 Task: Look for Airbnb properties in Lisakovsk, Kazakhstan from 5th December, 2023 to 16th December, 2023 for 2 adults.1  bedroom having 1 bed and 1 bathroom. Property type can be hotel. Booking option can be shelf check-in. Look for 5 properties as per requirement.
Action: Mouse moved to (572, 168)
Screenshot: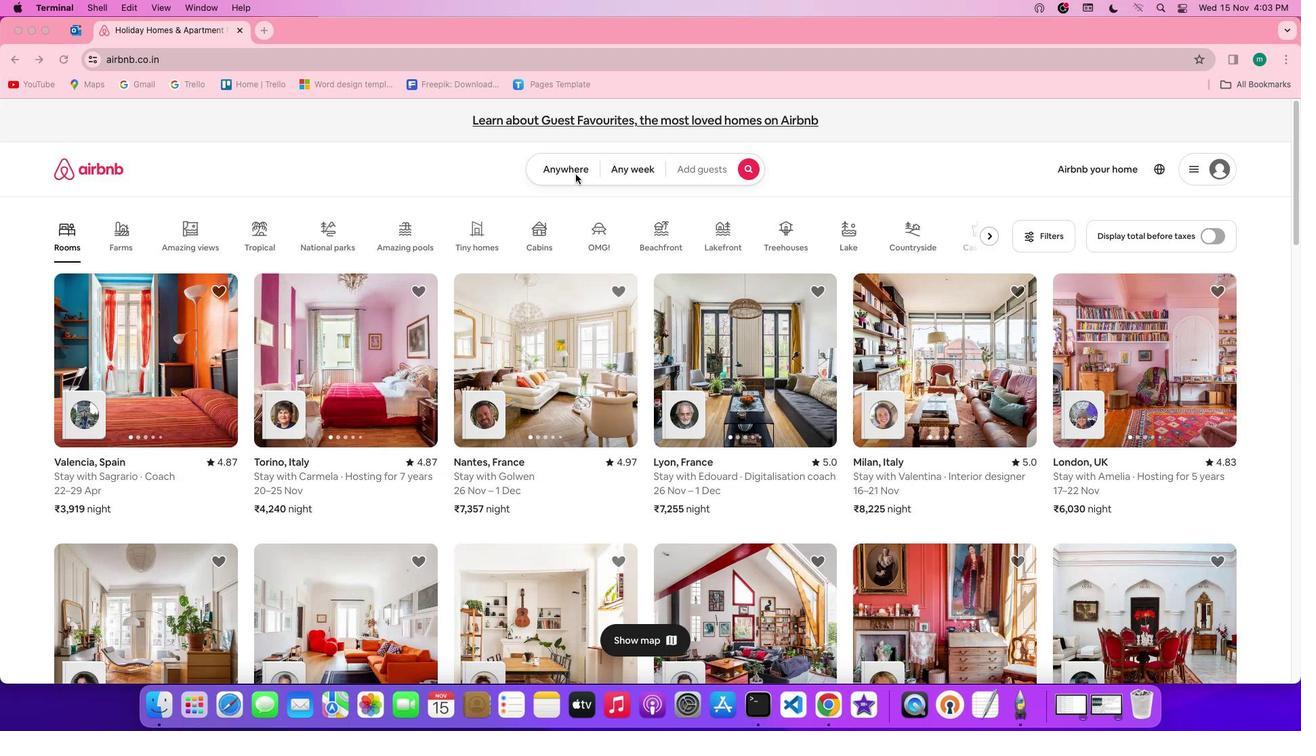 
Action: Mouse pressed left at (572, 168)
Screenshot: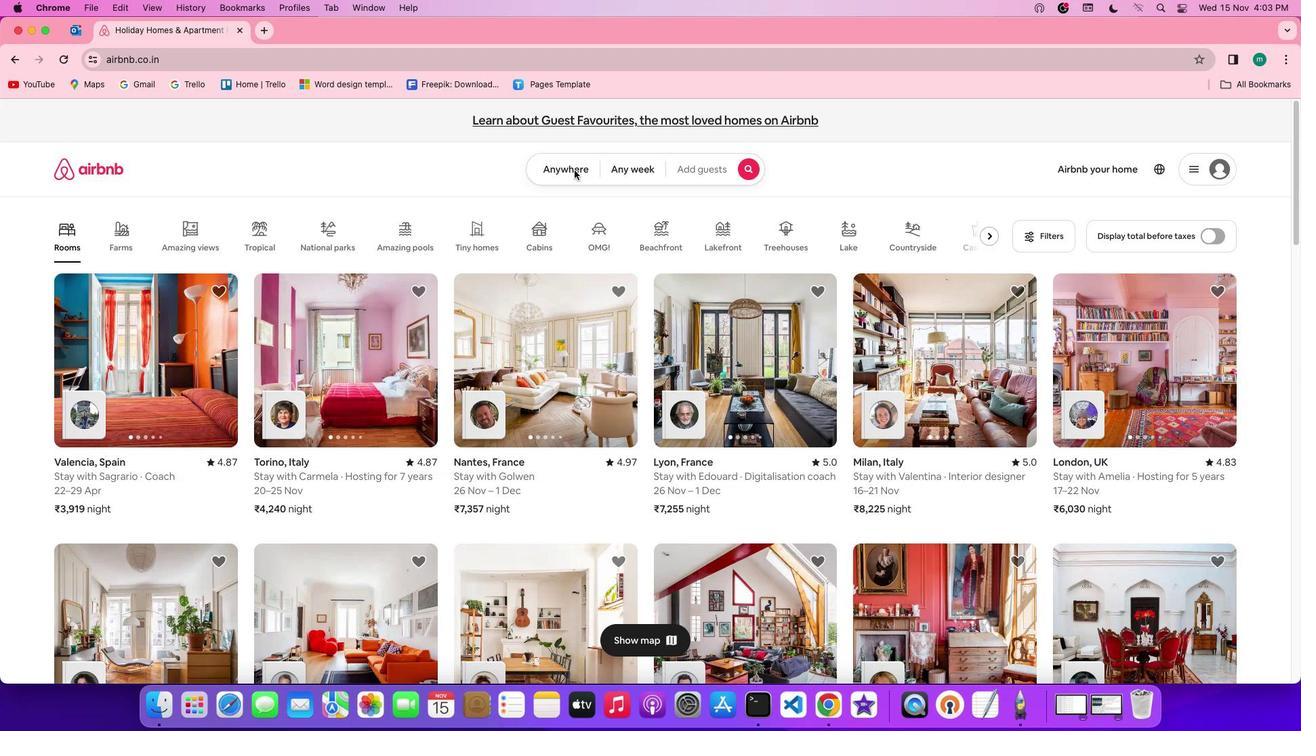 
Action: Mouse moved to (572, 168)
Screenshot: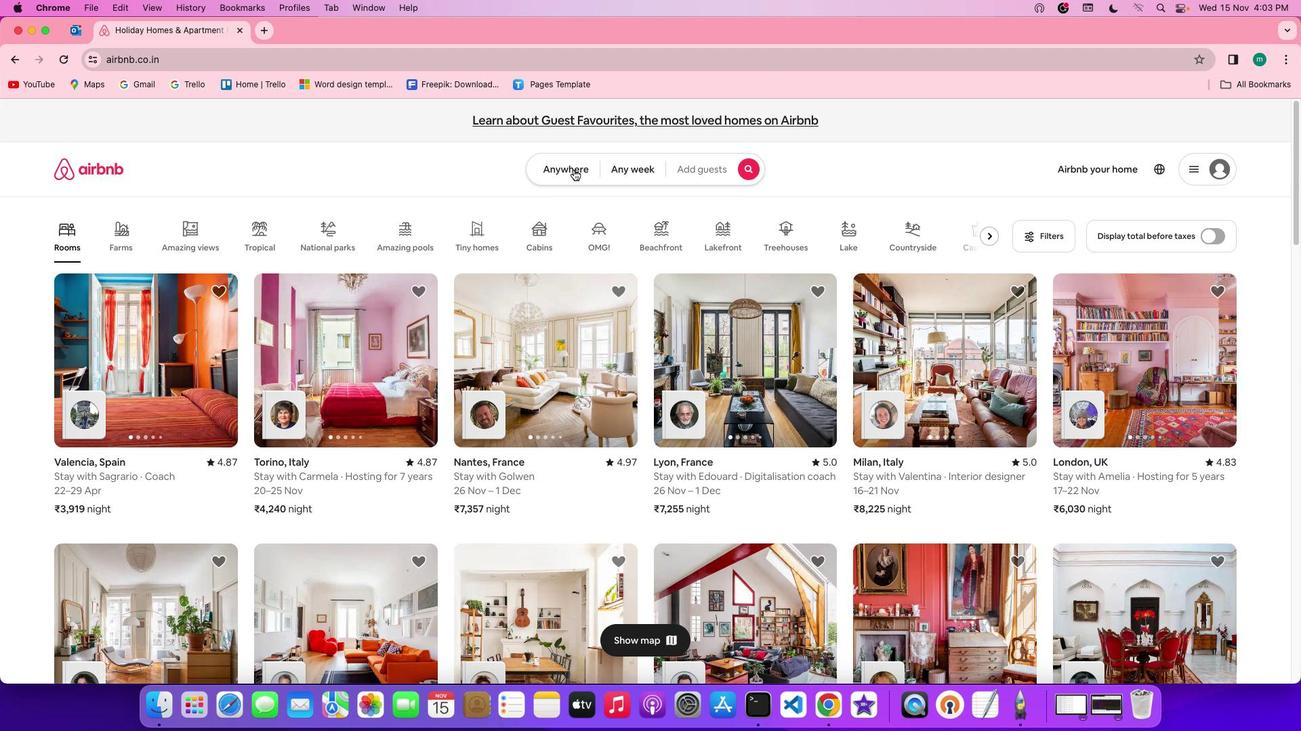 
Action: Mouse pressed left at (572, 168)
Screenshot: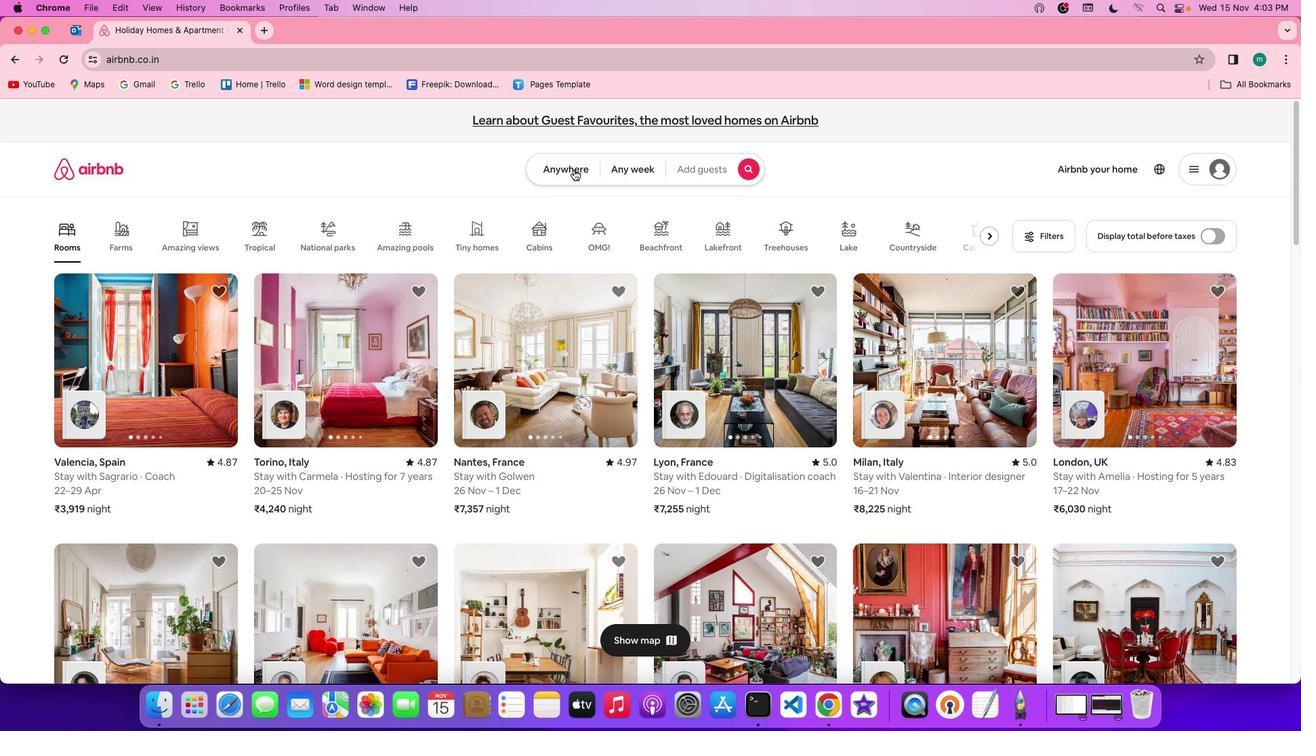 
Action: Mouse moved to (485, 220)
Screenshot: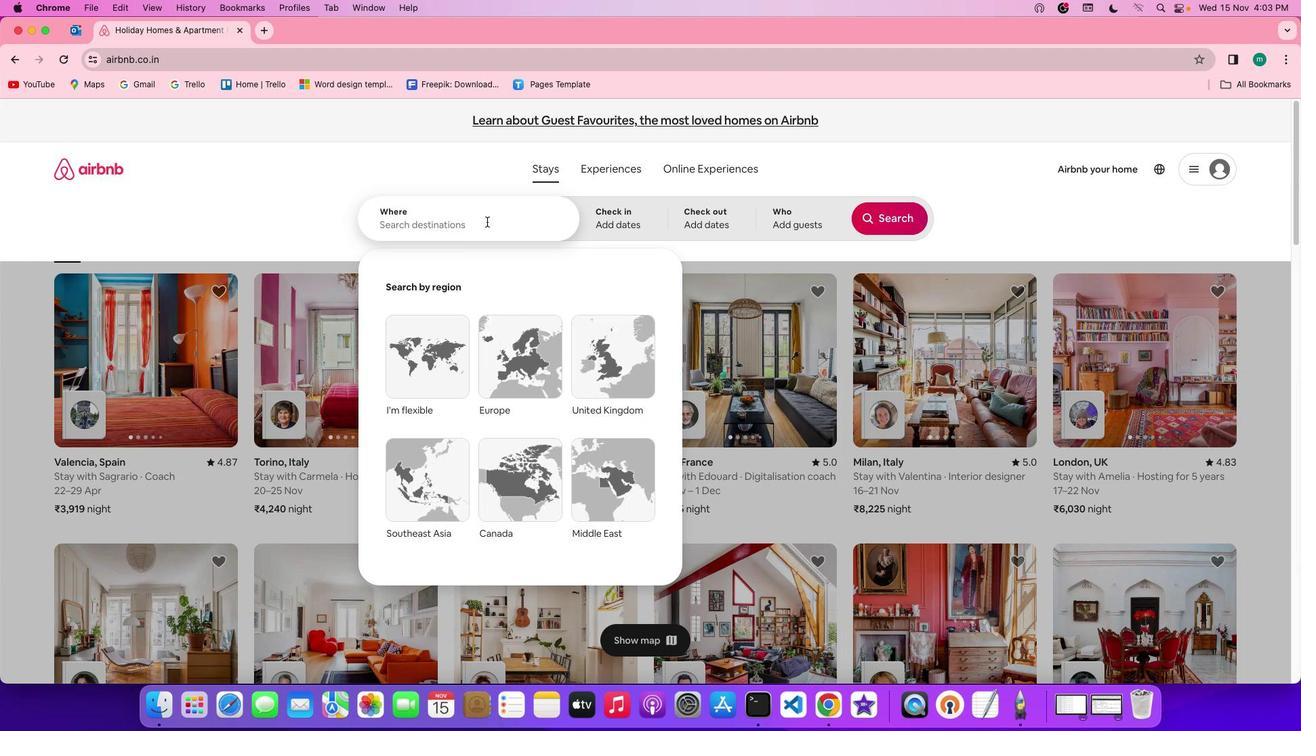 
Action: Mouse pressed left at (485, 220)
Screenshot: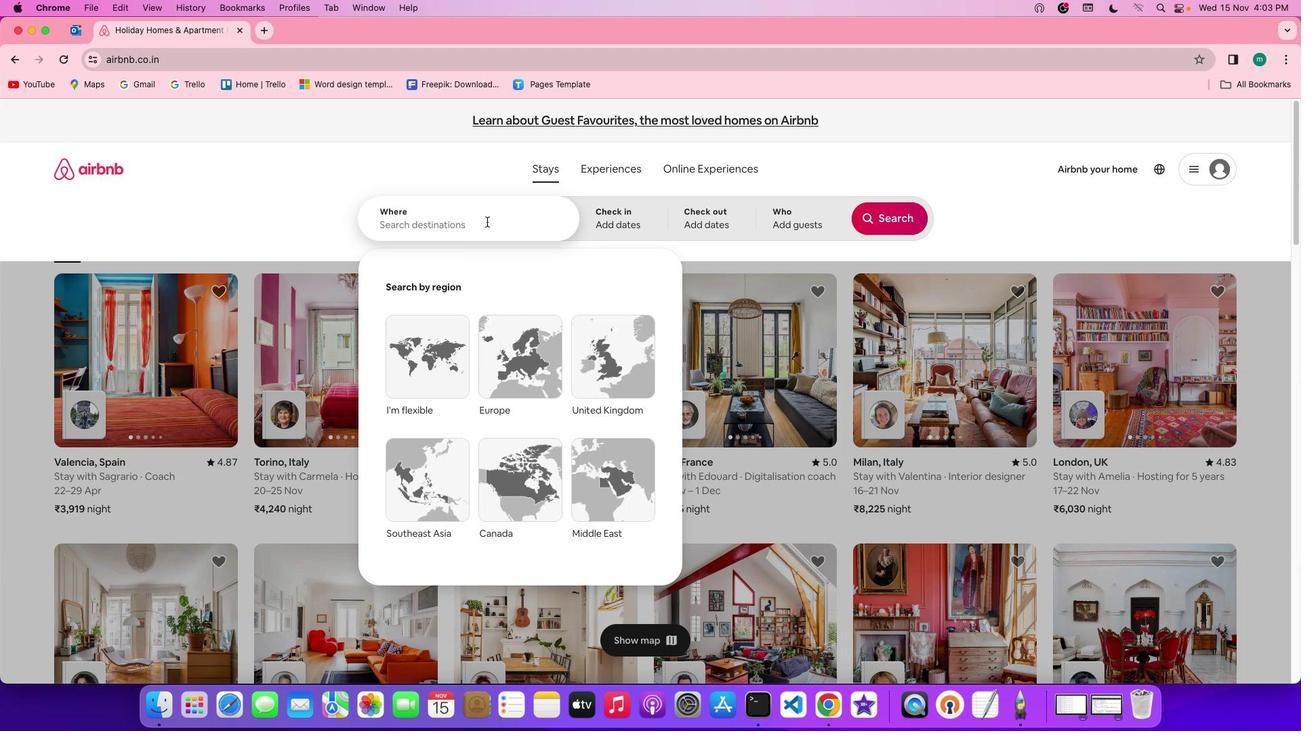 
Action: Key pressed Key.shift'L''i''s''a''k''o''v''s''k'','Key.spaceKey.shift'K''a''z''a''k''h''s''t''a''n'
Screenshot: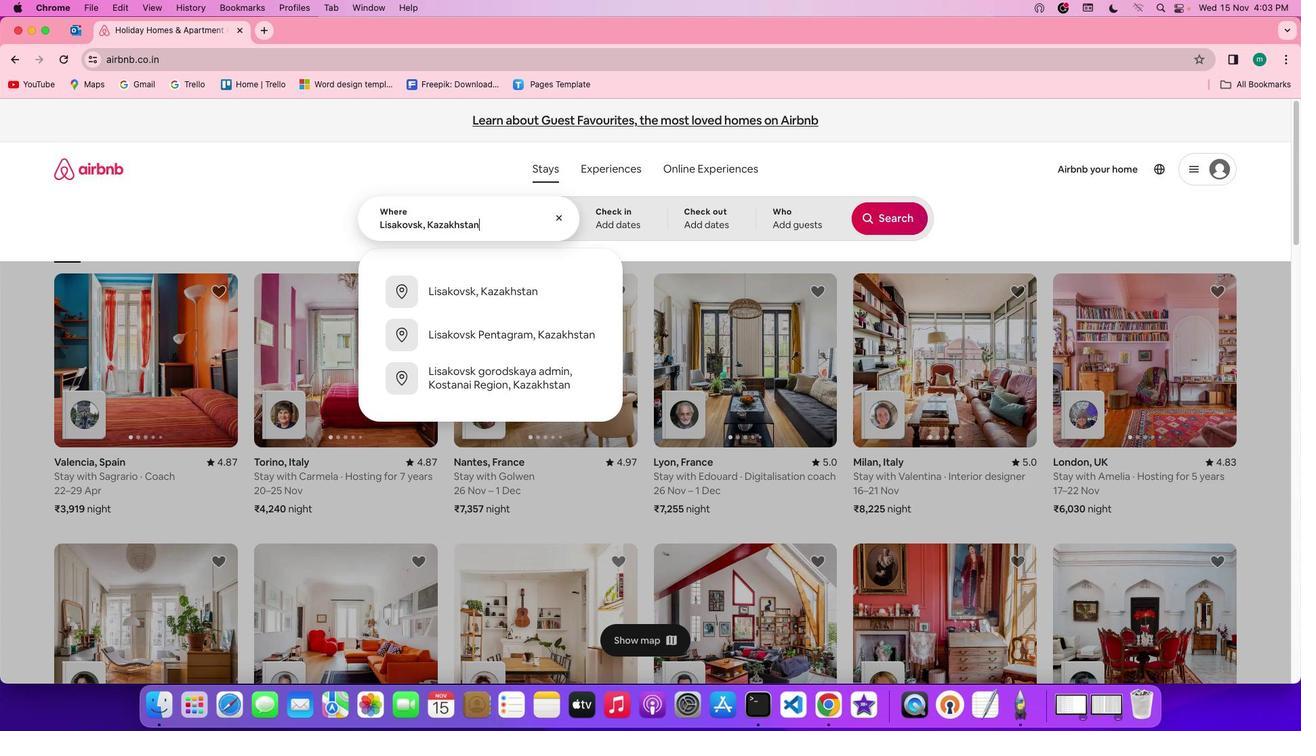 
Action: Mouse moved to (595, 228)
Screenshot: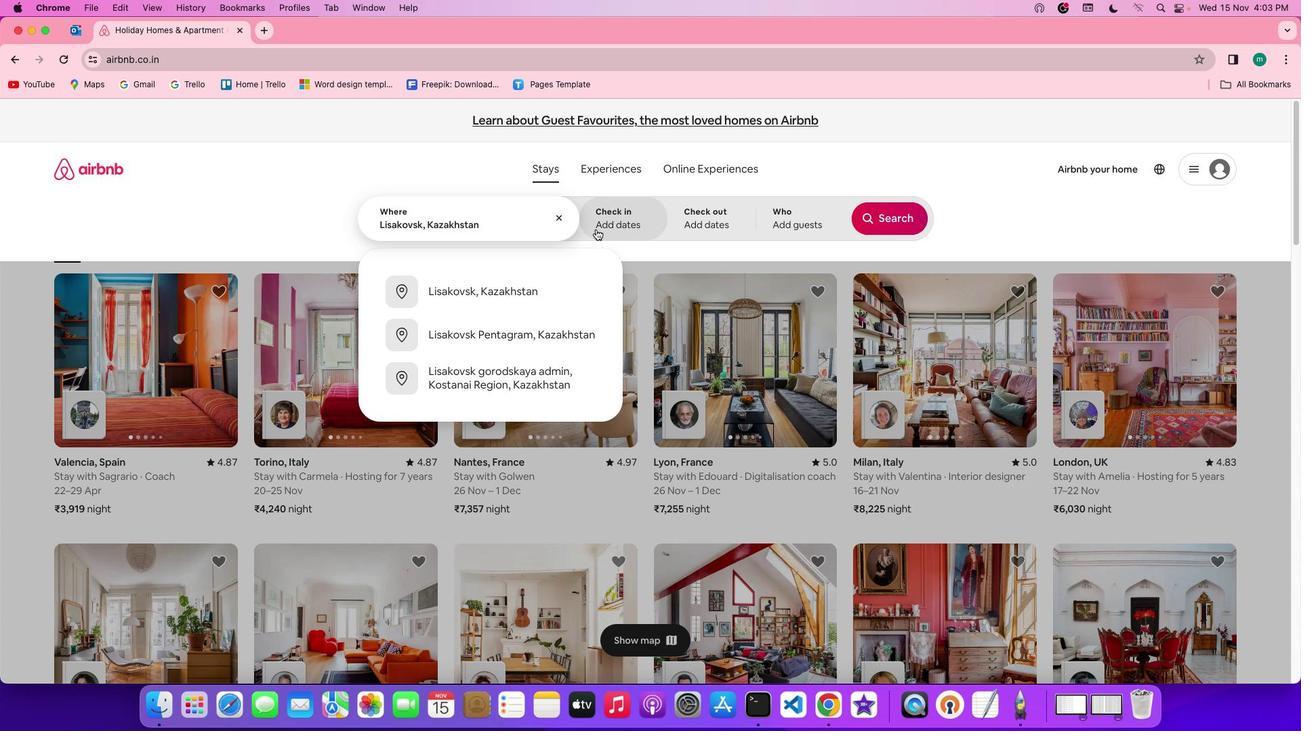 
Action: Mouse pressed left at (595, 228)
Screenshot: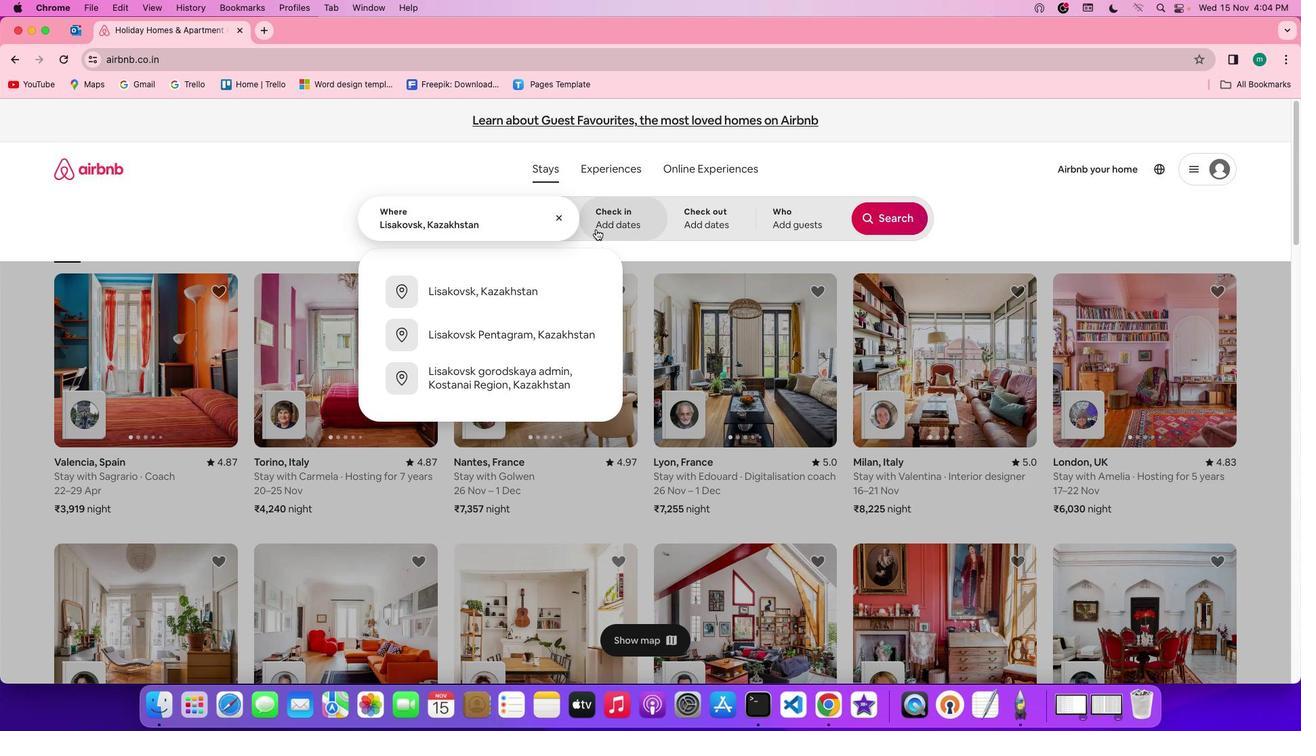 
Action: Mouse moved to (739, 414)
Screenshot: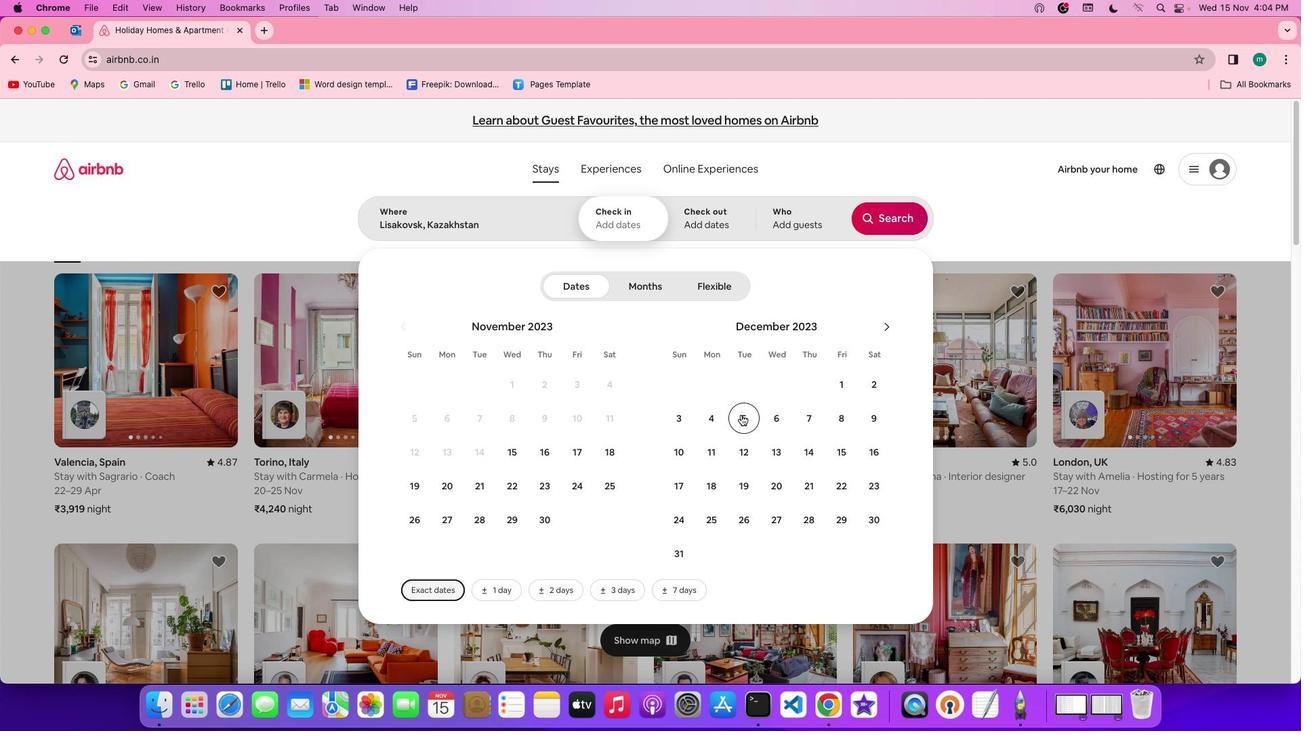 
Action: Mouse pressed left at (739, 414)
Screenshot: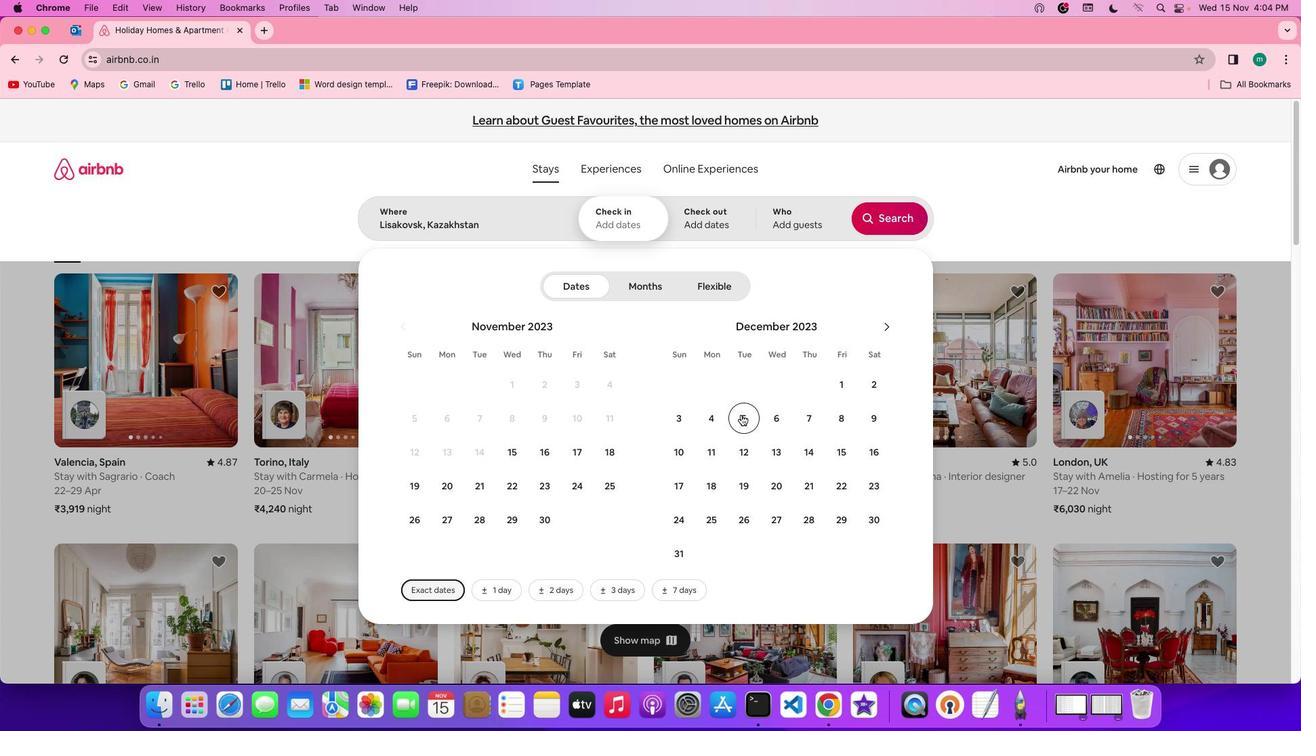 
Action: Mouse moved to (877, 458)
Screenshot: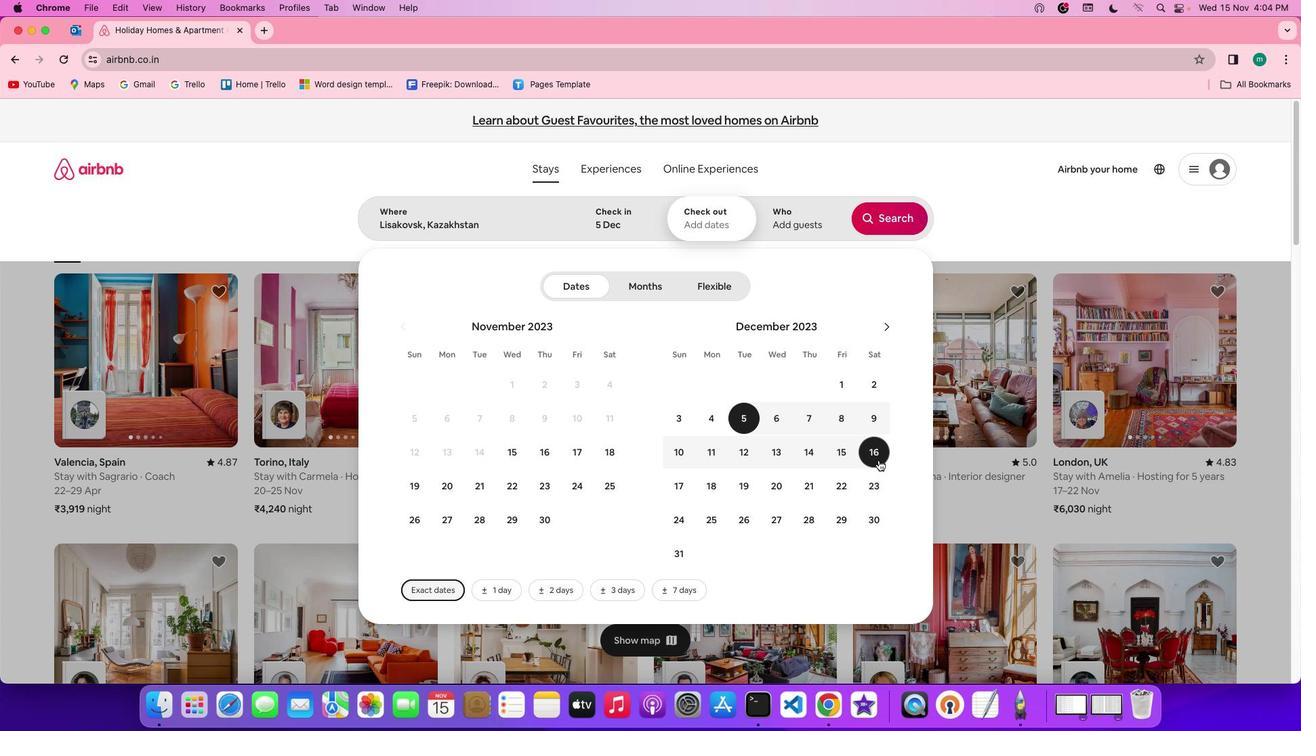
Action: Mouse pressed left at (877, 458)
Screenshot: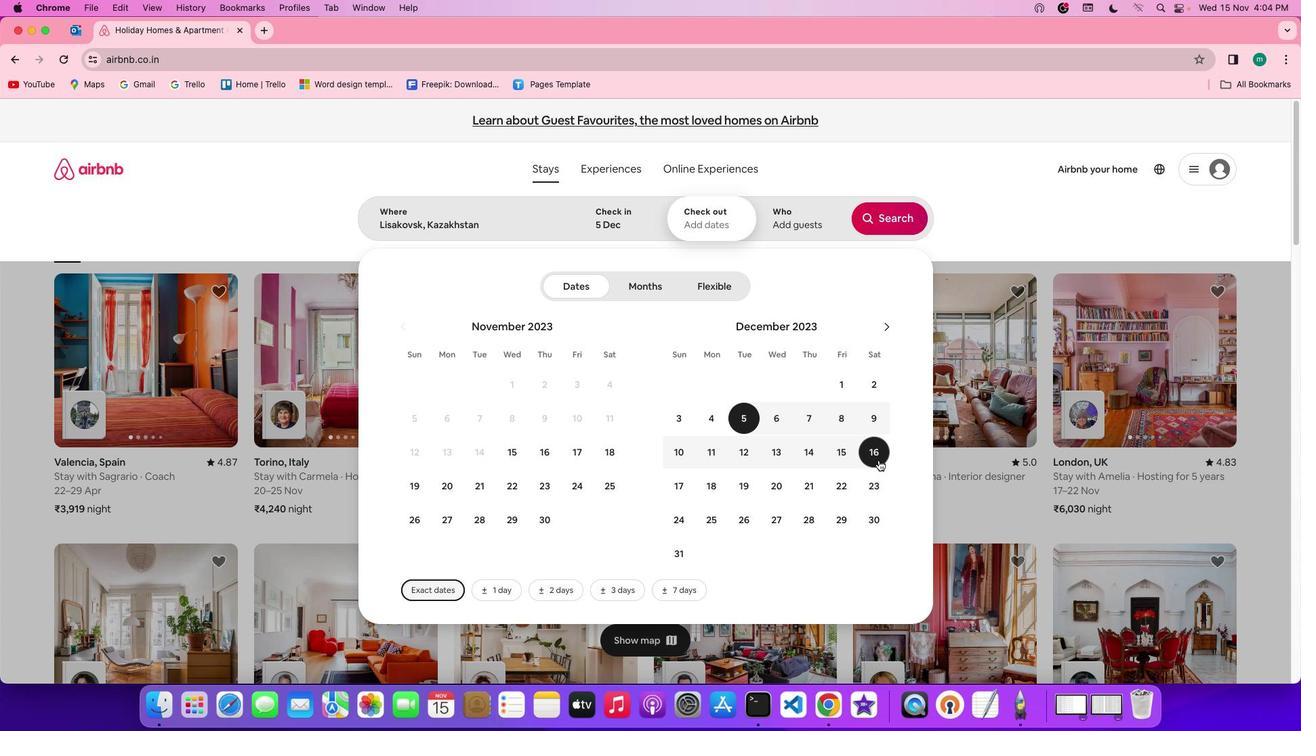 
Action: Mouse moved to (797, 218)
Screenshot: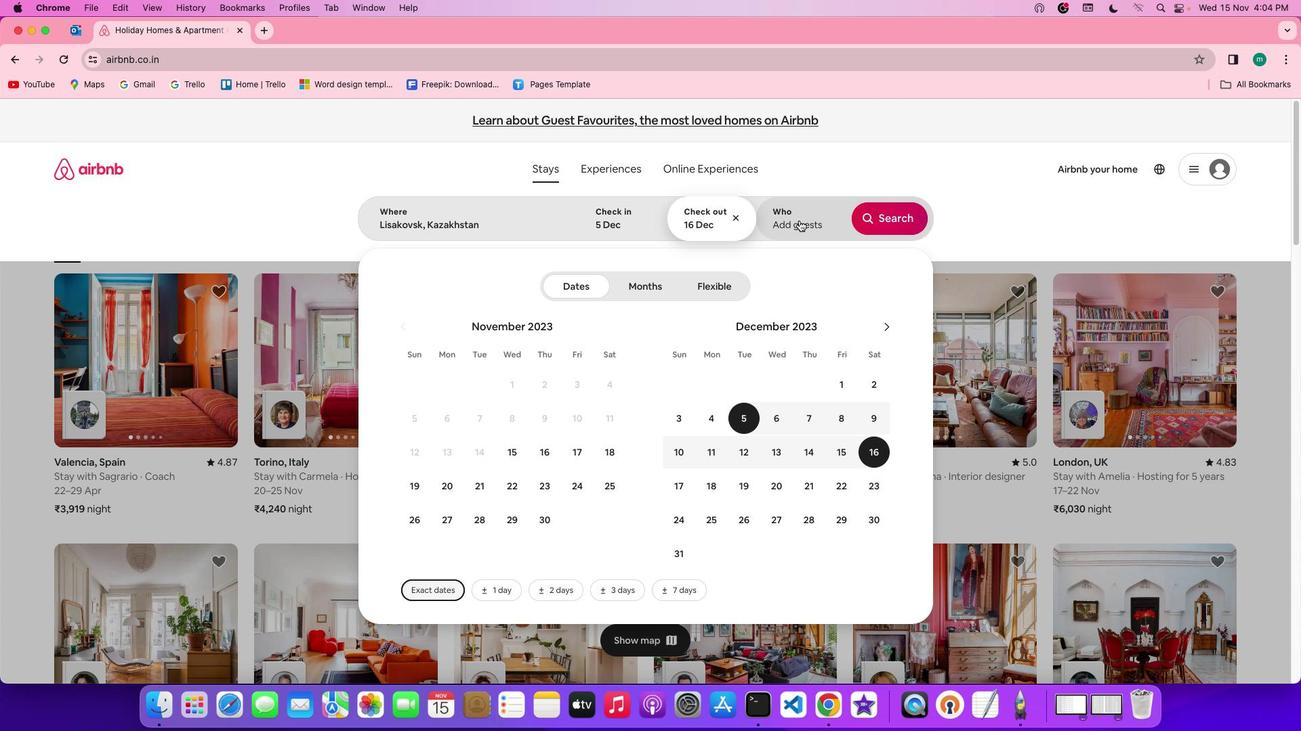 
Action: Mouse pressed left at (797, 218)
Screenshot: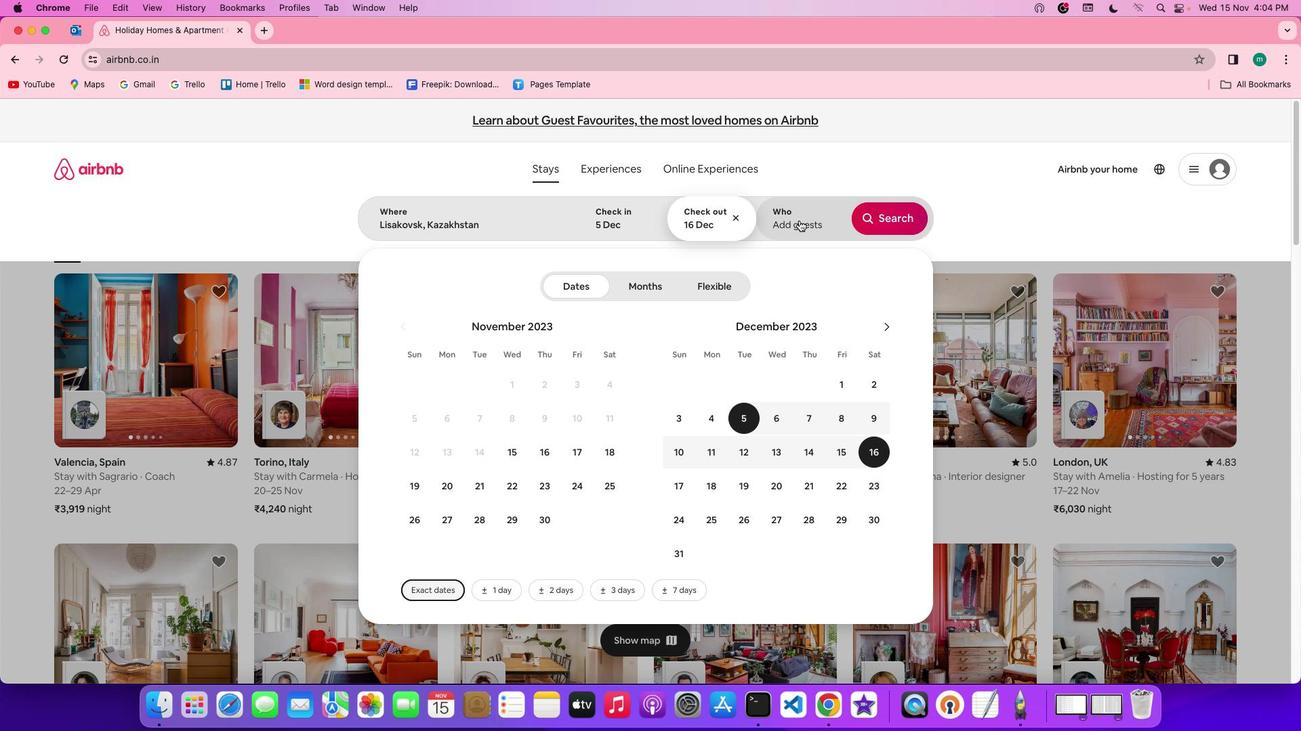 
Action: Mouse moved to (897, 292)
Screenshot: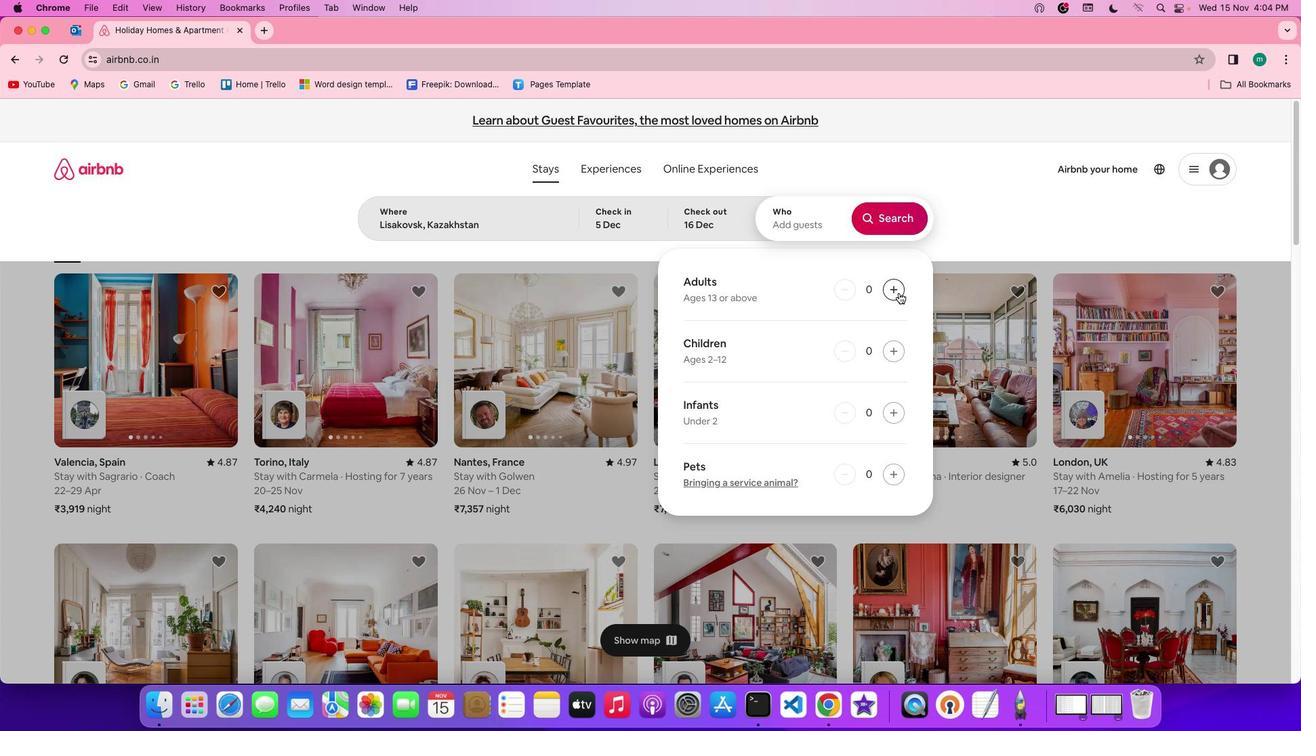 
Action: Mouse pressed left at (897, 292)
Screenshot: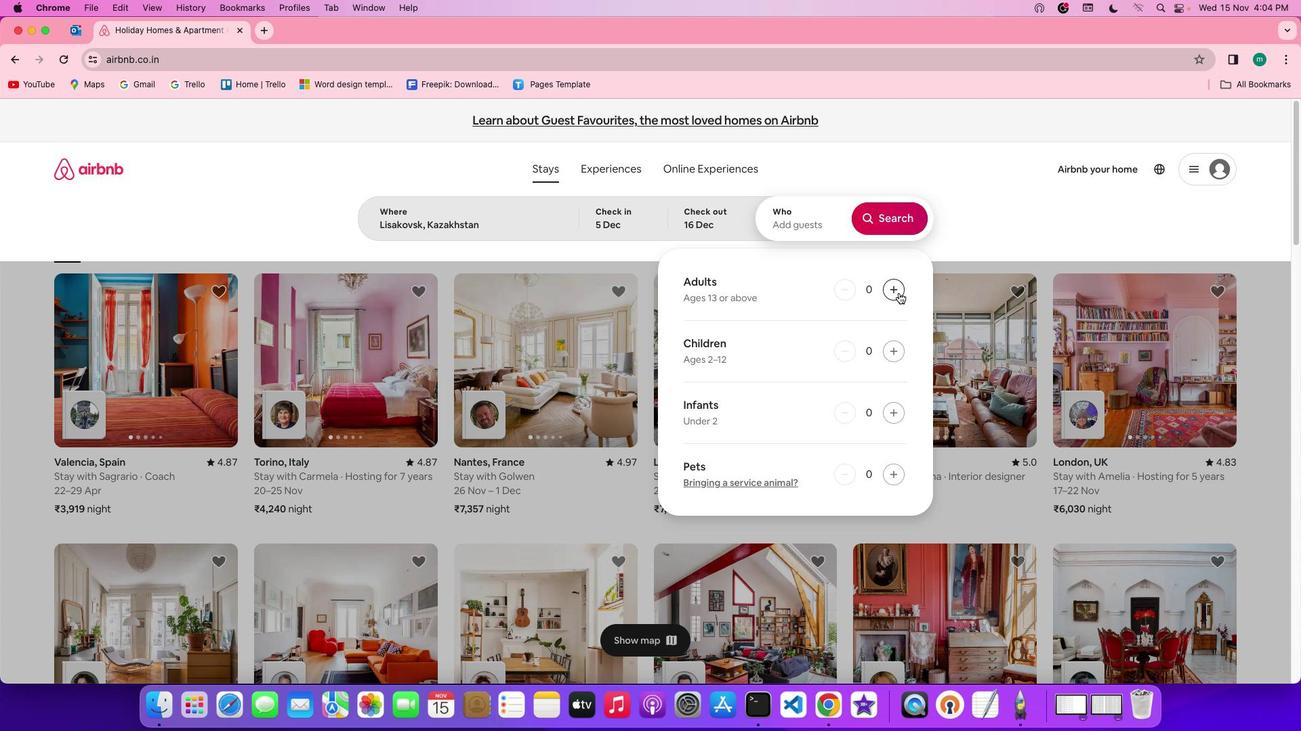 
Action: Mouse pressed left at (897, 292)
Screenshot: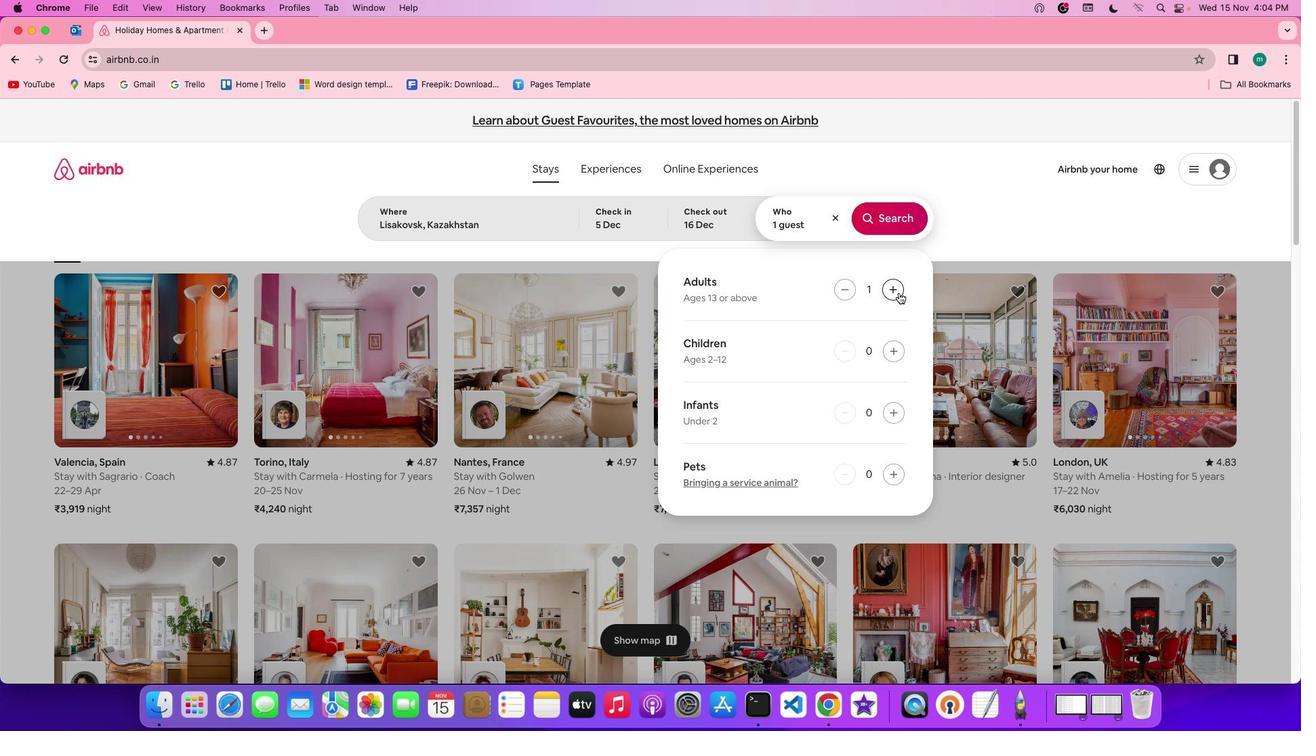 
Action: Mouse moved to (895, 218)
Screenshot: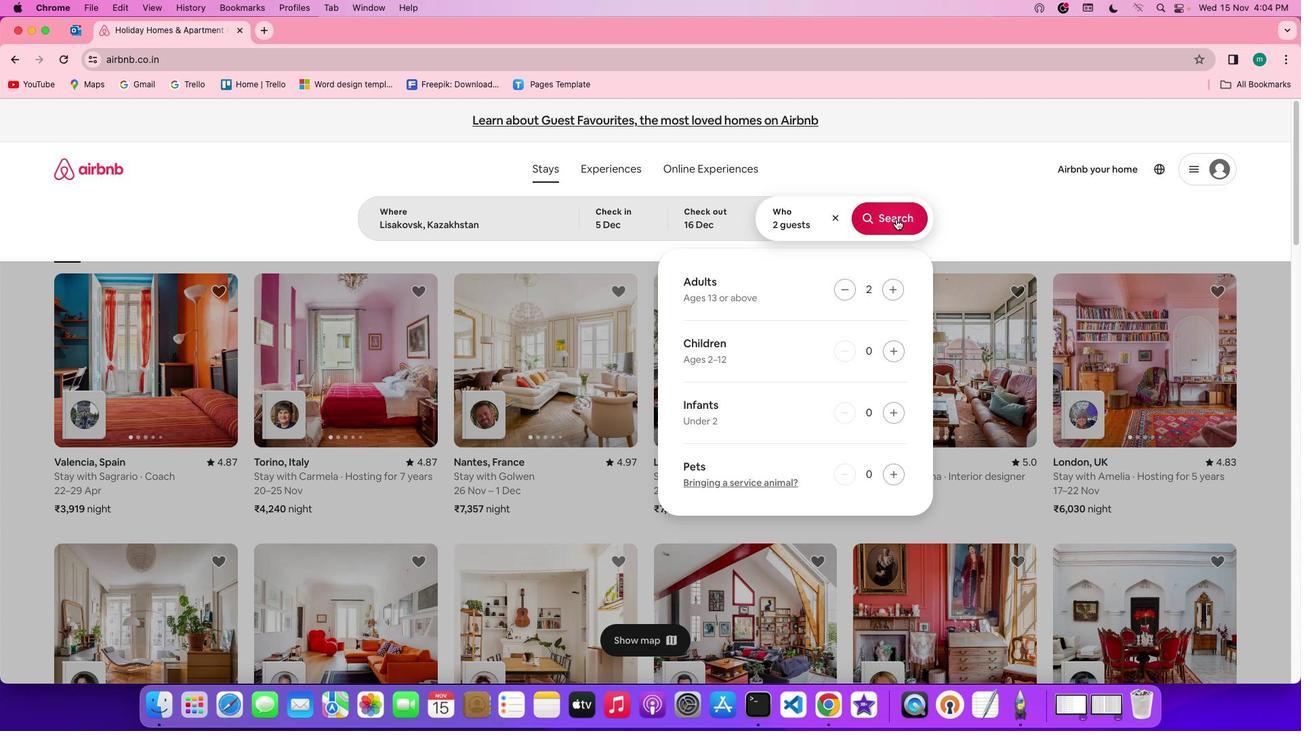 
Action: Mouse pressed left at (895, 218)
Screenshot: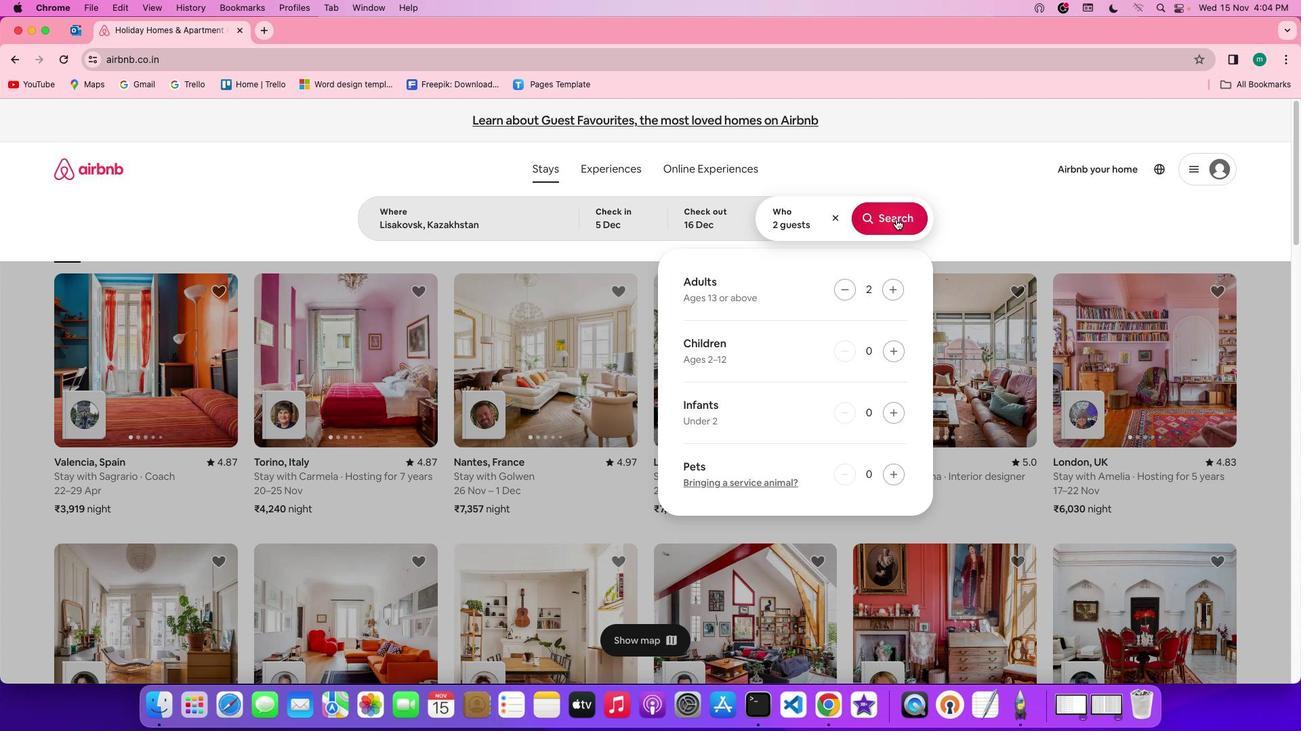 
Action: Mouse moved to (1081, 185)
Screenshot: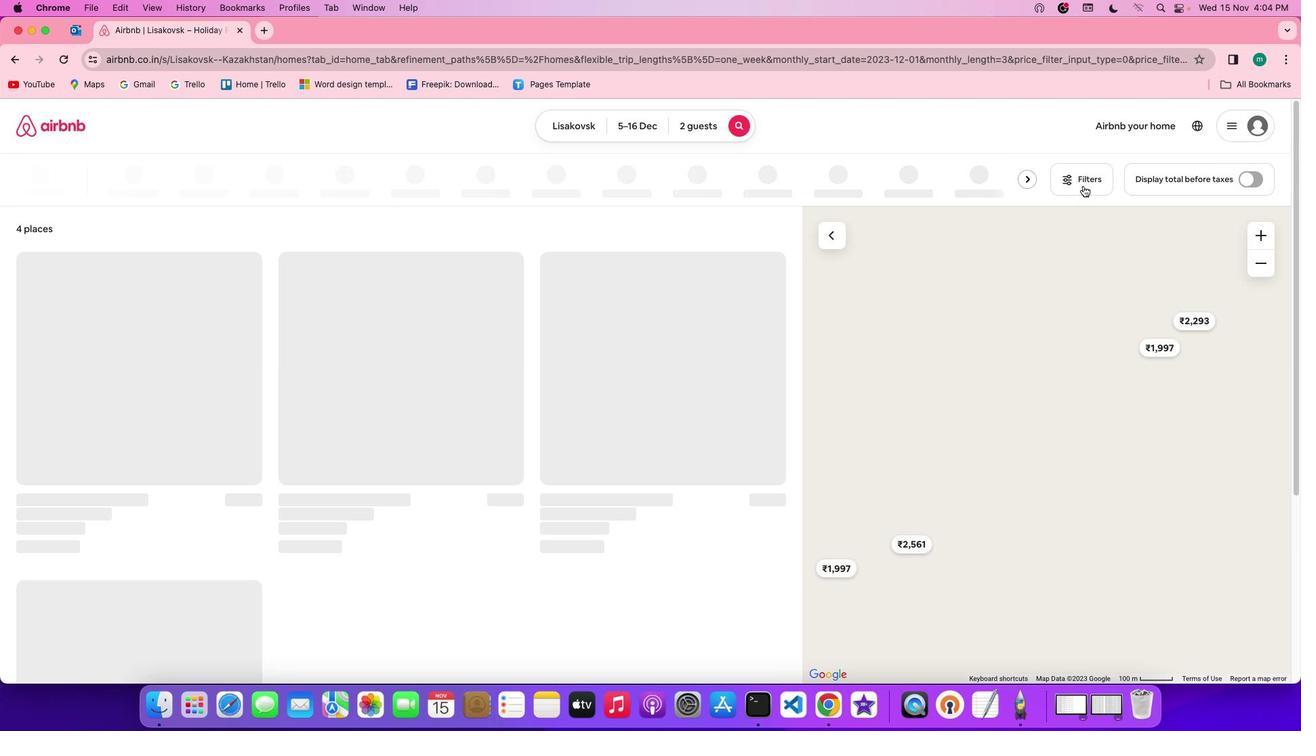 
Action: Mouse pressed left at (1081, 185)
Screenshot: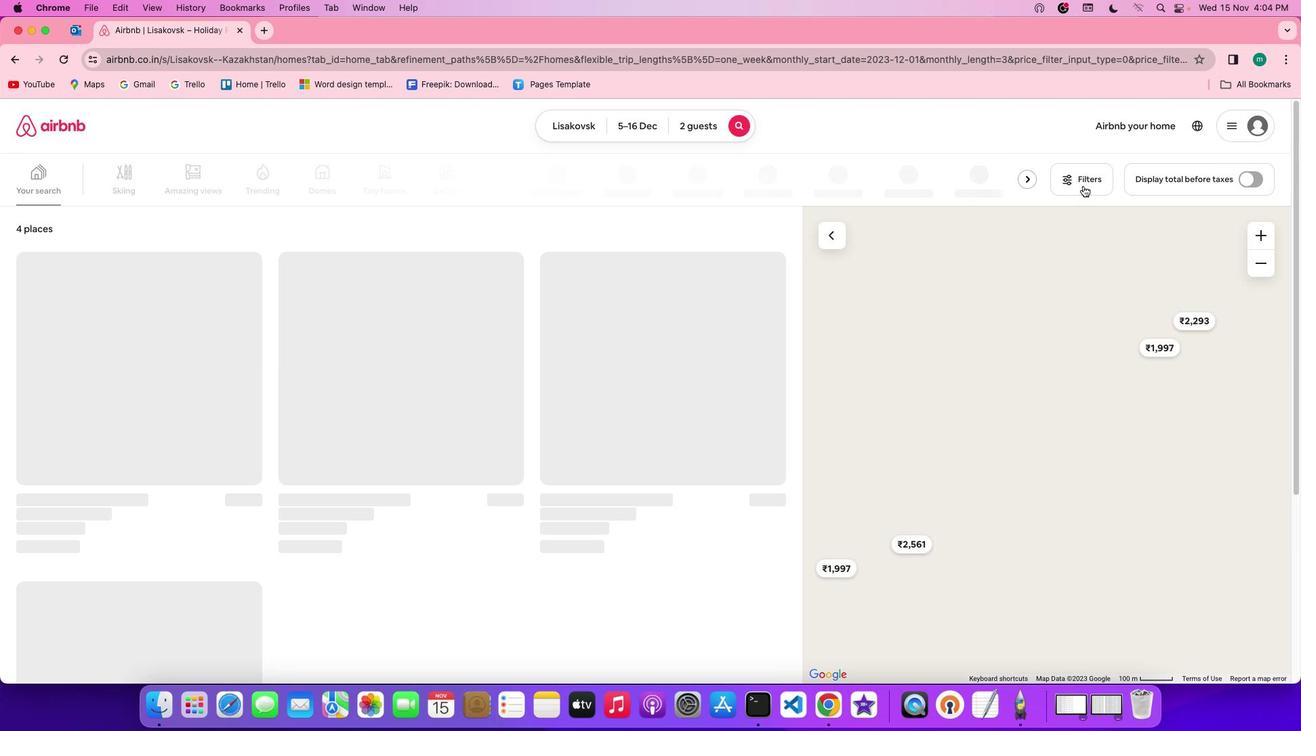 
Action: Mouse moved to (735, 332)
Screenshot: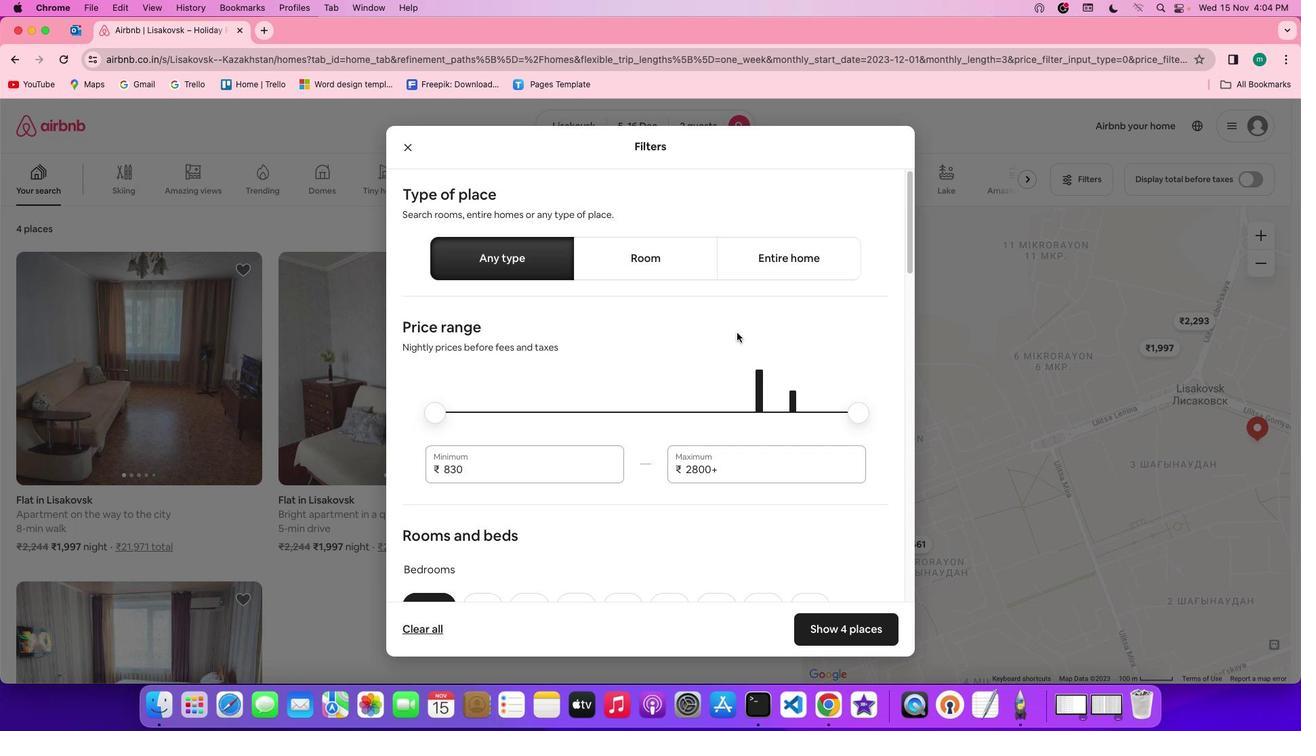 
Action: Mouse scrolled (735, 332) with delta (0, -1)
Screenshot: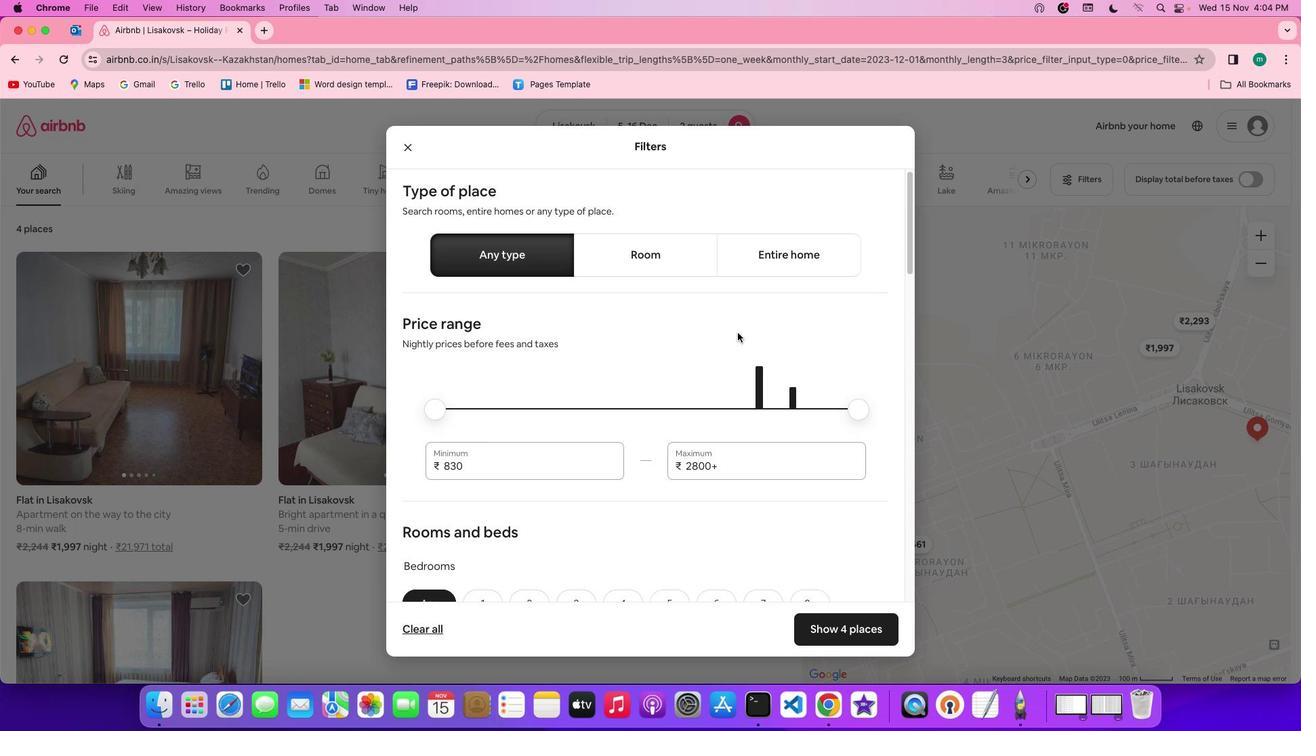 
Action: Mouse scrolled (735, 332) with delta (0, -1)
Screenshot: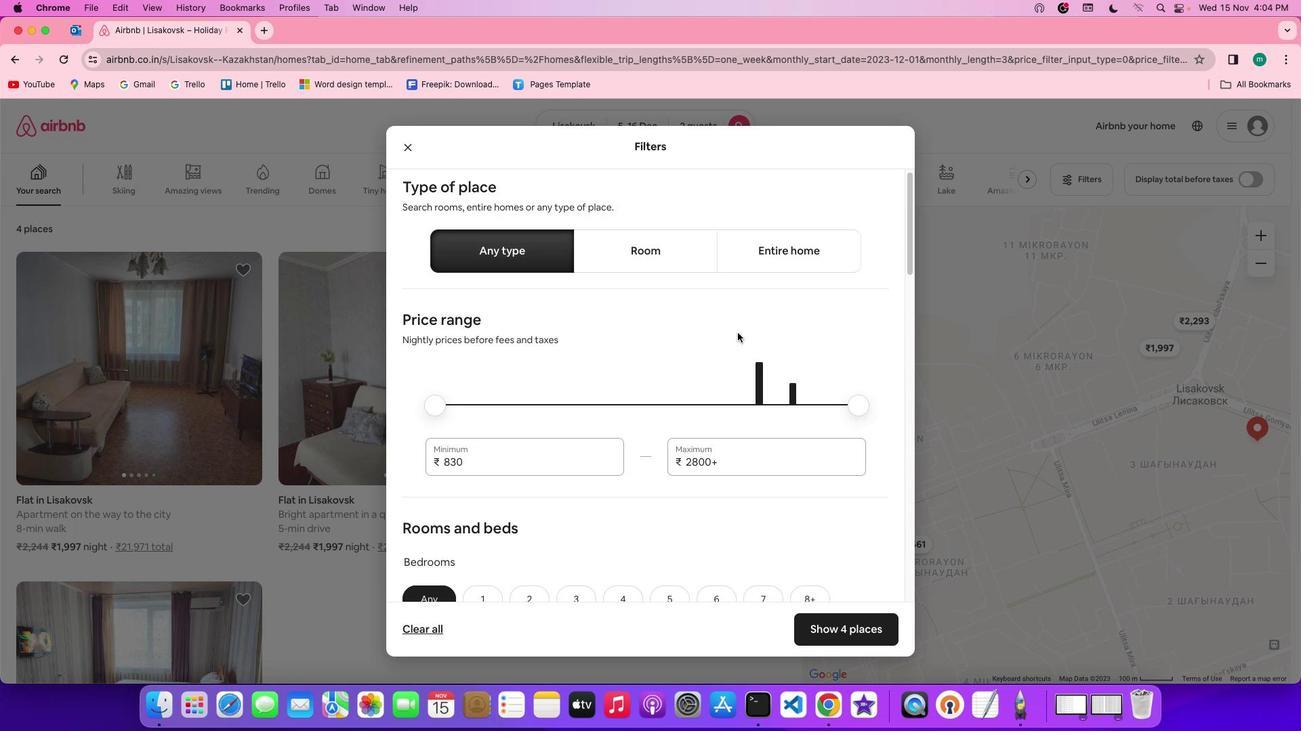
Action: Mouse moved to (735, 332)
Screenshot: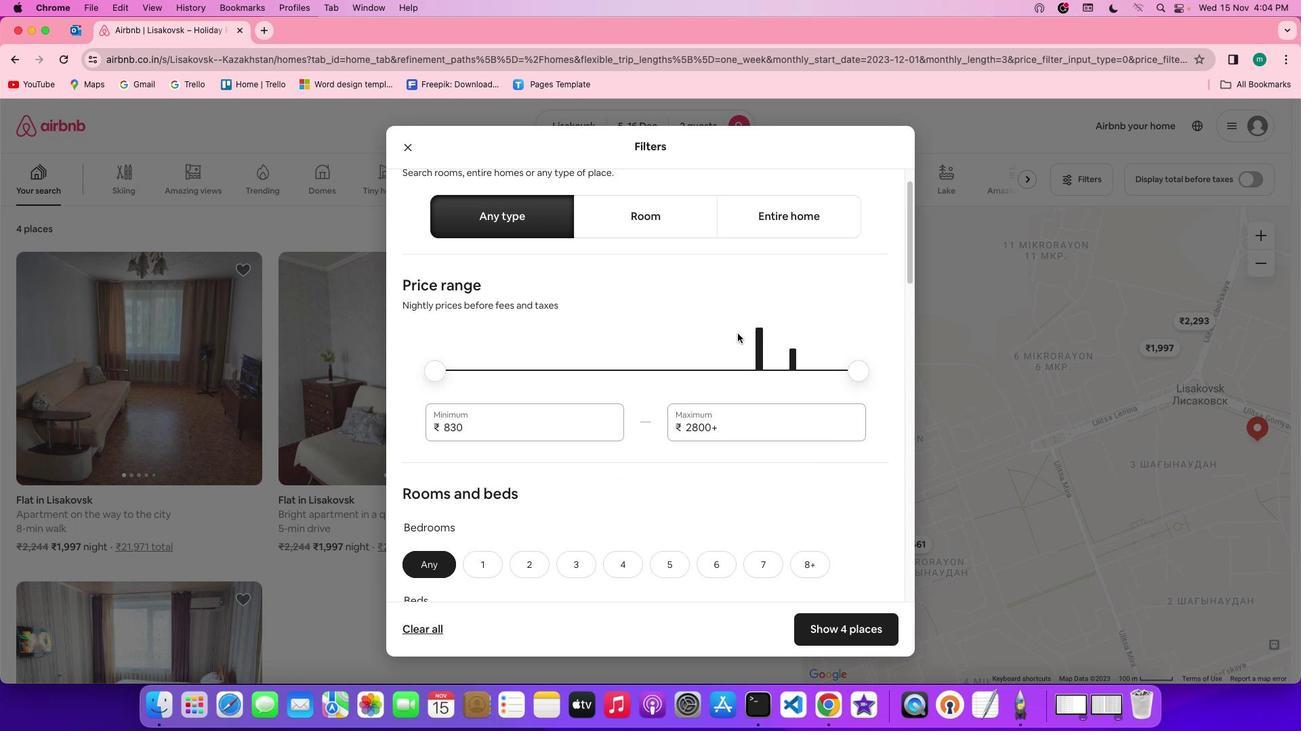 
Action: Mouse scrolled (735, 332) with delta (0, -2)
Screenshot: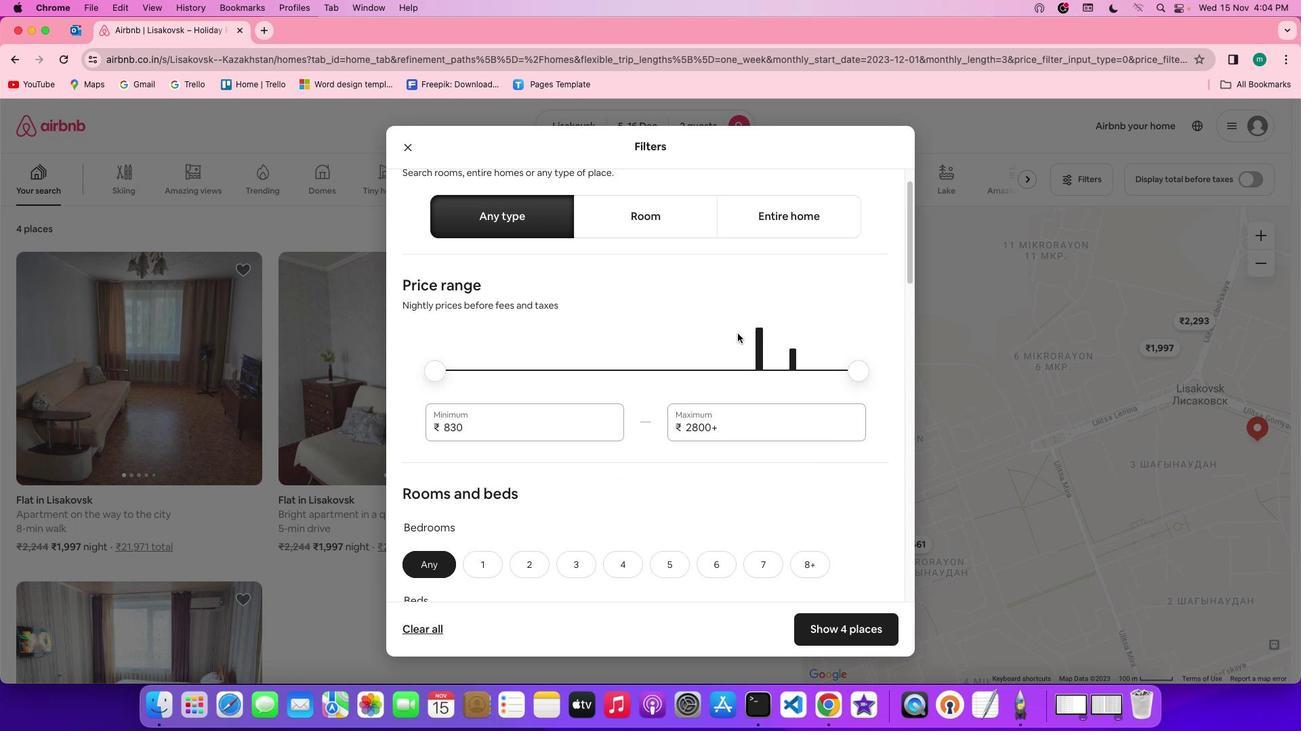 
Action: Mouse moved to (736, 332)
Screenshot: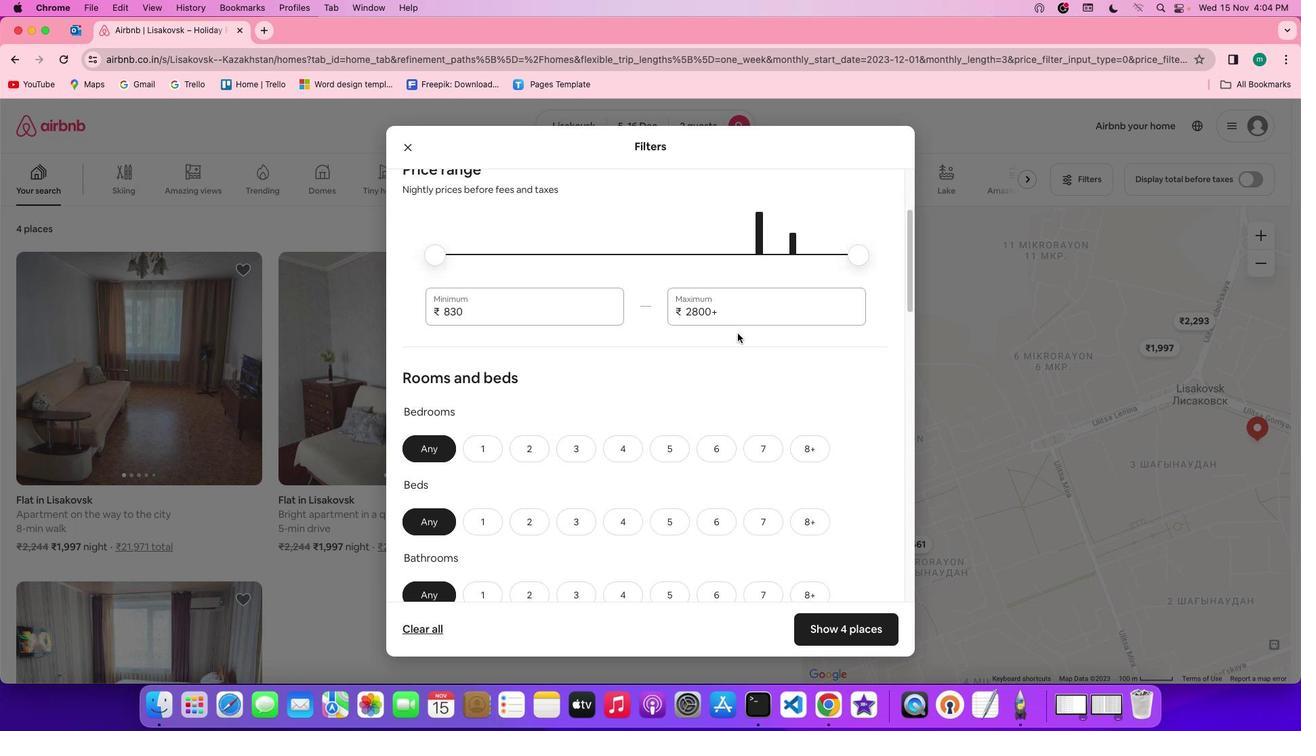 
Action: Mouse scrolled (736, 332) with delta (0, -3)
Screenshot: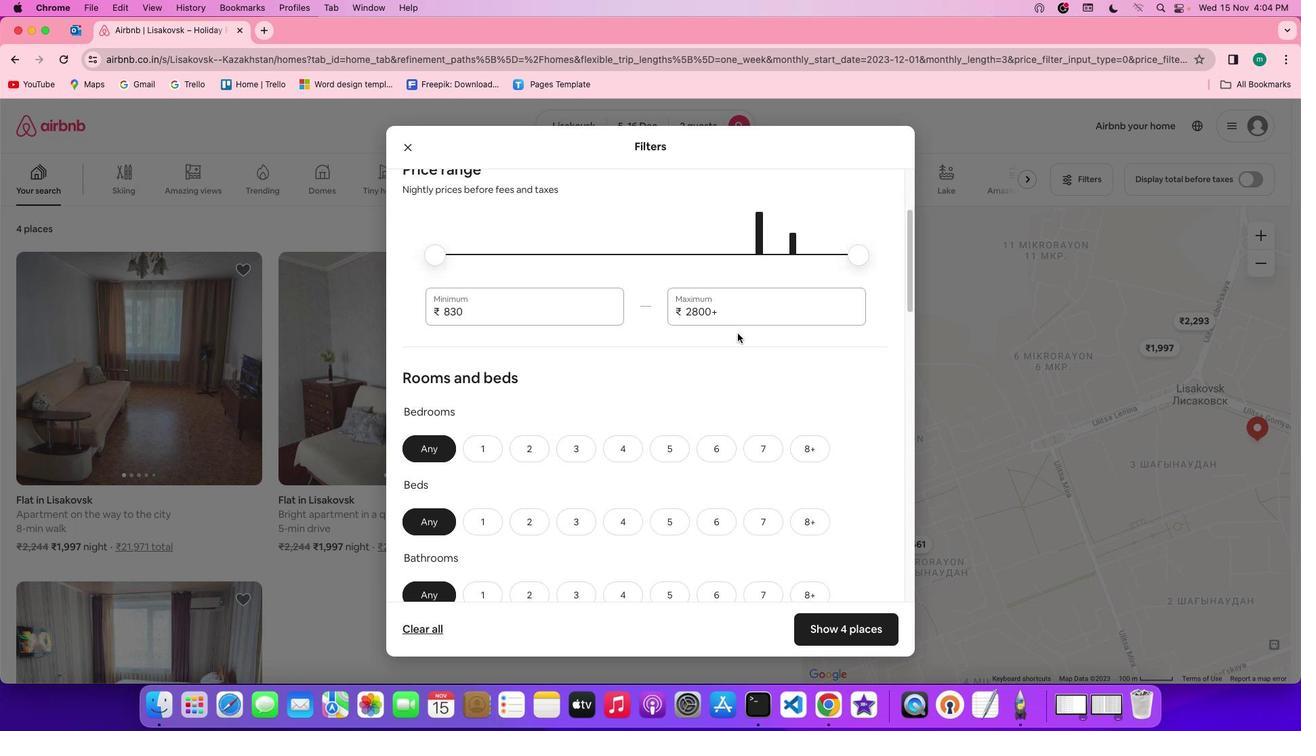 
Action: Mouse moved to (736, 332)
Screenshot: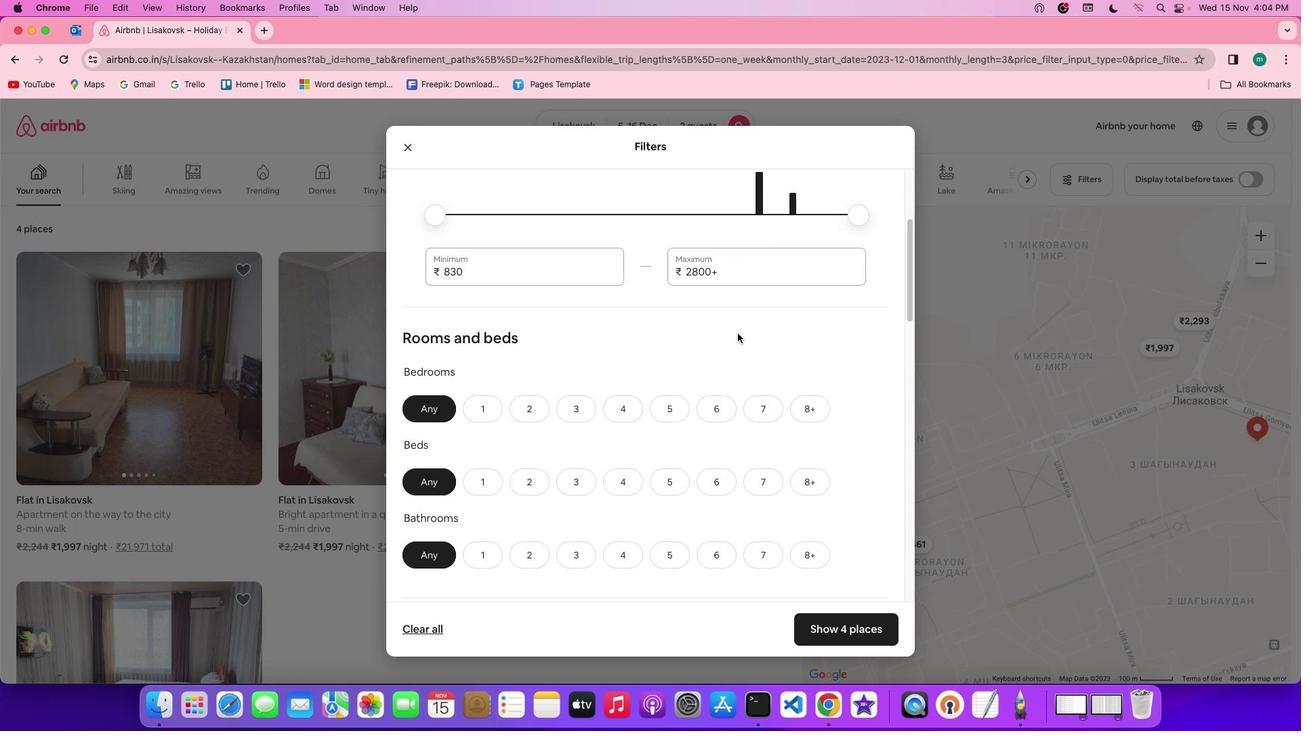 
Action: Mouse scrolled (736, 332) with delta (0, -2)
Screenshot: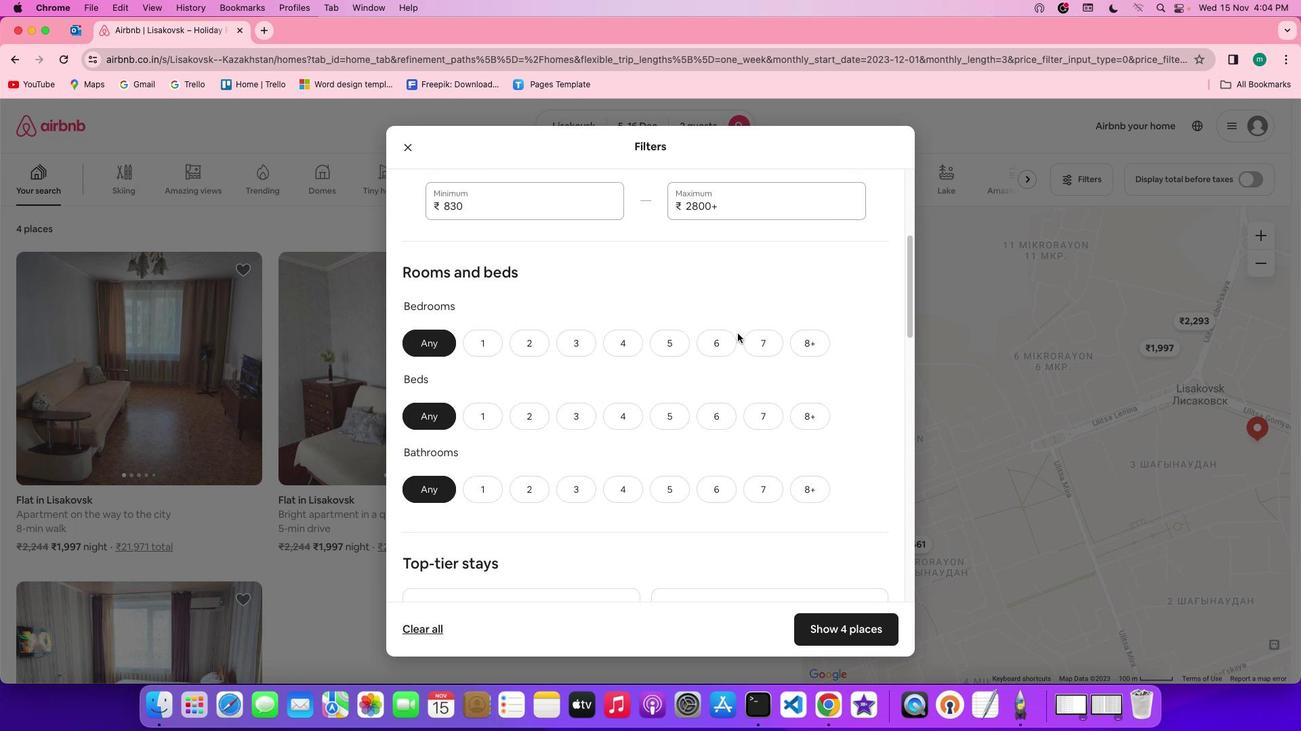 
Action: Mouse moved to (475, 303)
Screenshot: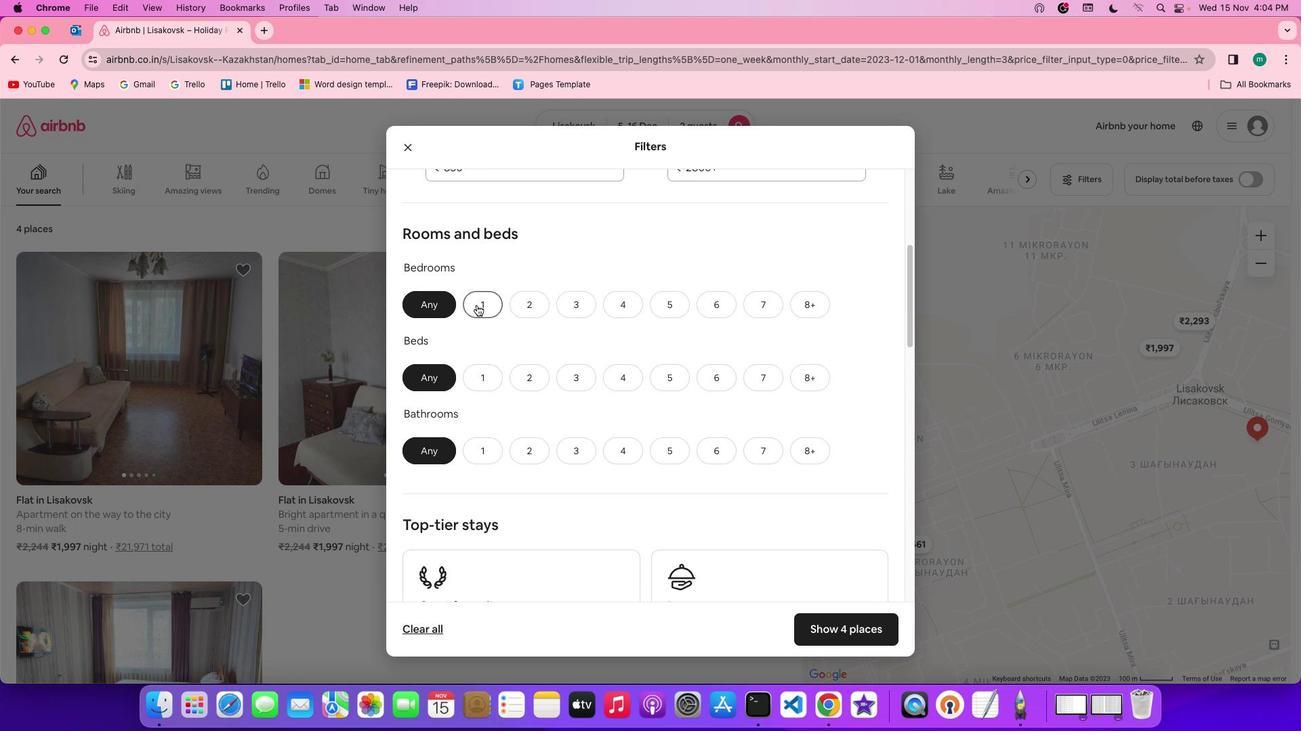 
Action: Mouse pressed left at (475, 303)
Screenshot: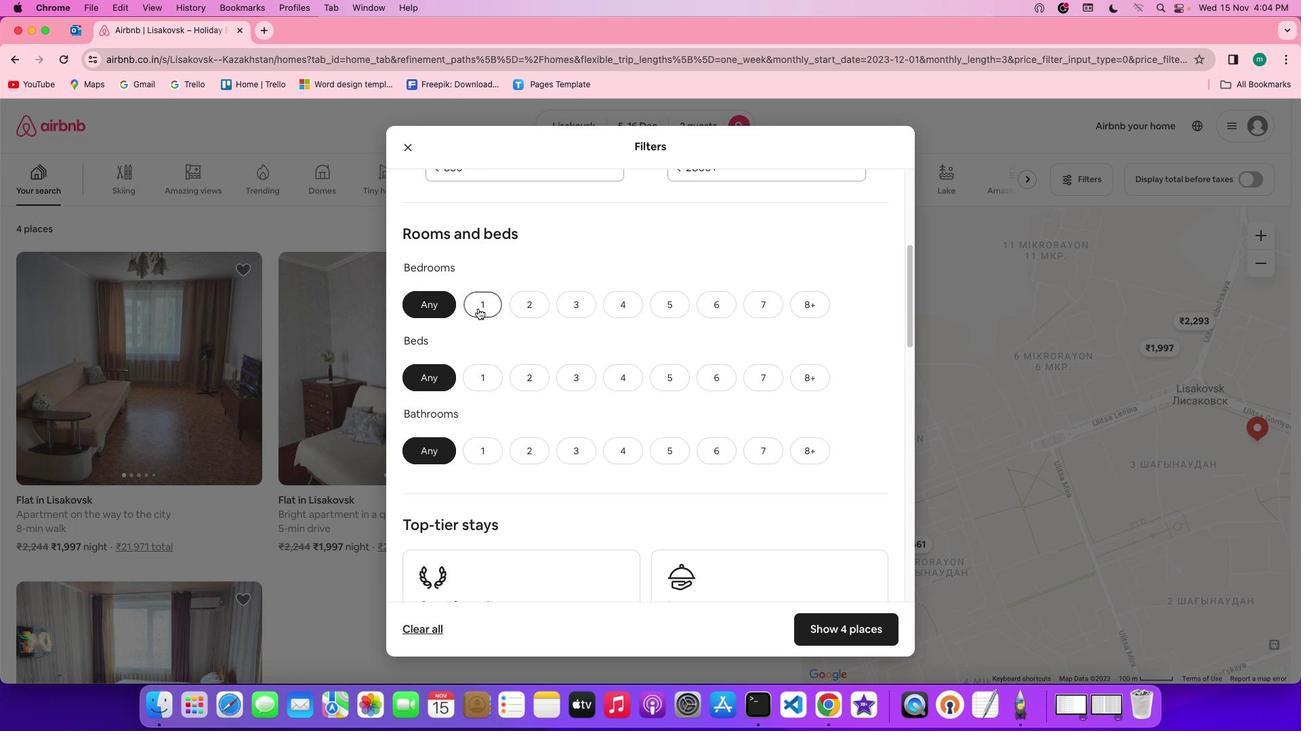 
Action: Mouse moved to (474, 375)
Screenshot: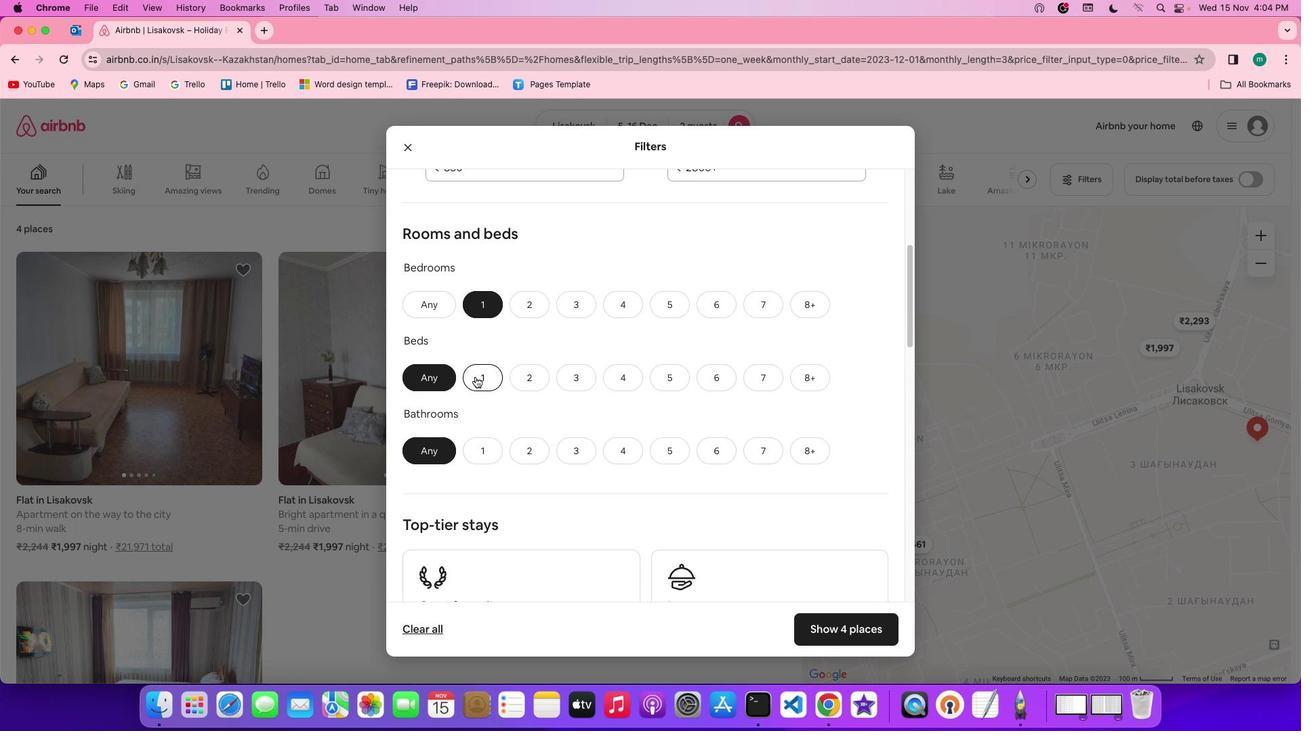 
Action: Mouse pressed left at (474, 375)
Screenshot: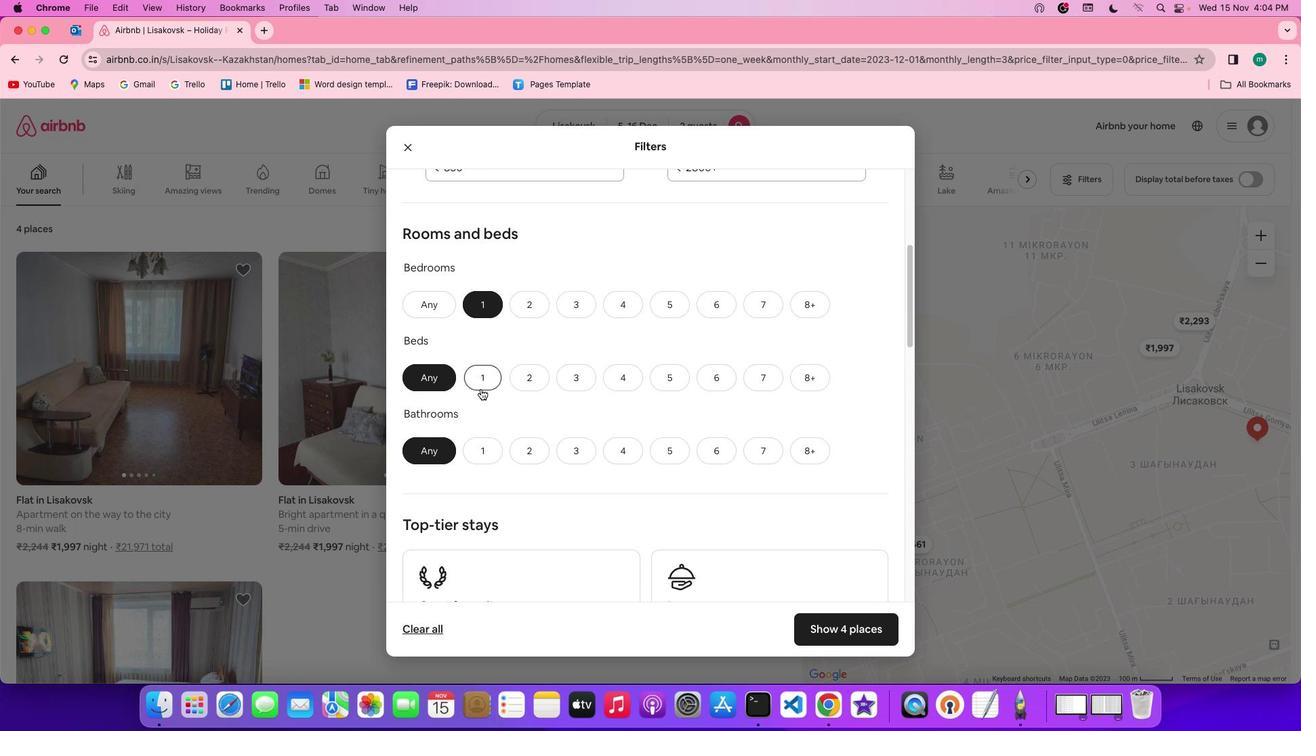 
Action: Mouse moved to (480, 448)
Screenshot: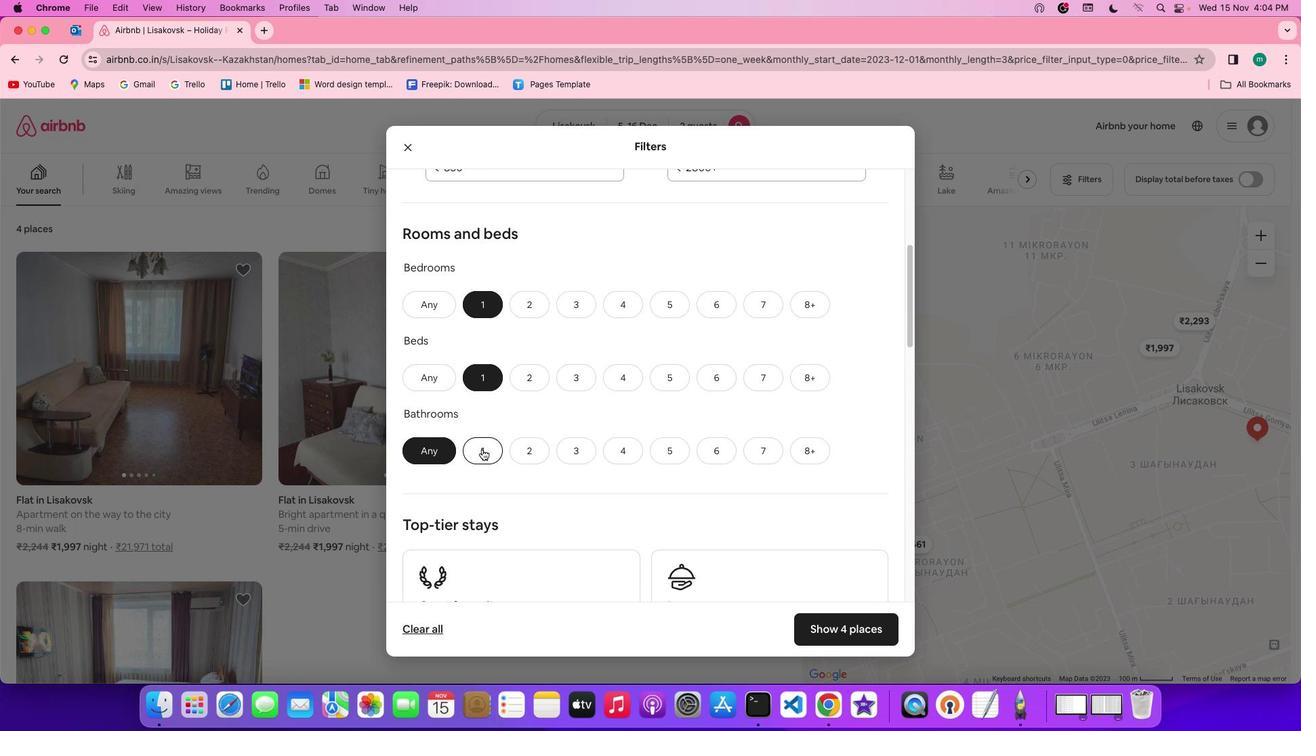 
Action: Mouse pressed left at (480, 448)
Screenshot: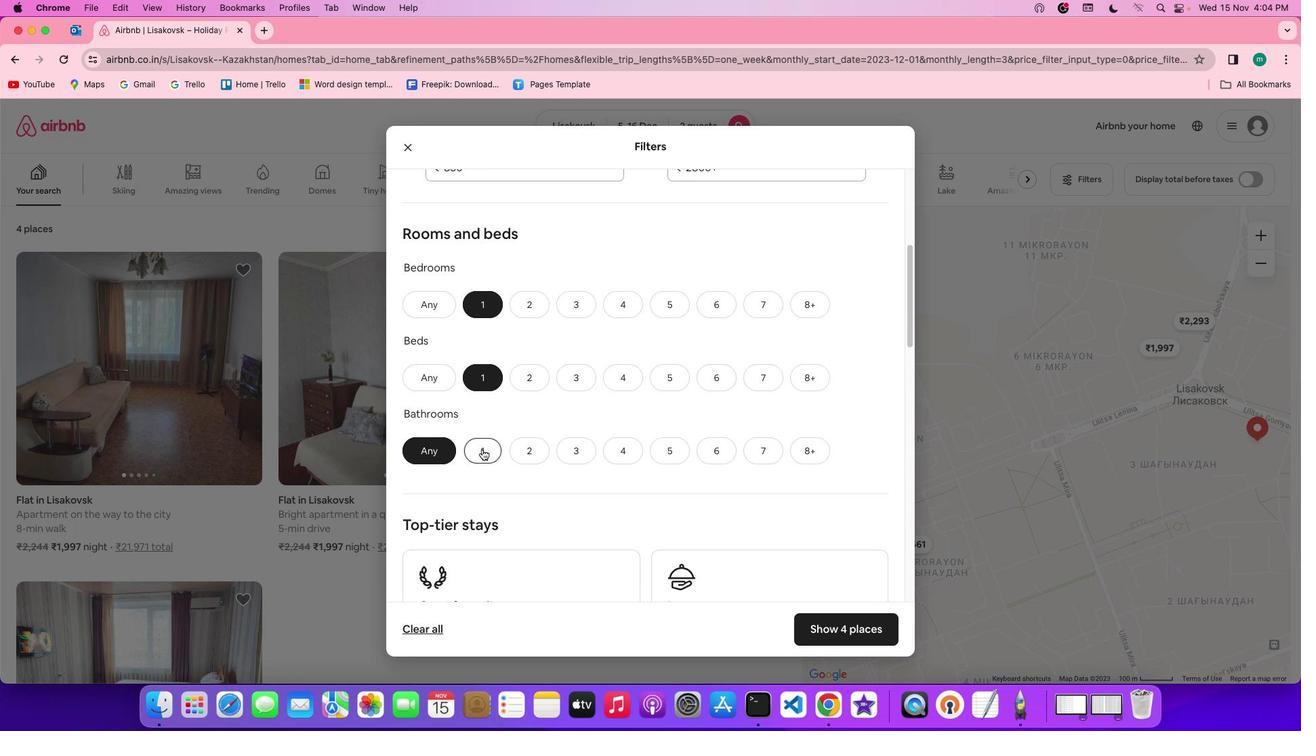 
Action: Mouse moved to (665, 420)
Screenshot: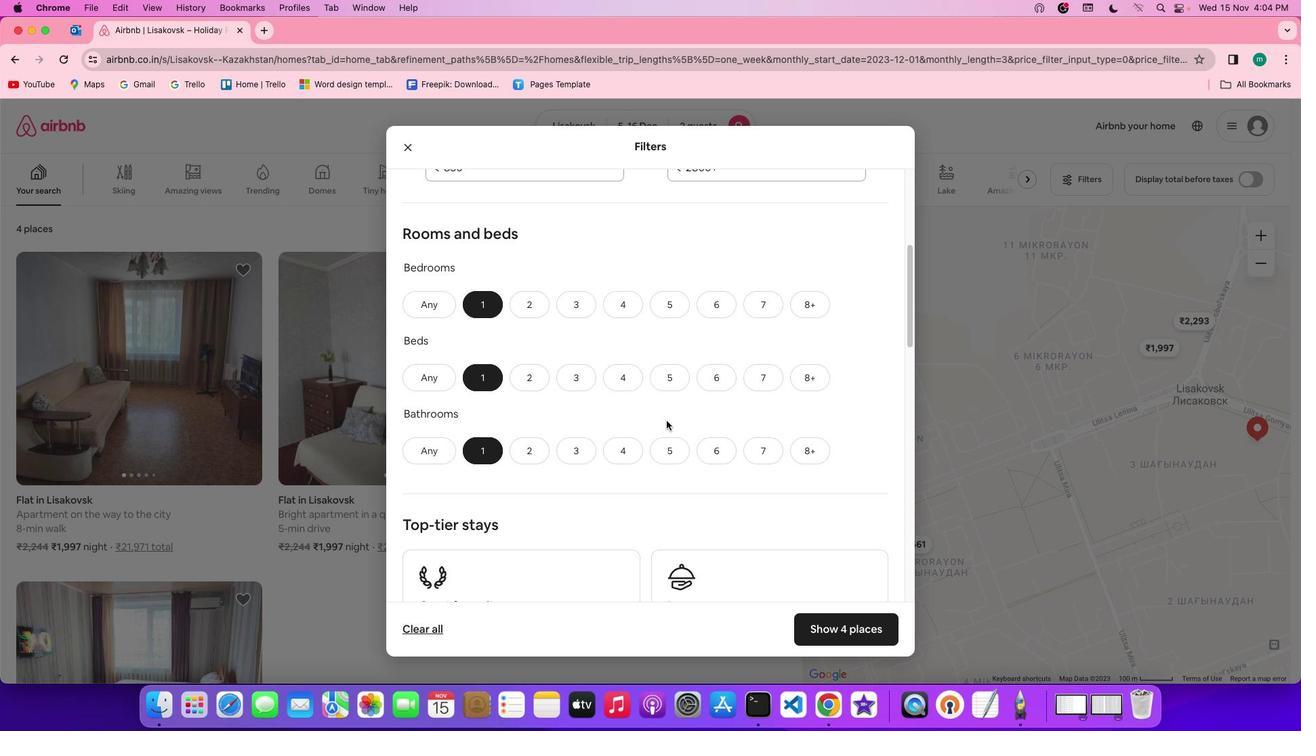 
Action: Mouse scrolled (665, 420) with delta (0, -1)
Screenshot: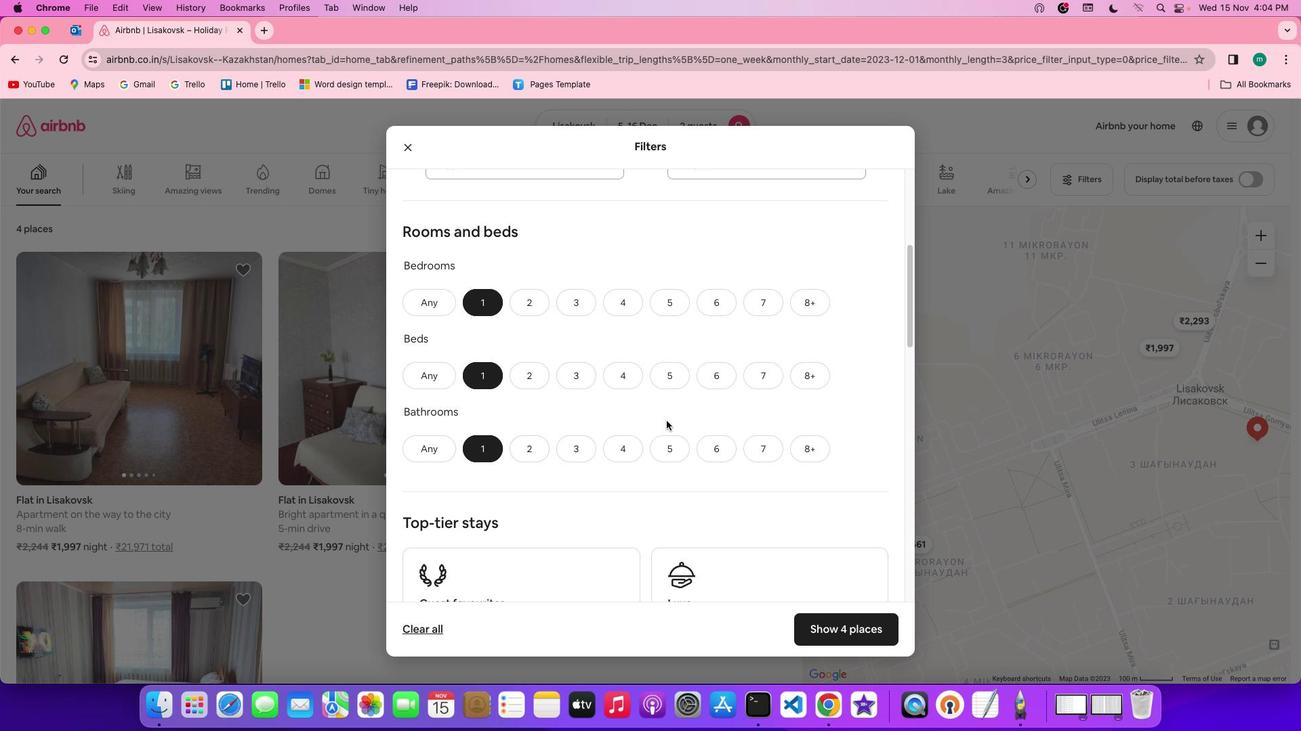 
Action: Mouse scrolled (665, 420) with delta (0, -1)
Screenshot: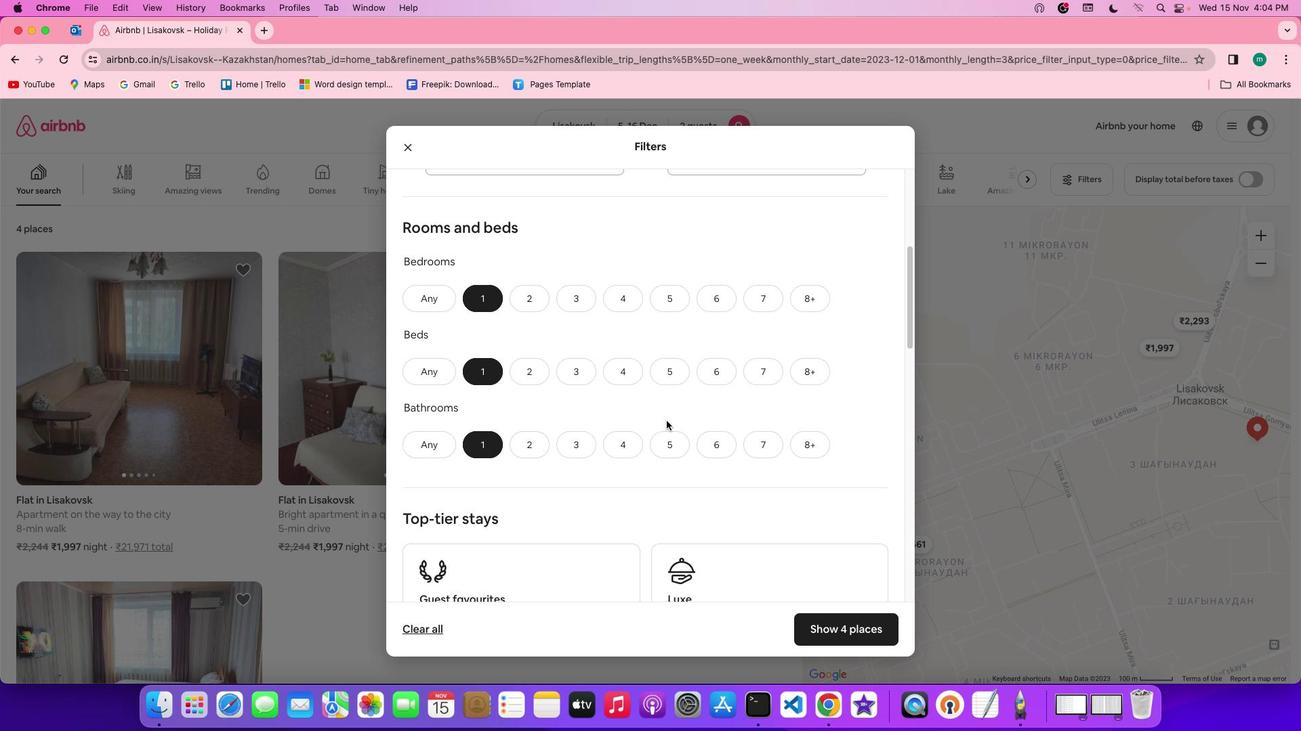 
Action: Mouse scrolled (665, 420) with delta (0, -1)
Screenshot: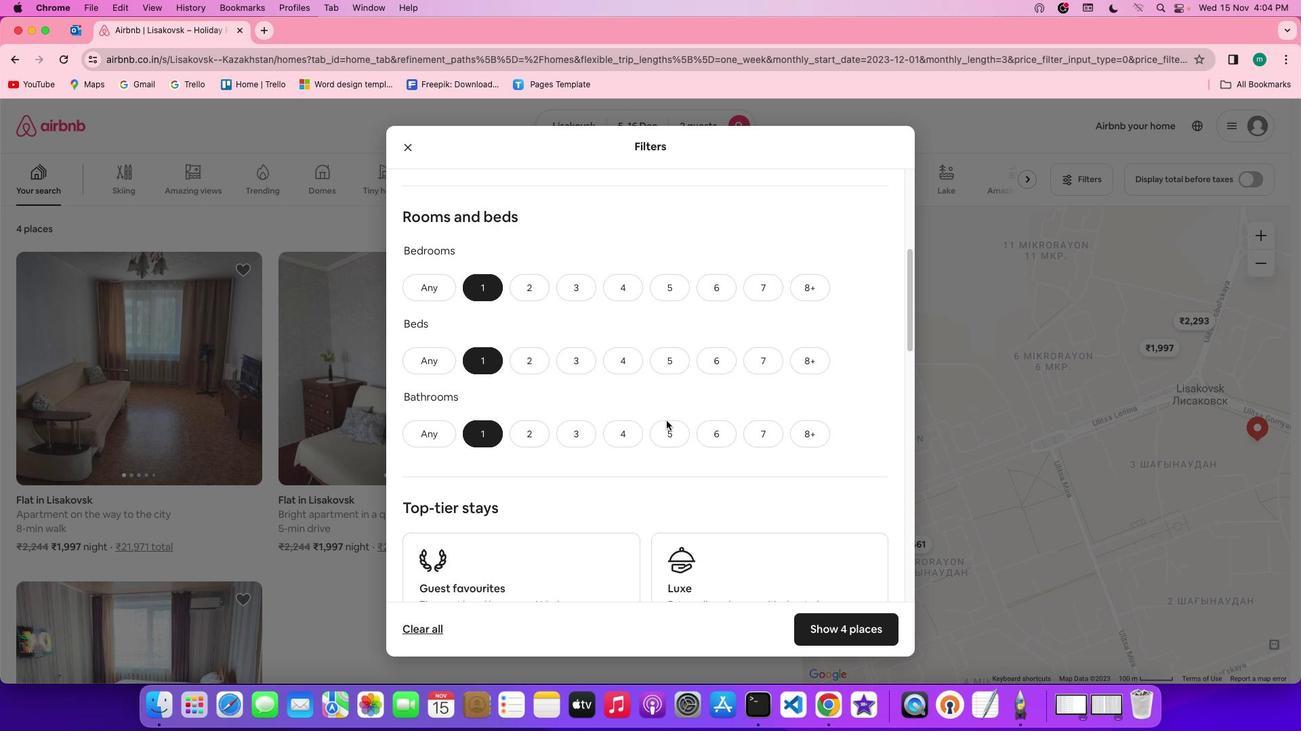 
Action: Mouse scrolled (665, 420) with delta (0, -1)
Screenshot: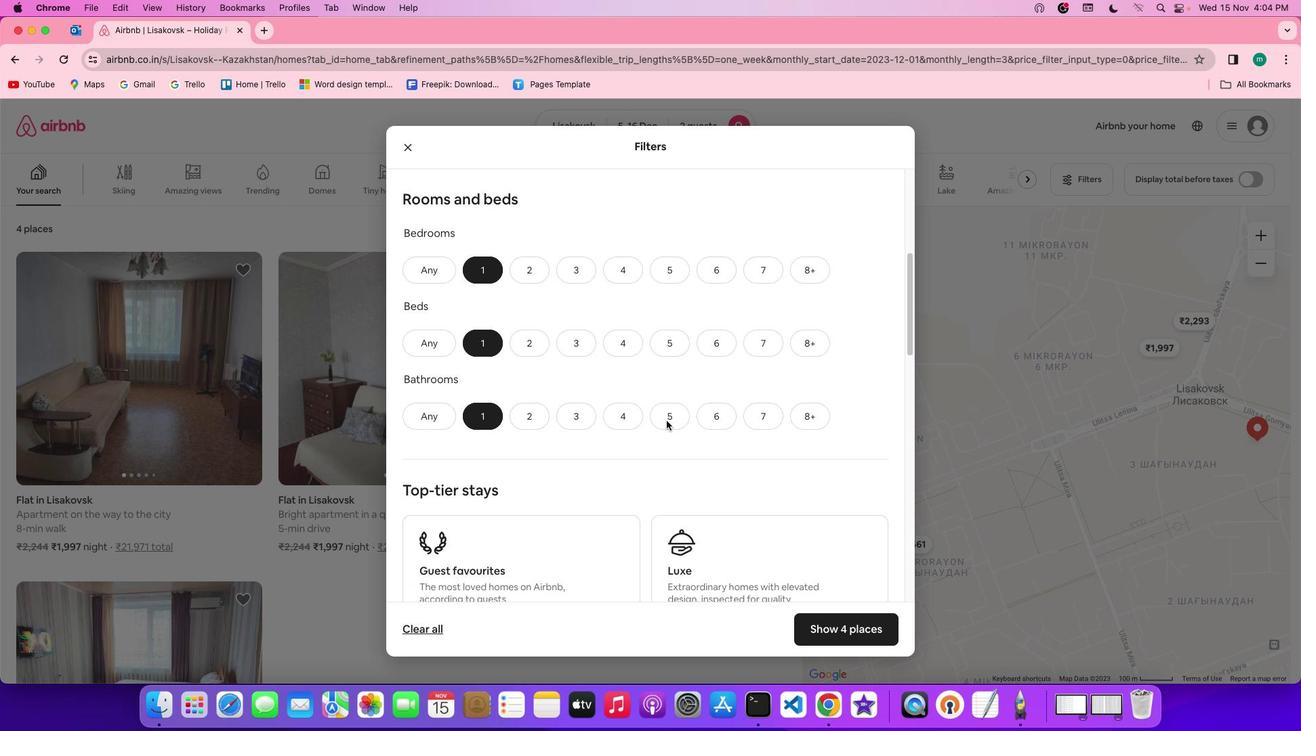 
Action: Mouse scrolled (665, 420) with delta (0, -1)
Screenshot: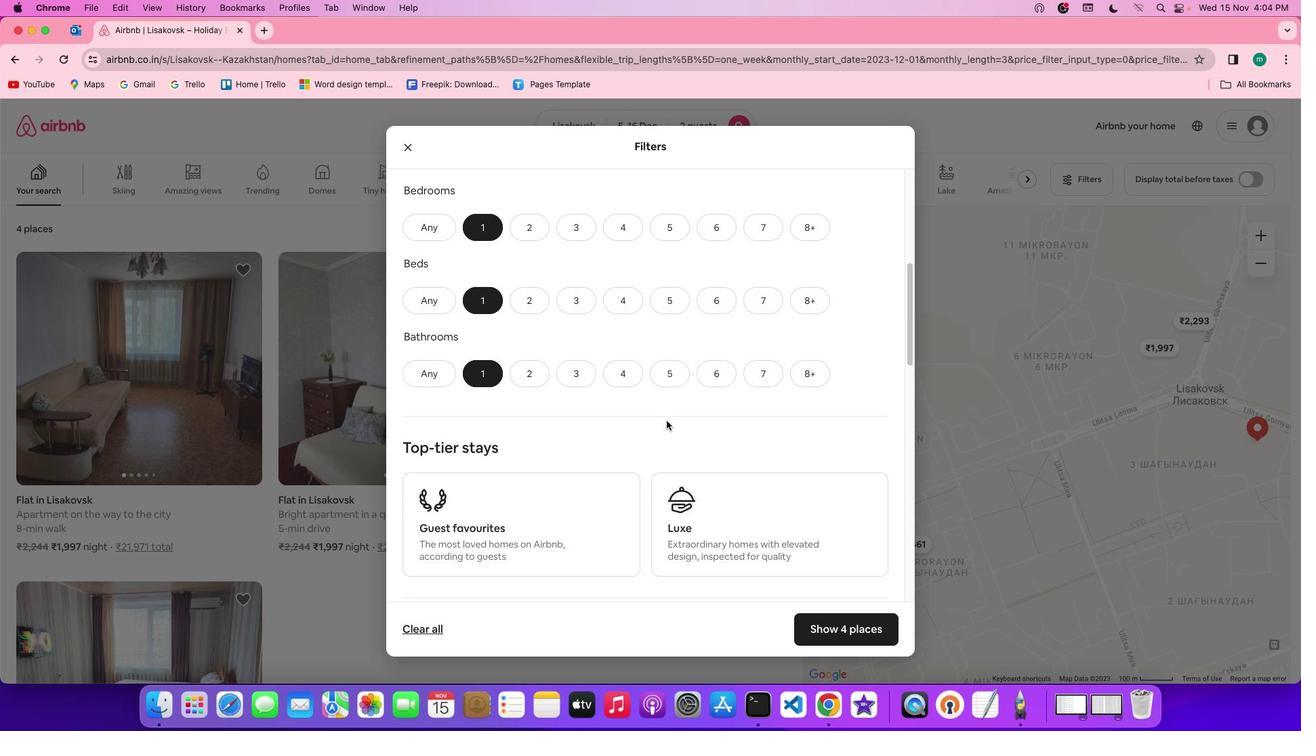 
Action: Mouse scrolled (665, 420) with delta (0, -1)
Screenshot: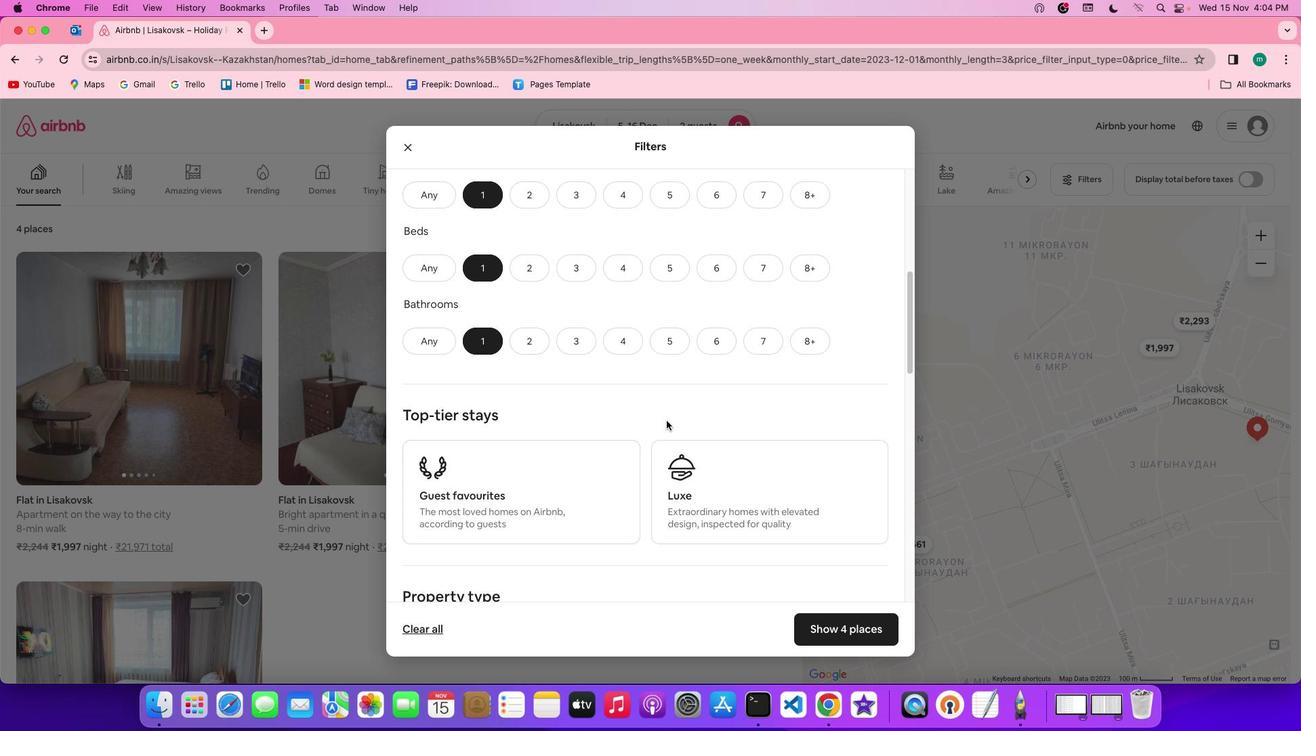 
Action: Mouse scrolled (665, 420) with delta (0, -1)
Screenshot: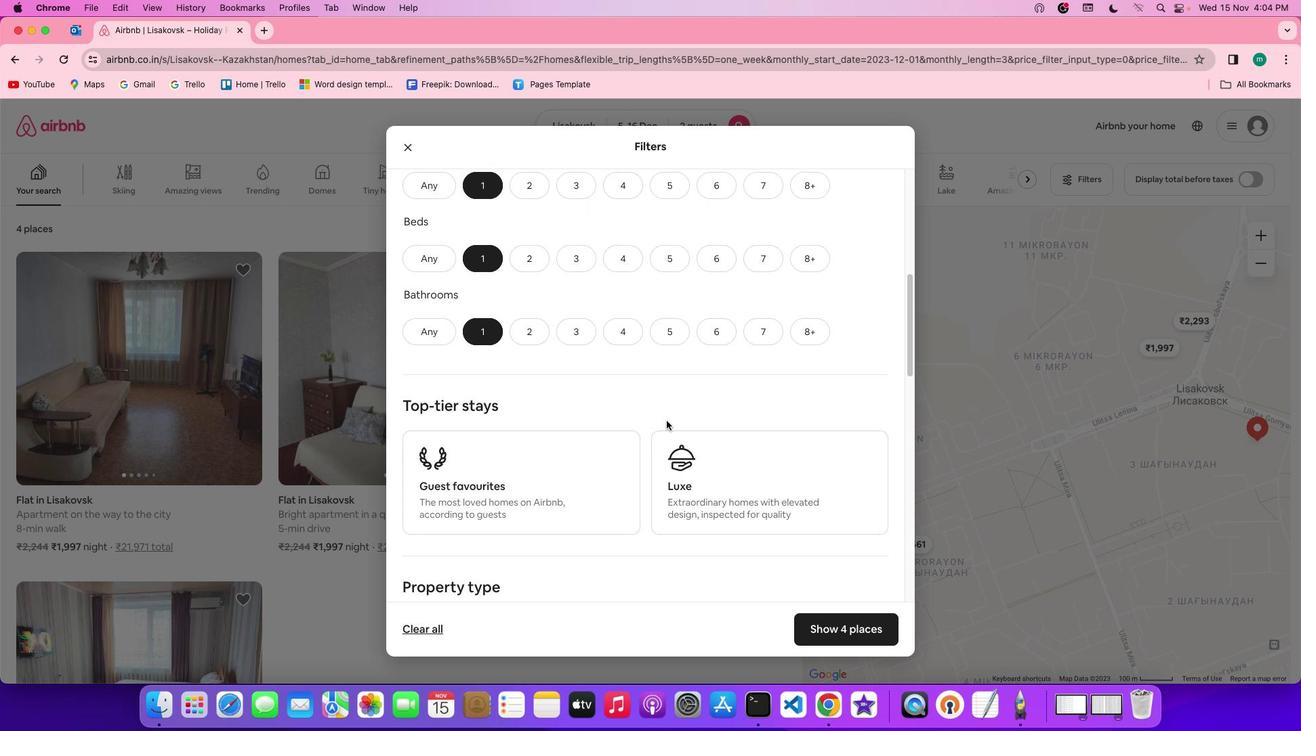 
Action: Mouse scrolled (665, 420) with delta (0, -1)
Screenshot: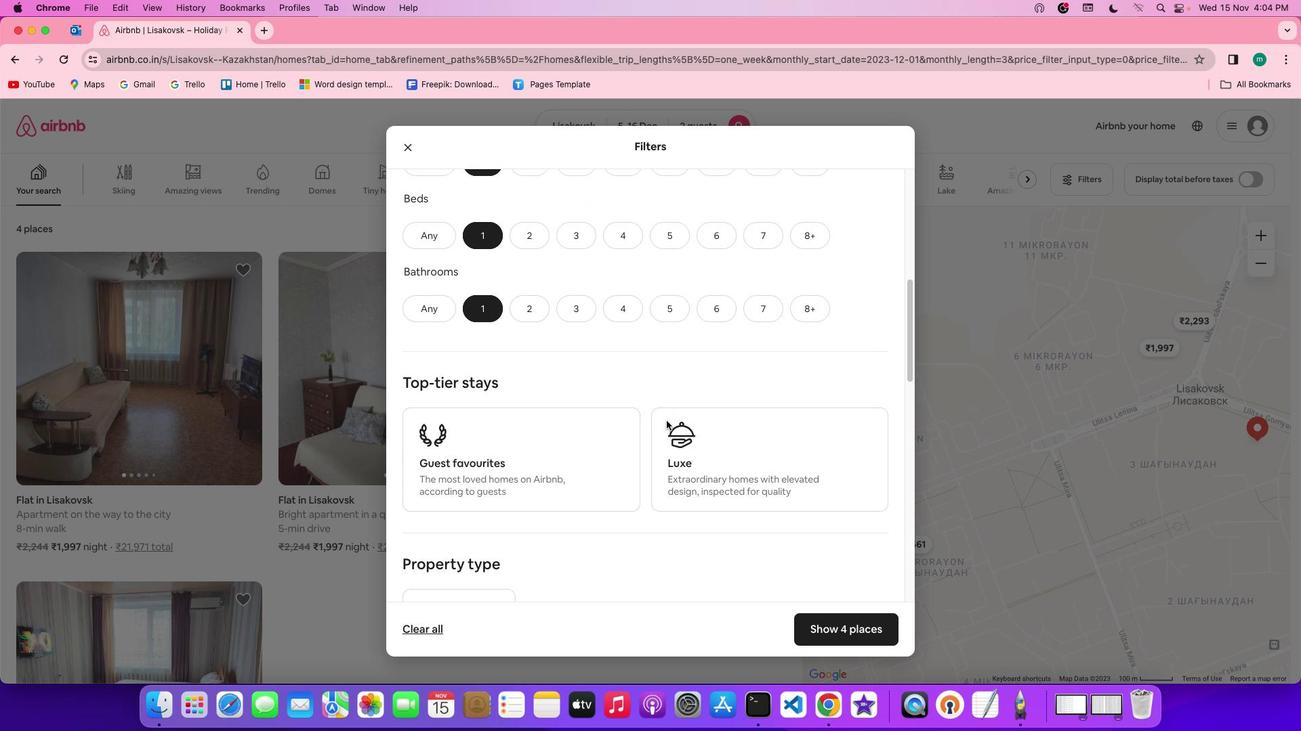 
Action: Mouse scrolled (665, 420) with delta (0, -1)
Screenshot: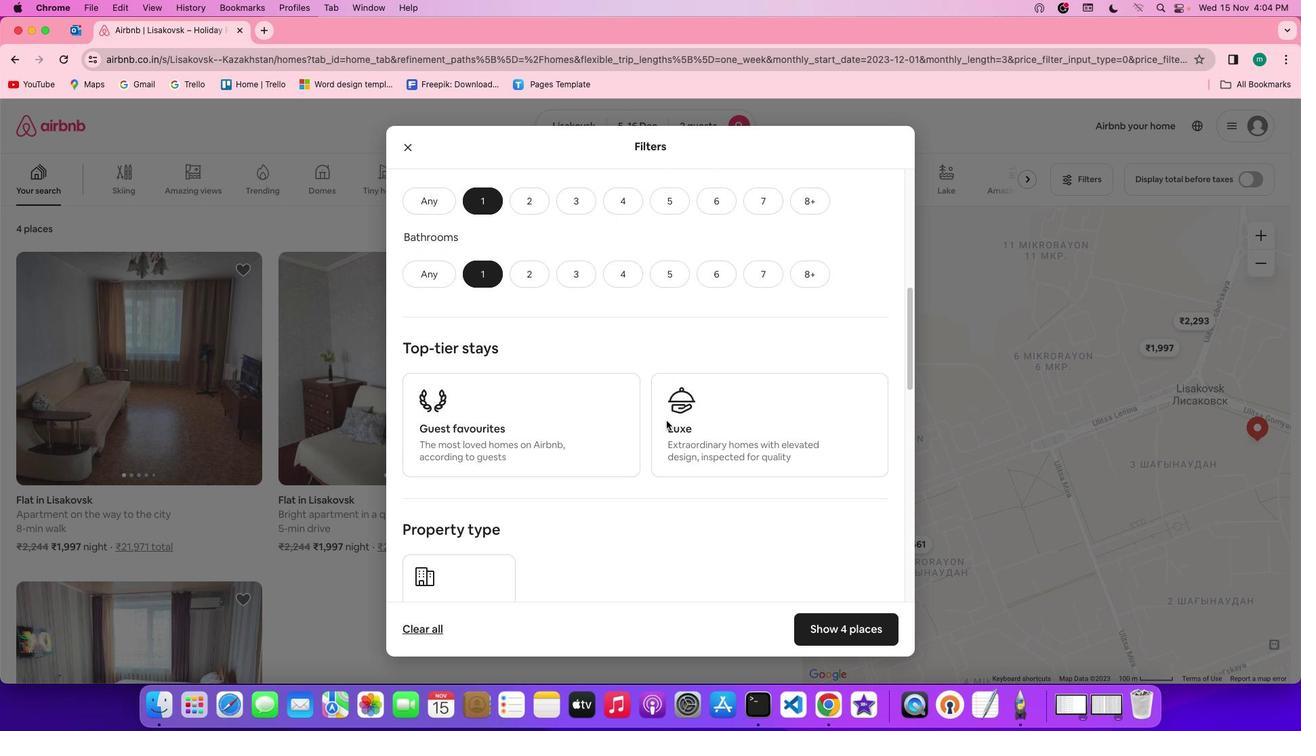 
Action: Mouse scrolled (665, 420) with delta (0, -1)
Screenshot: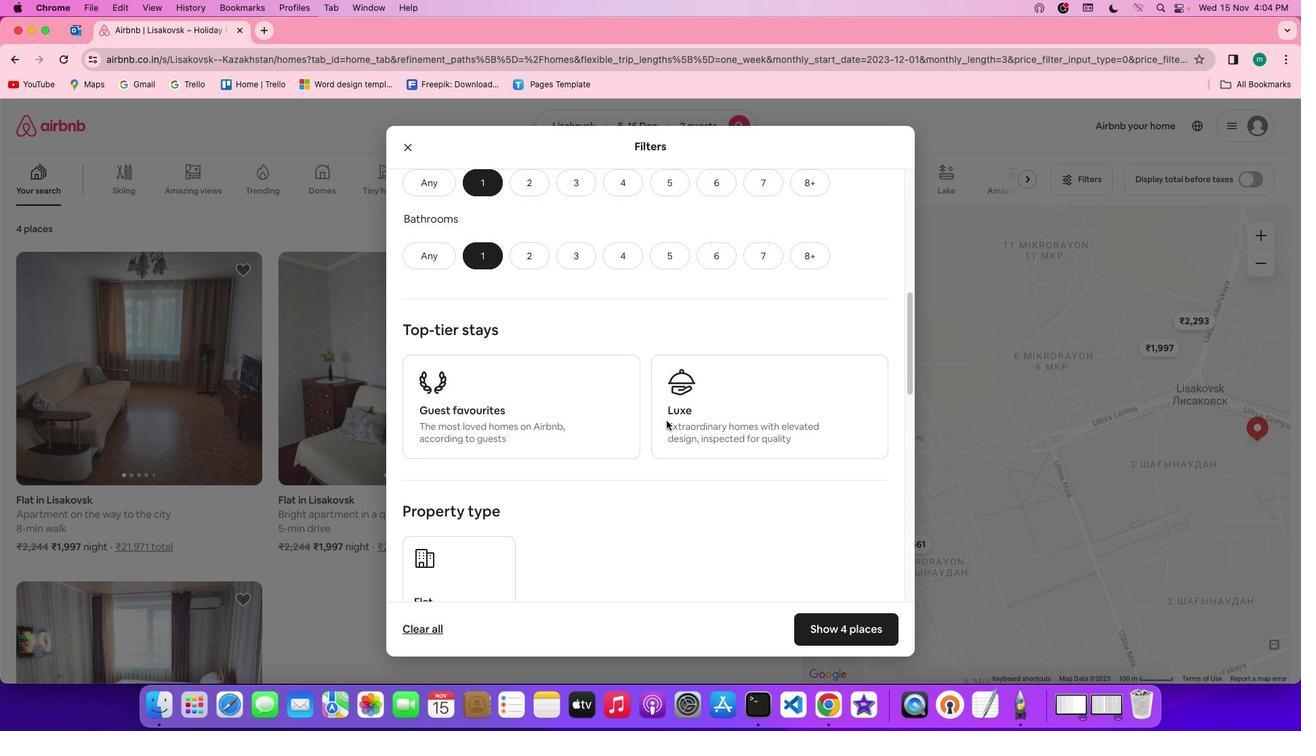 
Action: Mouse scrolled (665, 420) with delta (0, -1)
Screenshot: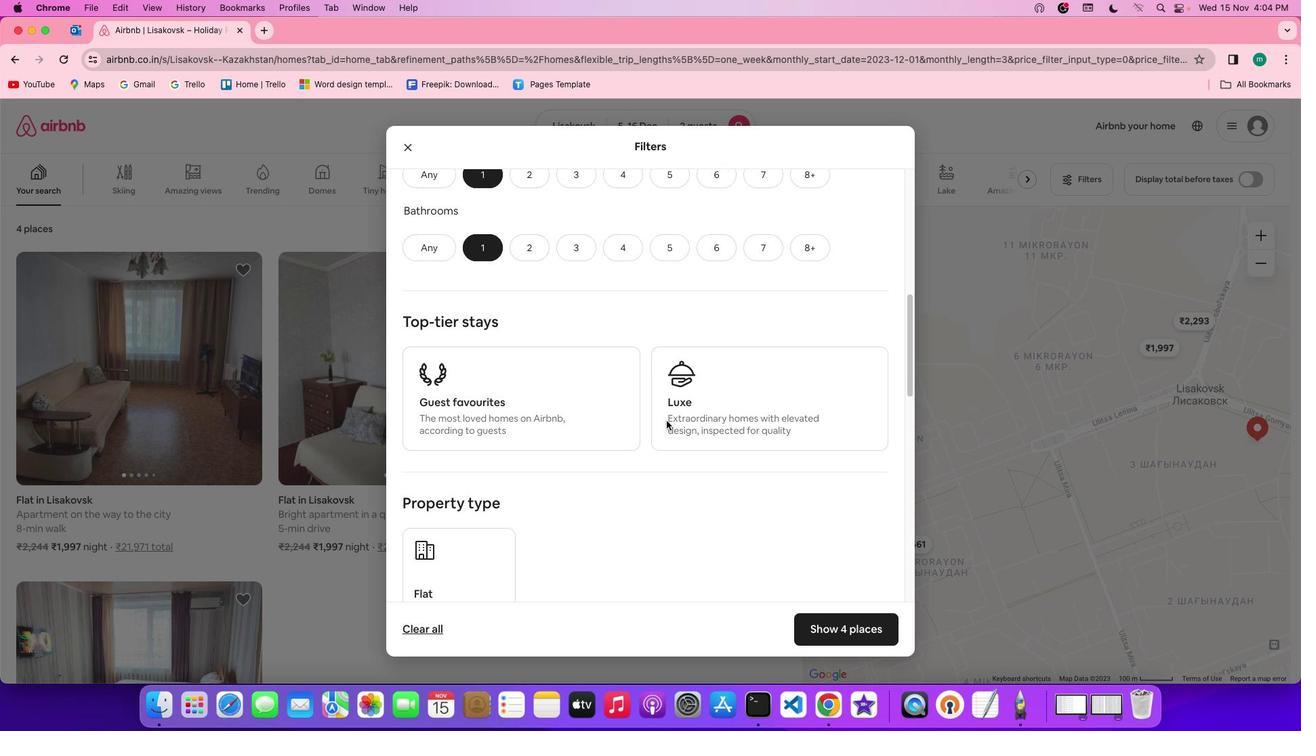 
Action: Mouse scrolled (665, 420) with delta (0, -1)
Screenshot: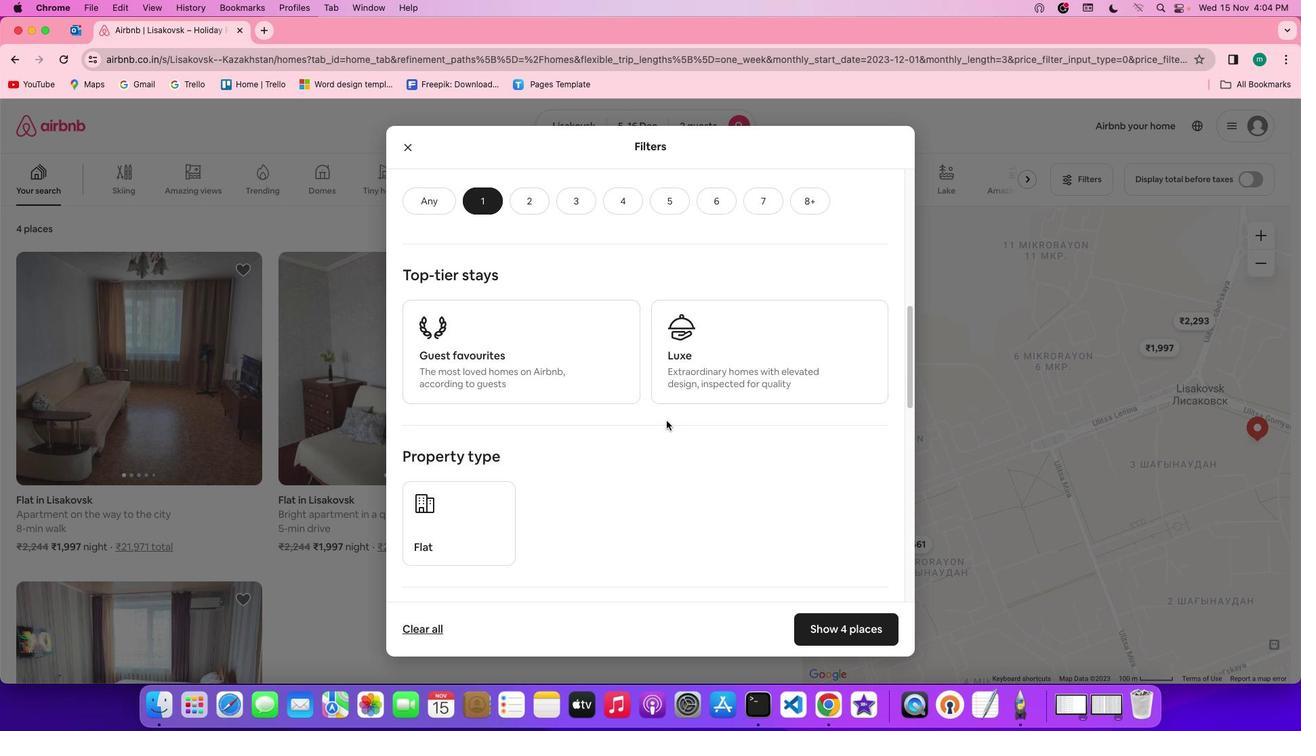 
Action: Mouse scrolled (665, 420) with delta (0, -2)
Screenshot: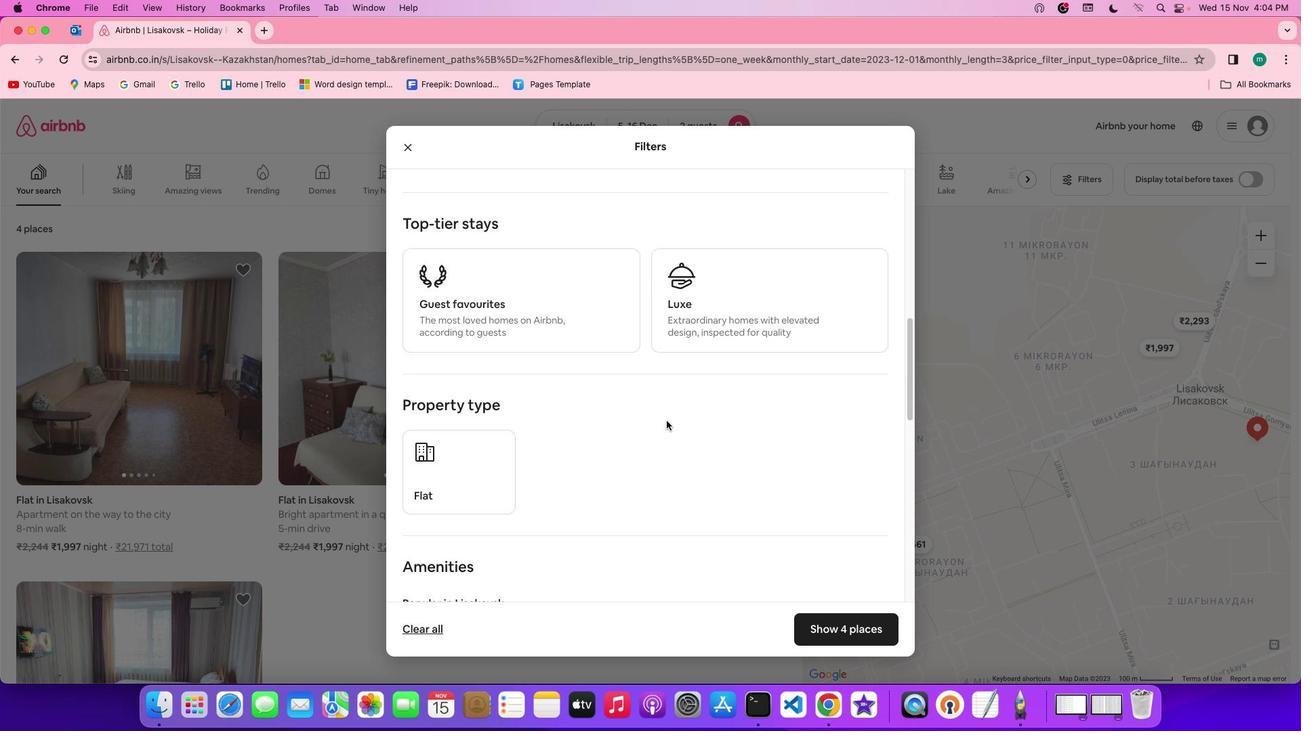 
Action: Mouse scrolled (665, 420) with delta (0, -1)
Screenshot: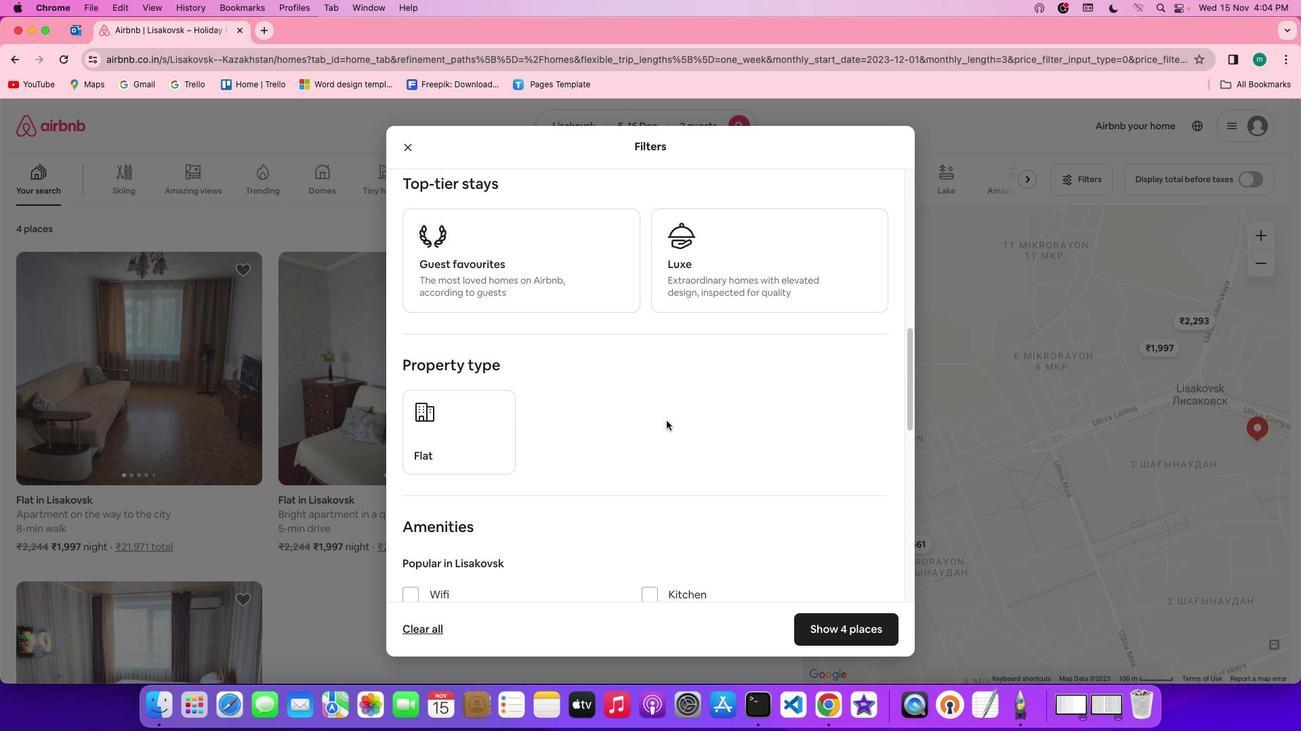 
Action: Mouse scrolled (665, 420) with delta (0, -1)
Screenshot: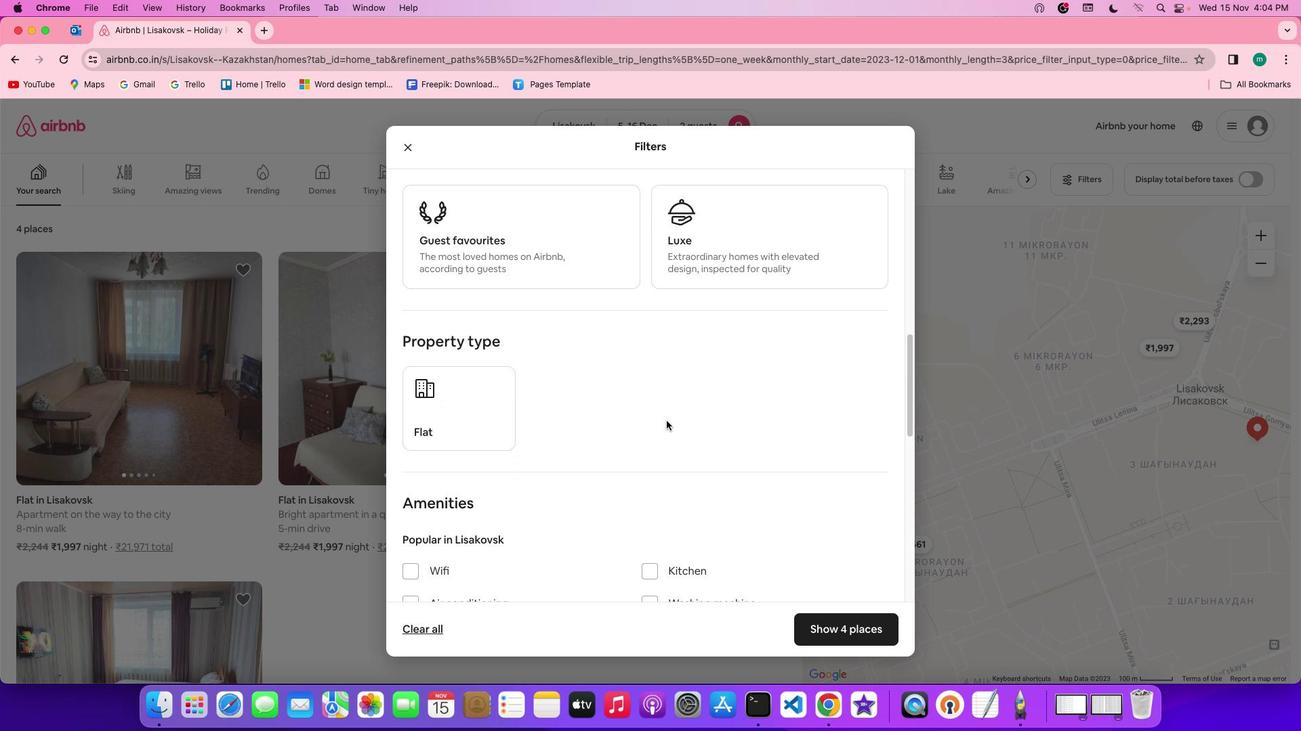 
Action: Mouse scrolled (665, 420) with delta (0, -2)
Screenshot: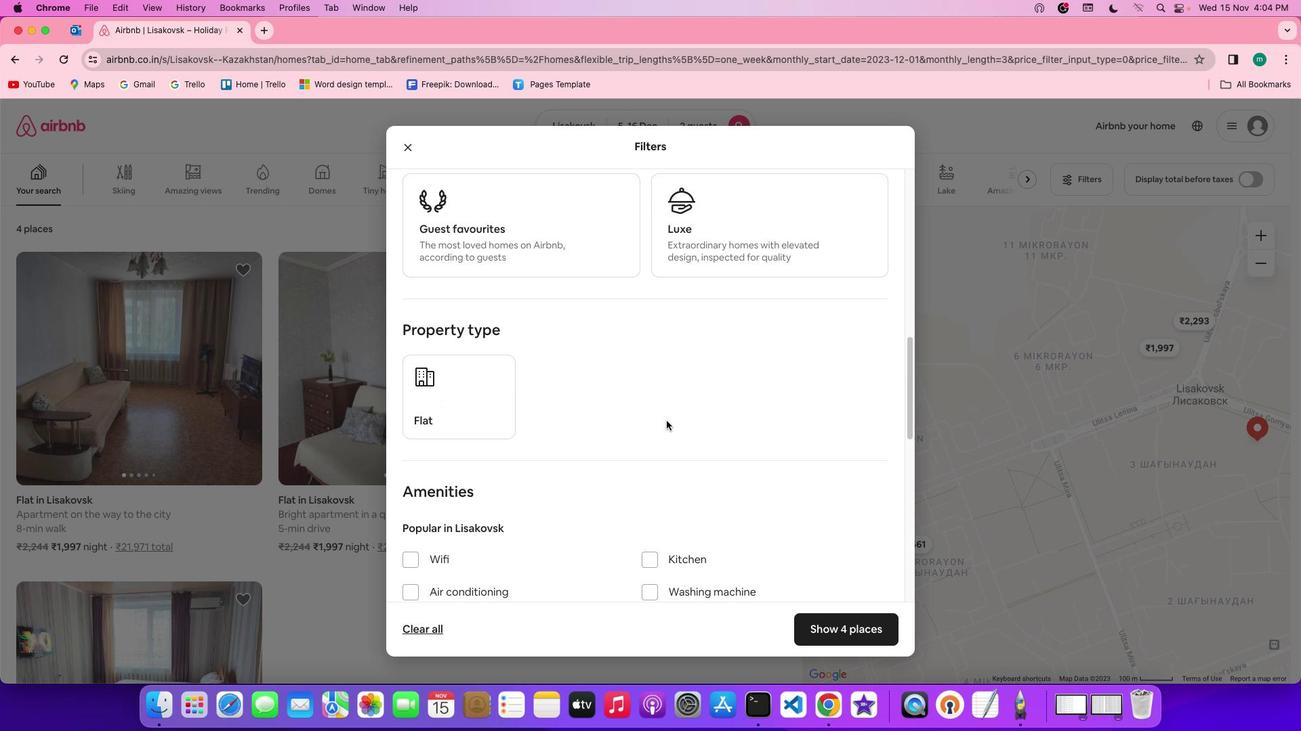
Action: Mouse scrolled (665, 420) with delta (0, -1)
Screenshot: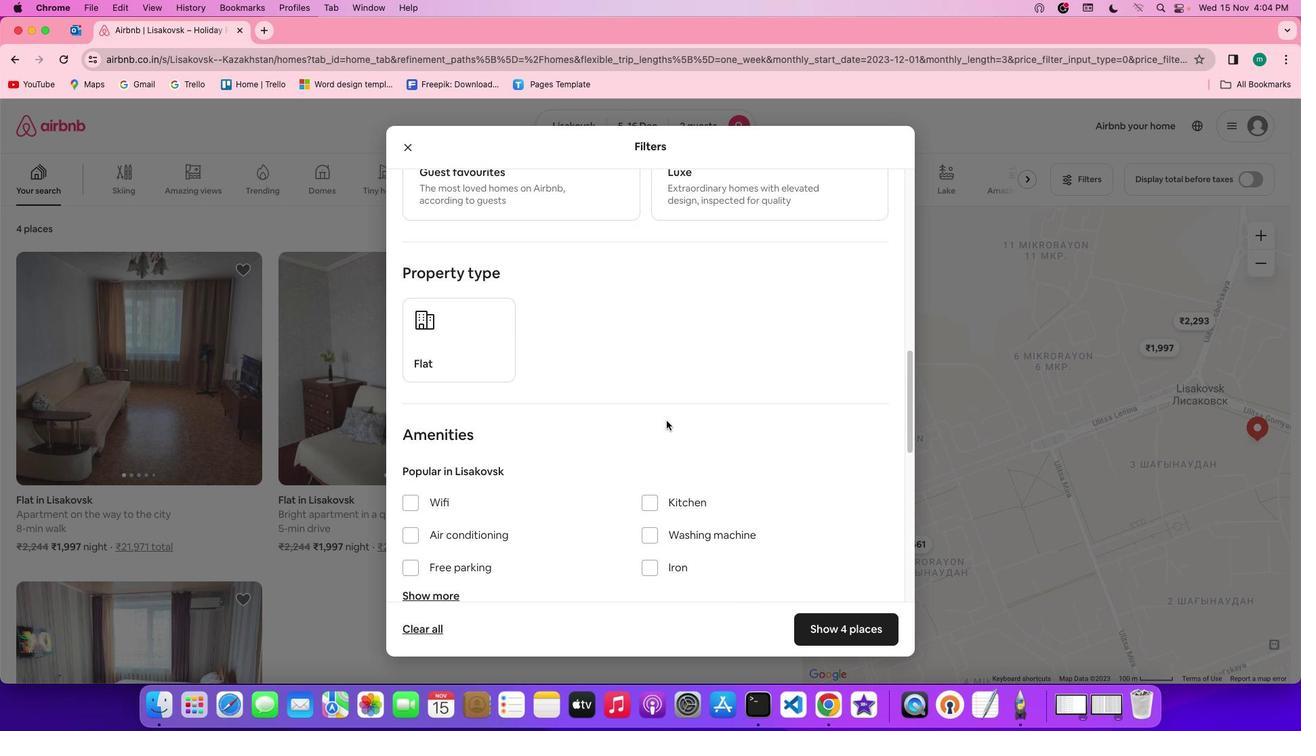 
Action: Mouse scrolled (665, 420) with delta (0, -1)
Screenshot: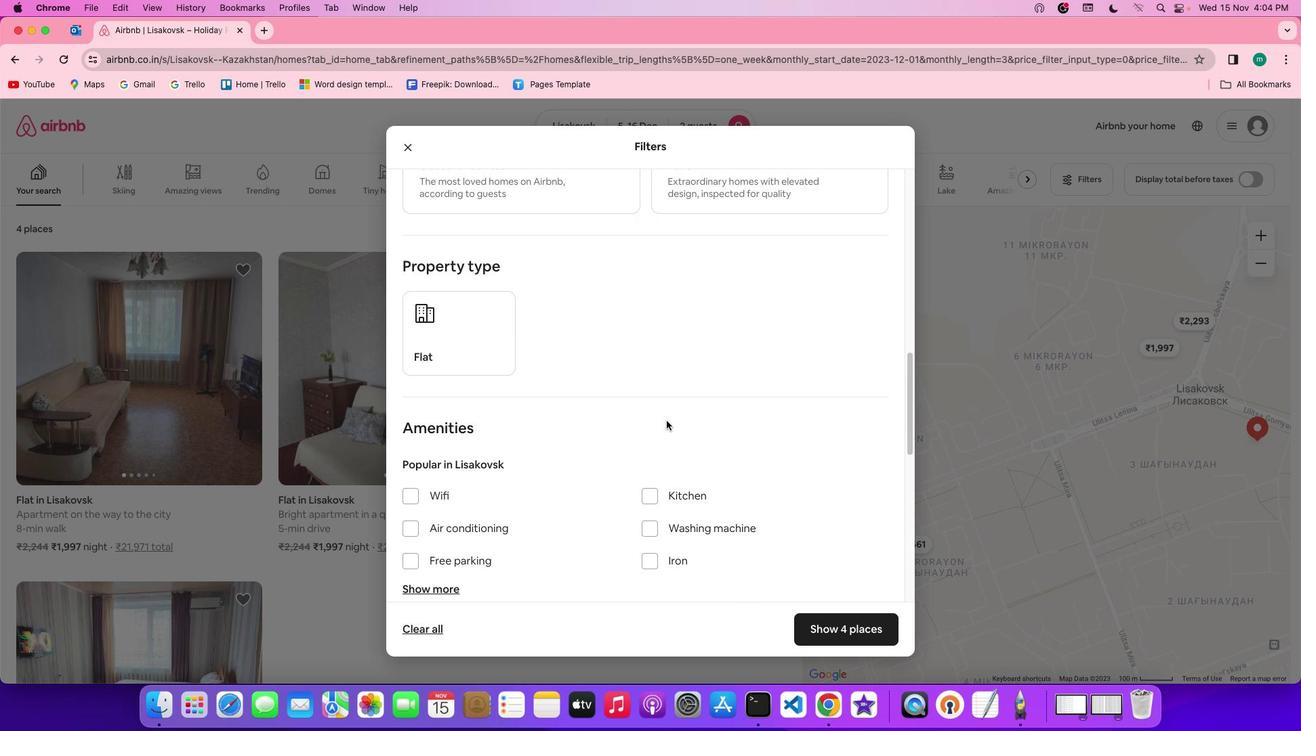 
Action: Mouse scrolled (665, 420) with delta (0, -1)
Screenshot: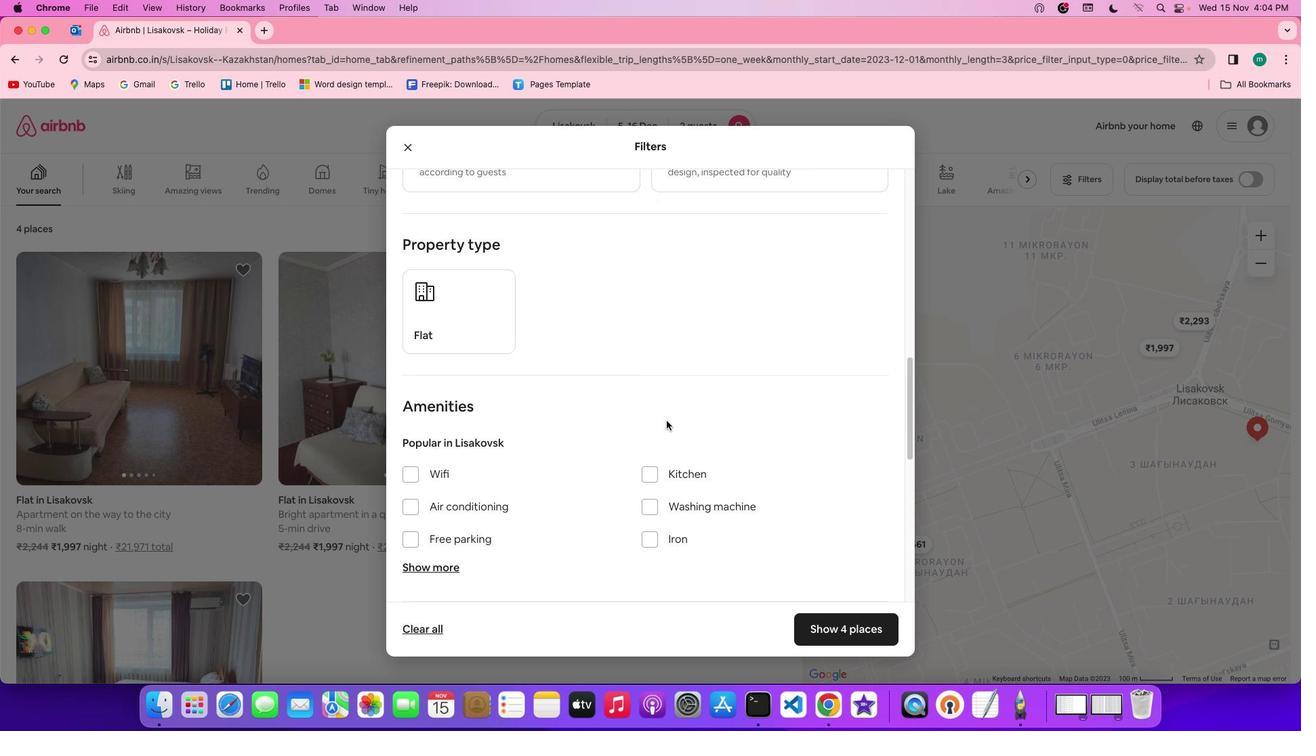 
Action: Mouse scrolled (665, 420) with delta (0, -2)
Screenshot: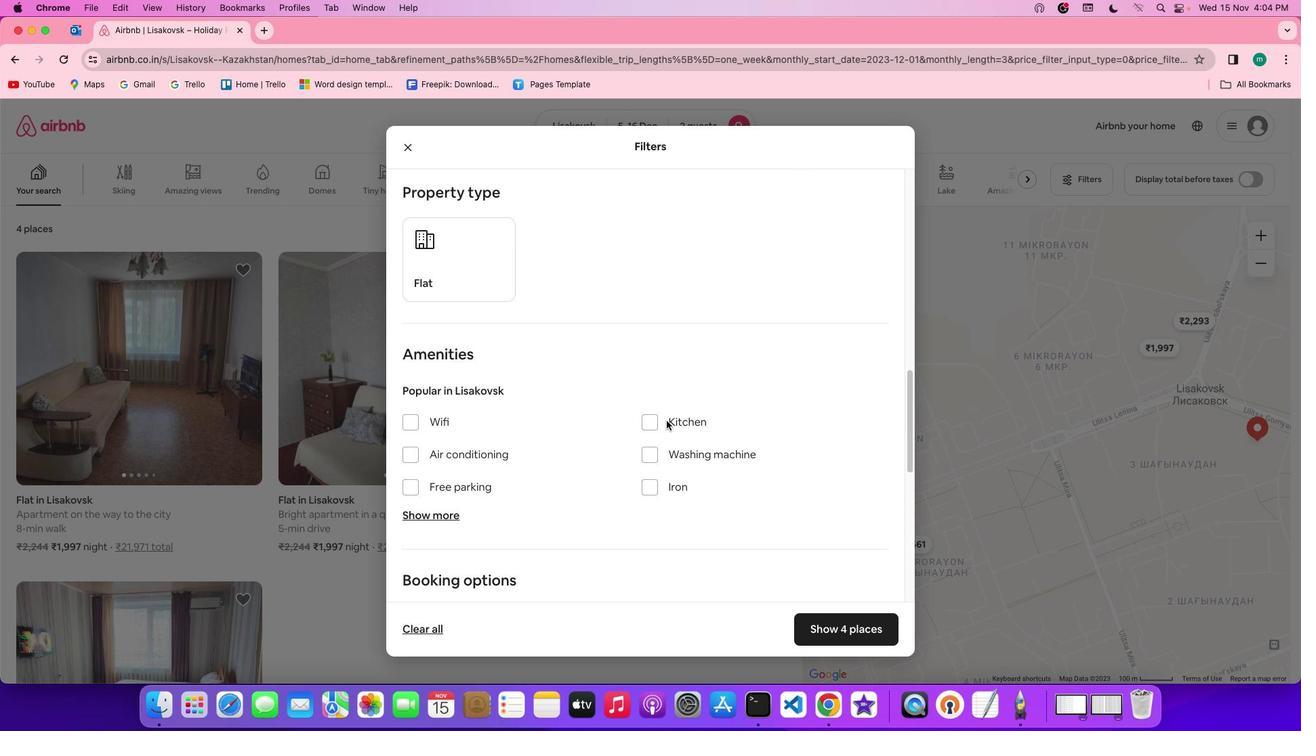 
Action: Mouse scrolled (665, 420) with delta (0, -1)
Screenshot: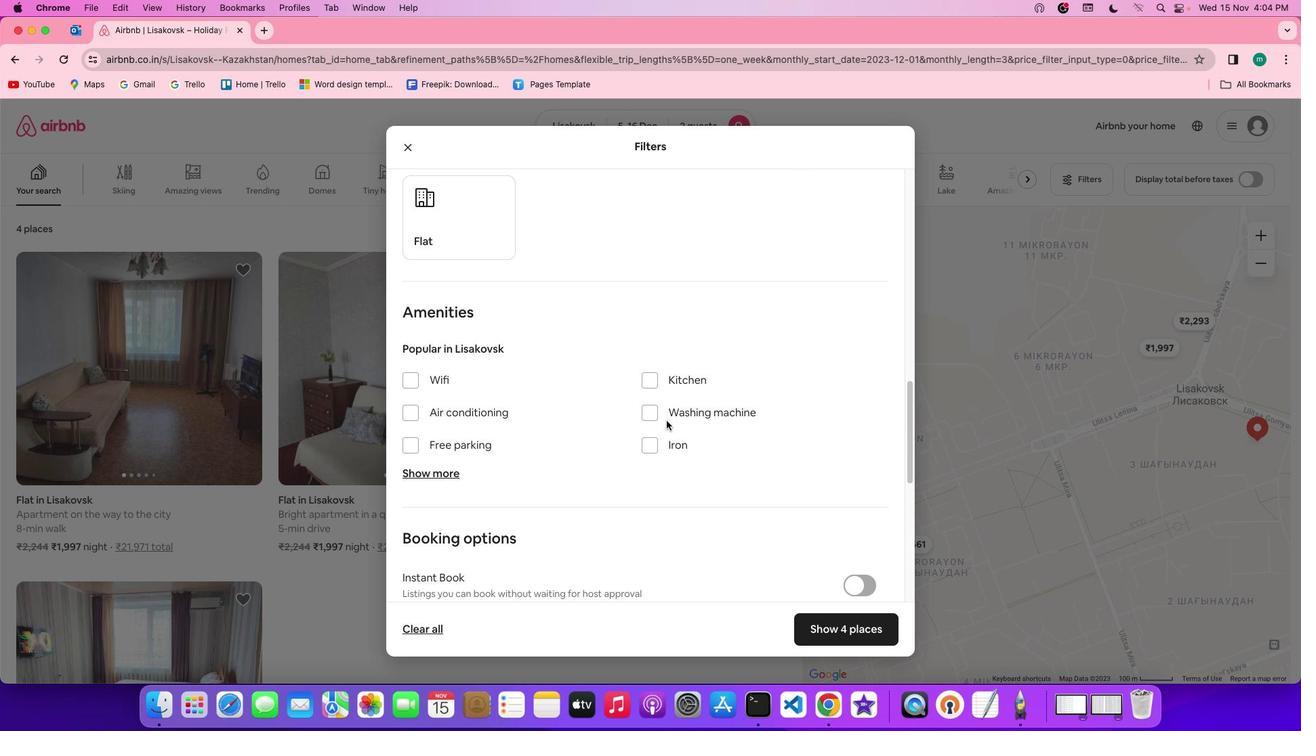 
Action: Mouse scrolled (665, 420) with delta (0, -1)
Screenshot: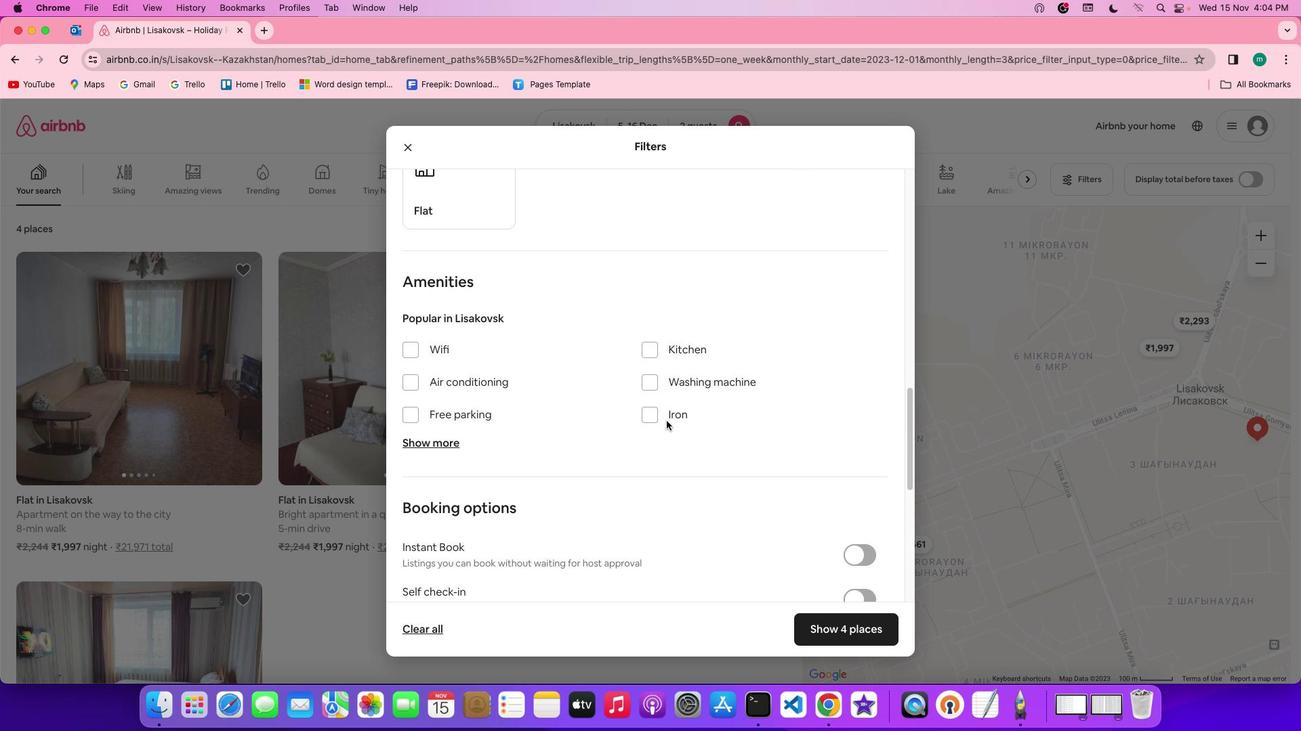 
Action: Mouse scrolled (665, 420) with delta (0, -2)
Screenshot: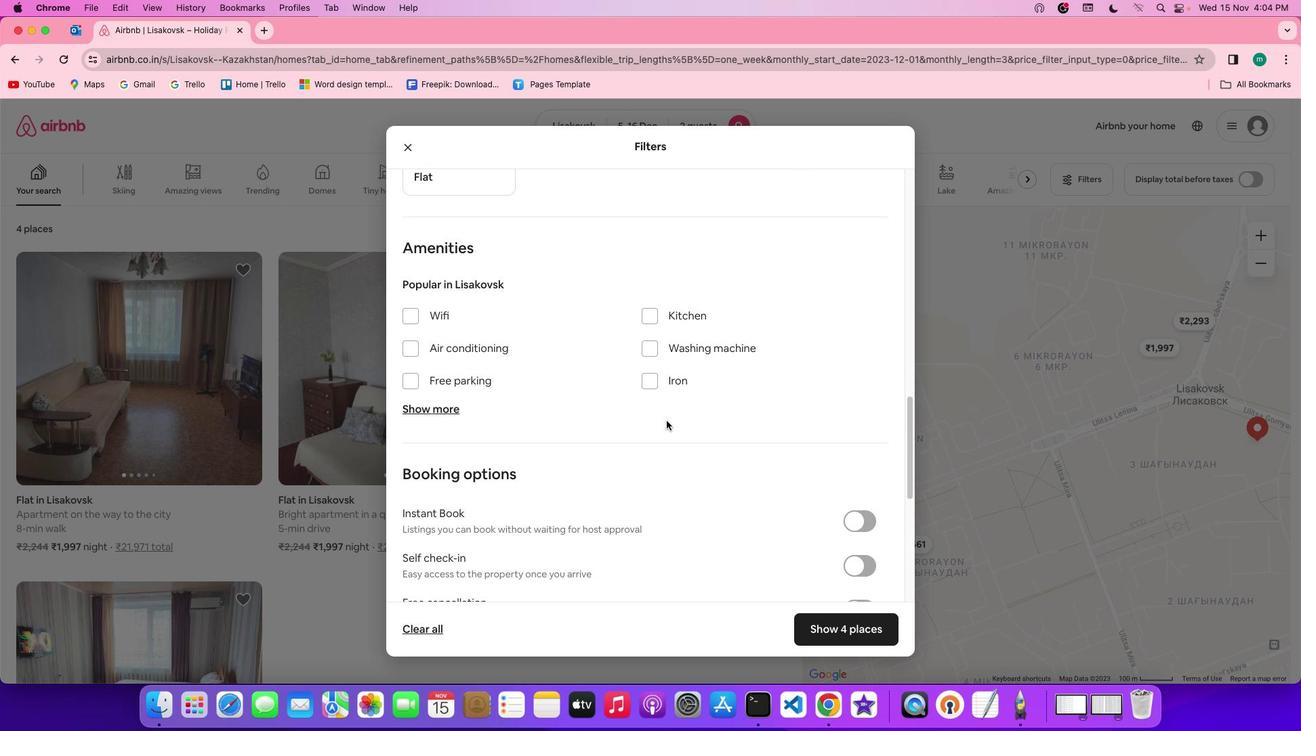 
Action: Mouse scrolled (665, 420) with delta (0, -2)
Screenshot: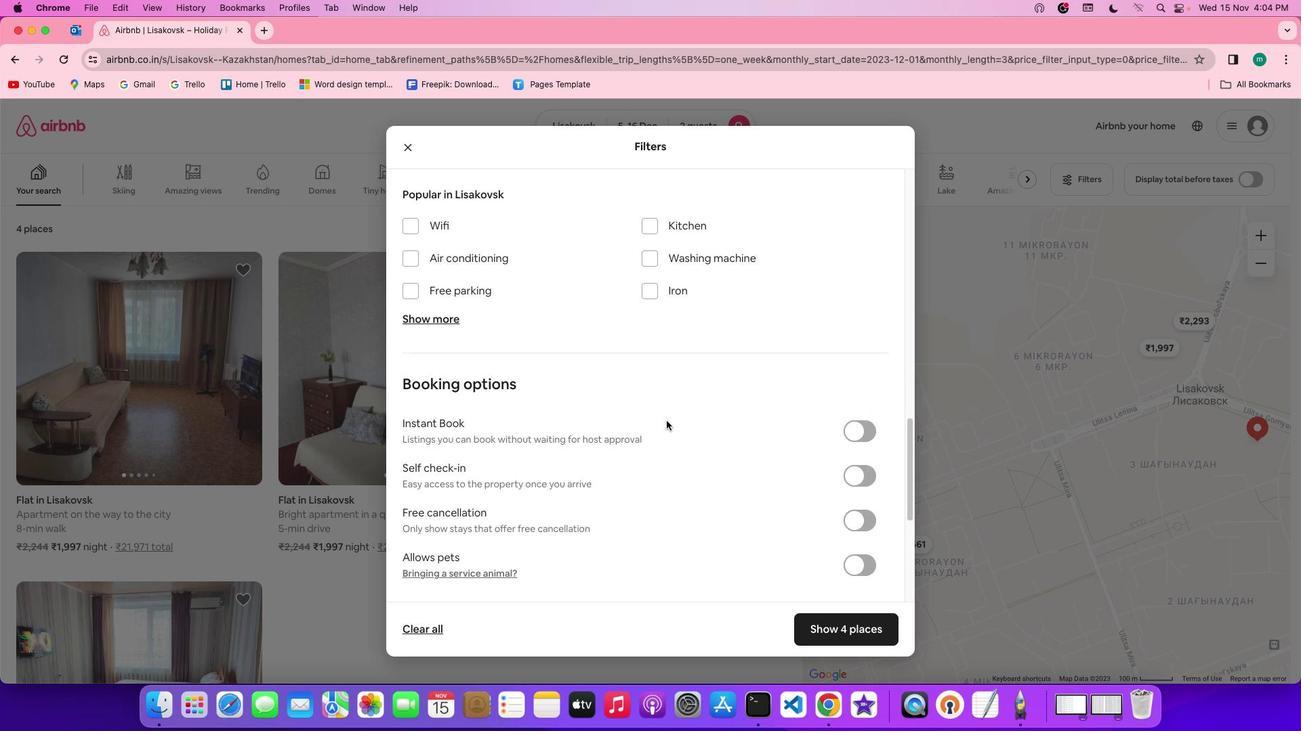 
Action: Mouse scrolled (665, 420) with delta (0, -1)
Screenshot: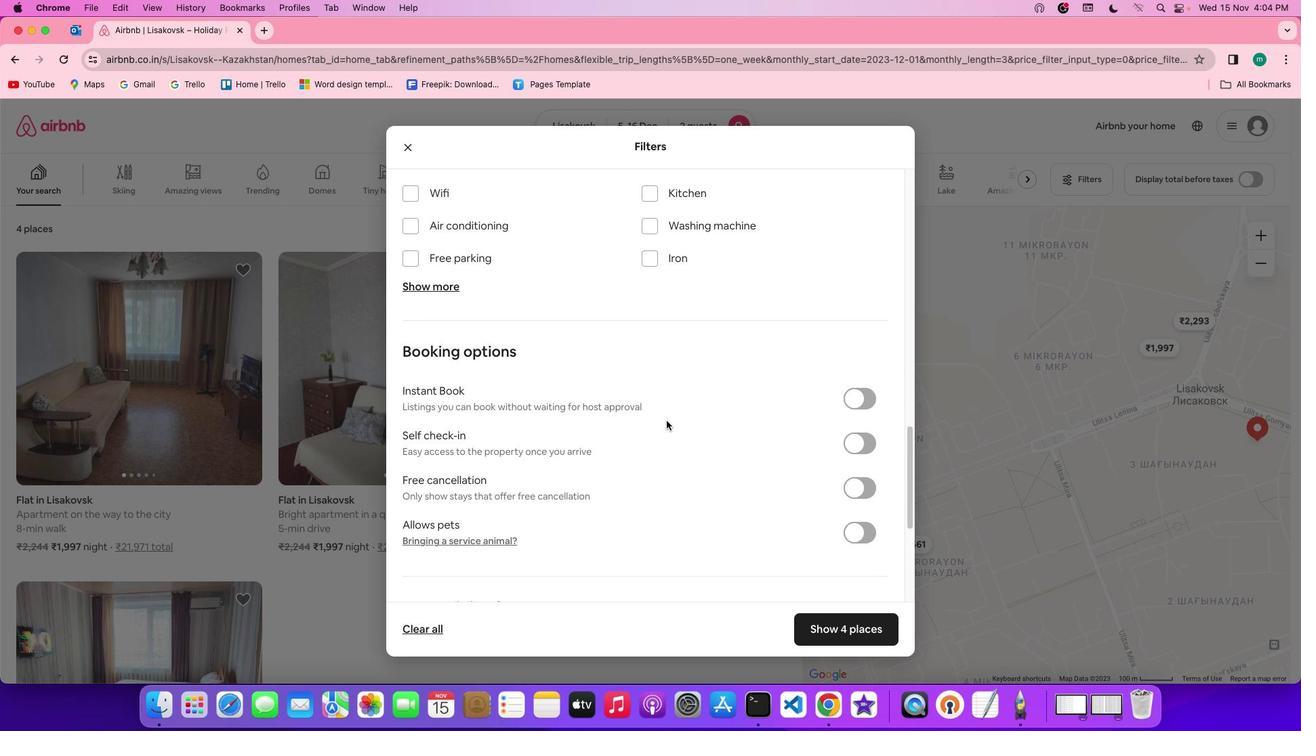 
Action: Mouse scrolled (665, 420) with delta (0, -1)
Screenshot: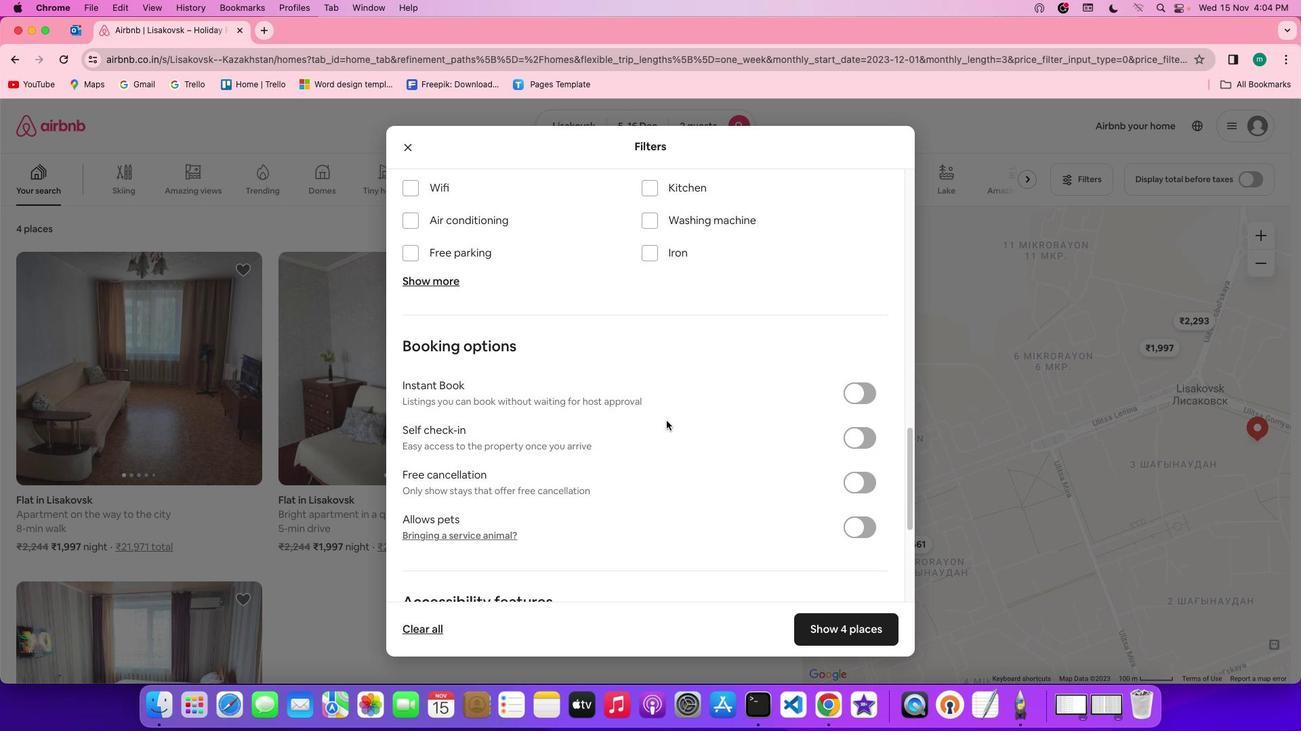 
Action: Mouse scrolled (665, 420) with delta (0, -1)
Screenshot: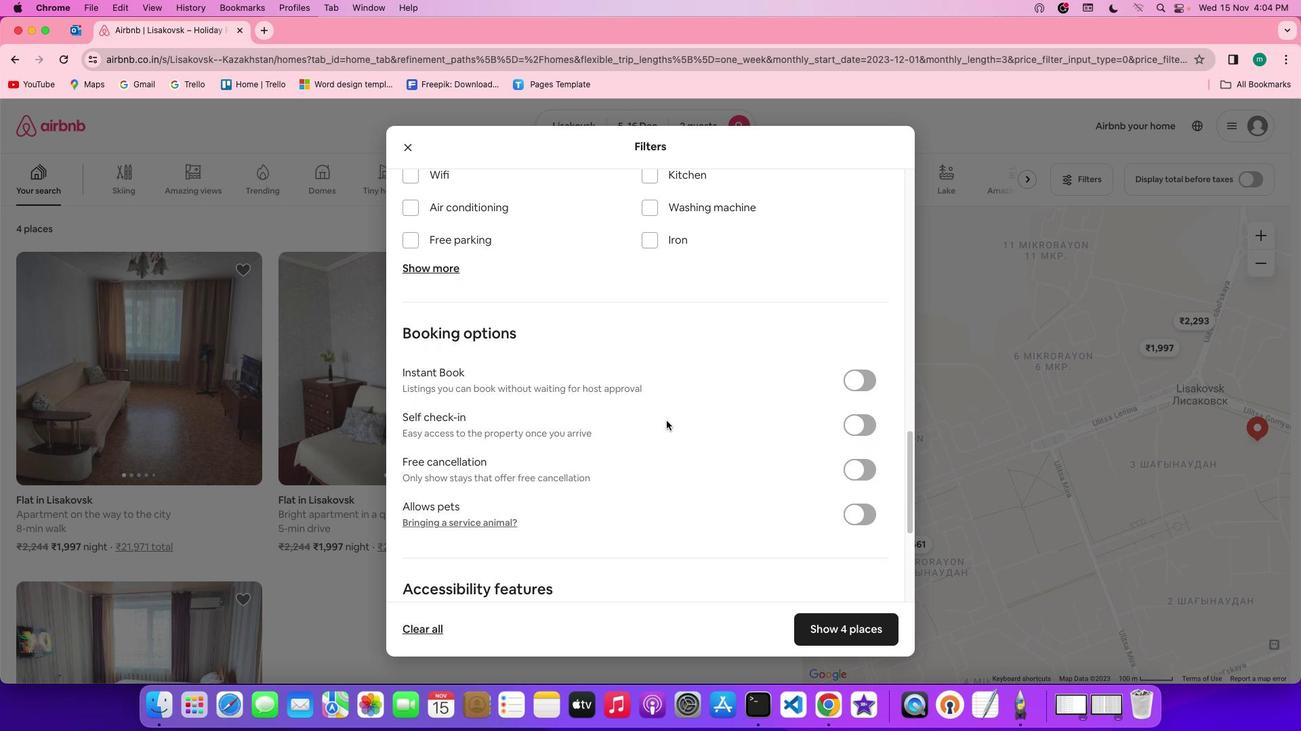 
Action: Mouse scrolled (665, 420) with delta (0, -1)
Screenshot: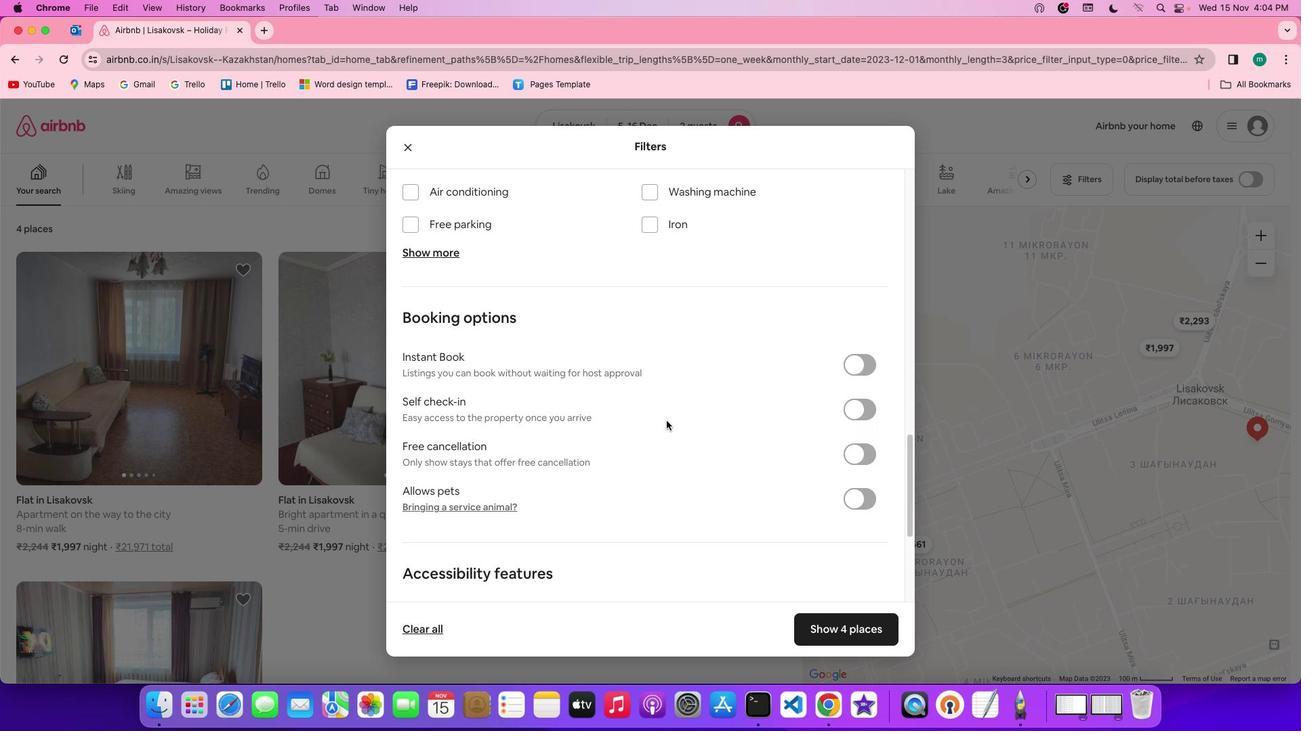 
Action: Mouse scrolled (665, 420) with delta (0, -1)
Screenshot: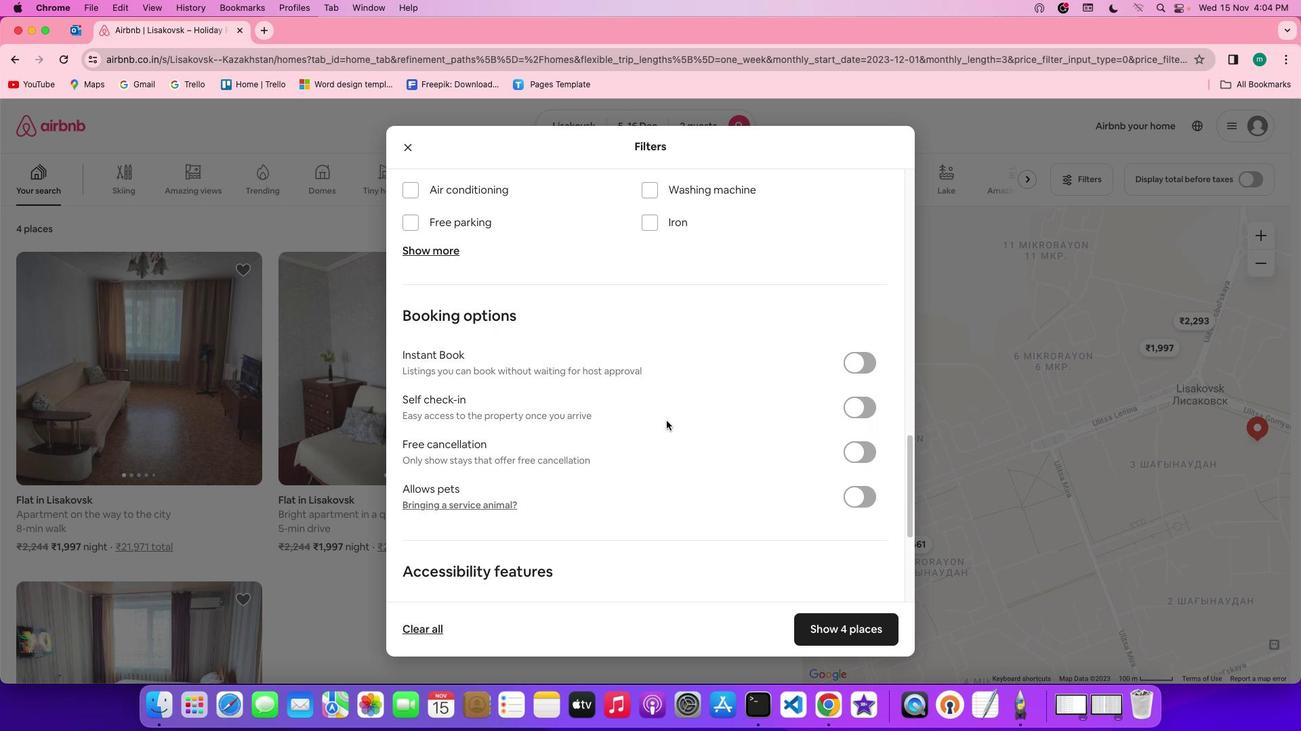 
Action: Mouse scrolled (665, 420) with delta (0, -1)
Screenshot: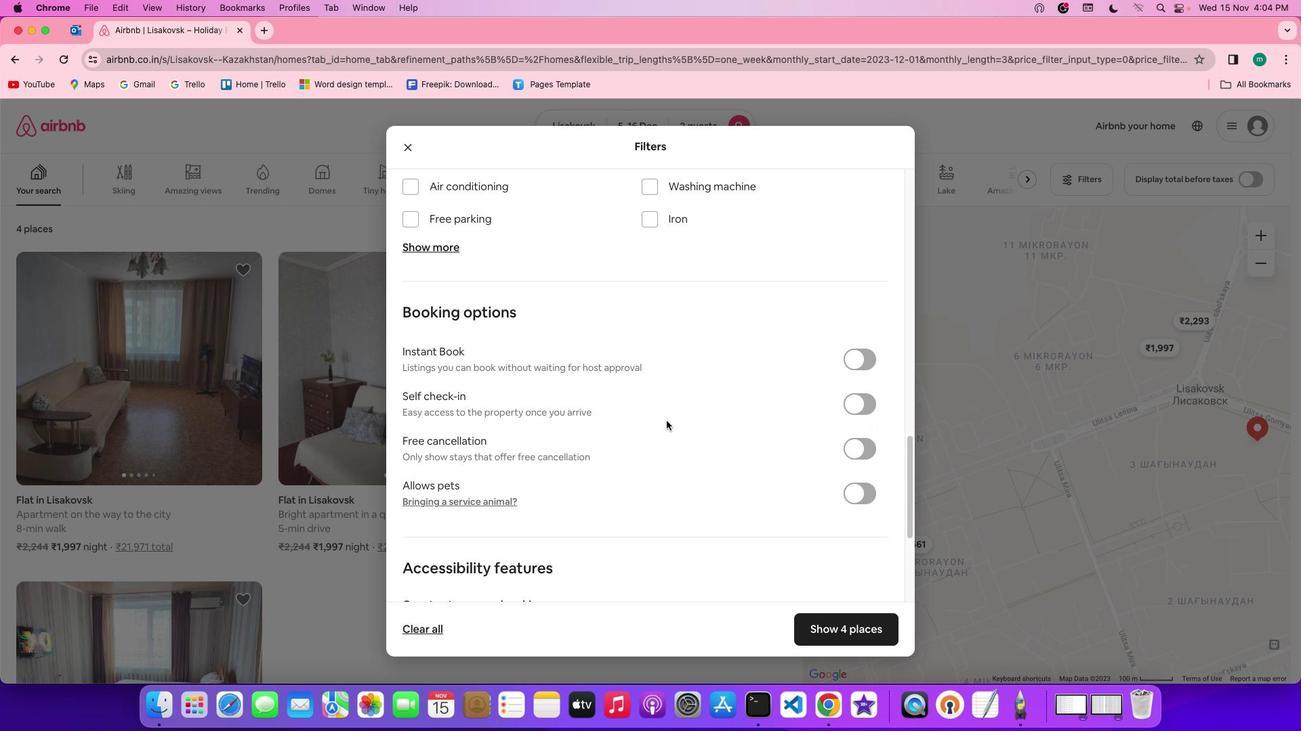 
Action: Mouse scrolled (665, 420) with delta (0, -1)
Screenshot: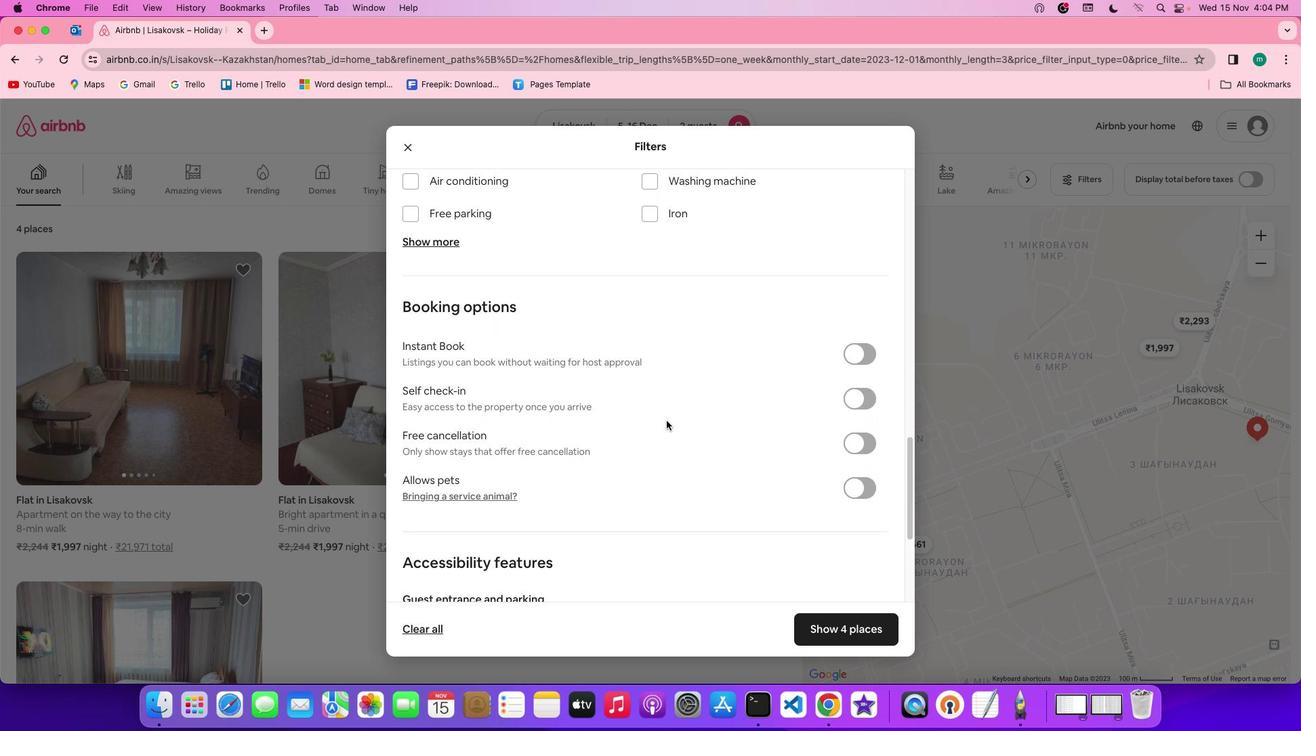 
Action: Mouse moved to (855, 399)
Screenshot: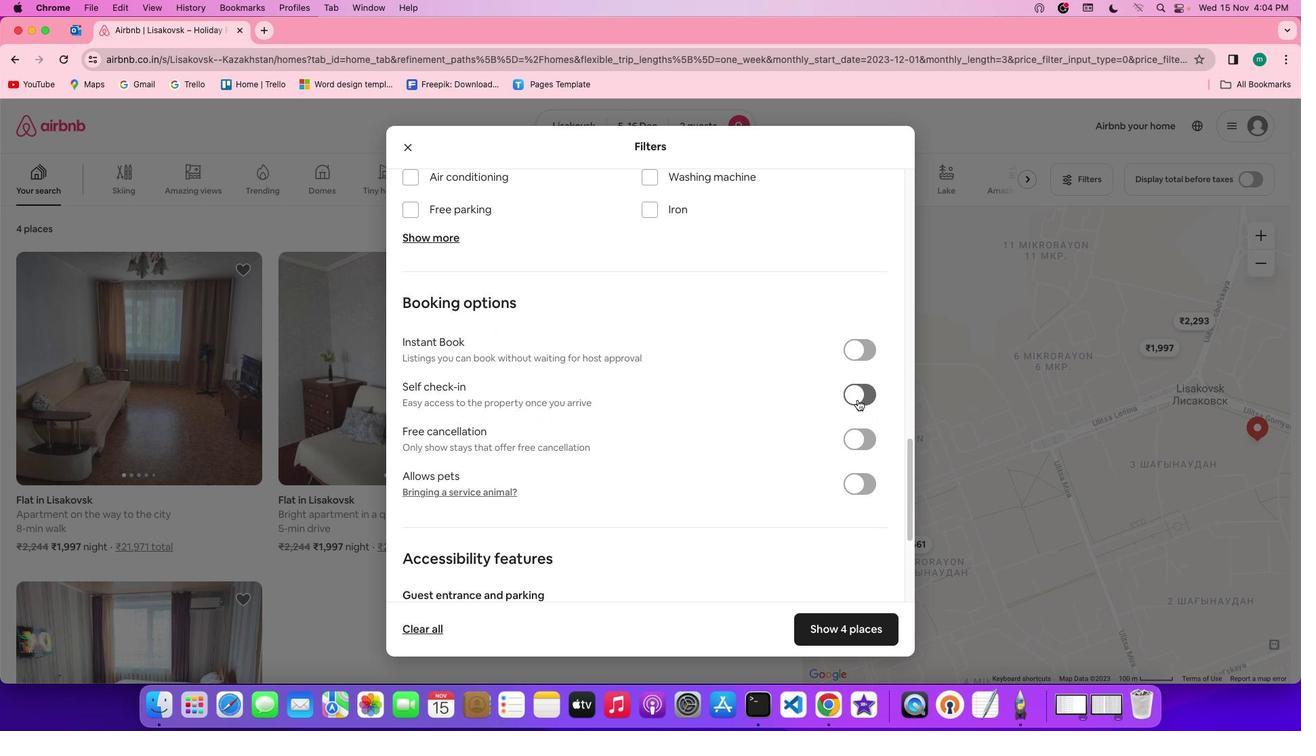 
Action: Mouse pressed left at (855, 399)
Screenshot: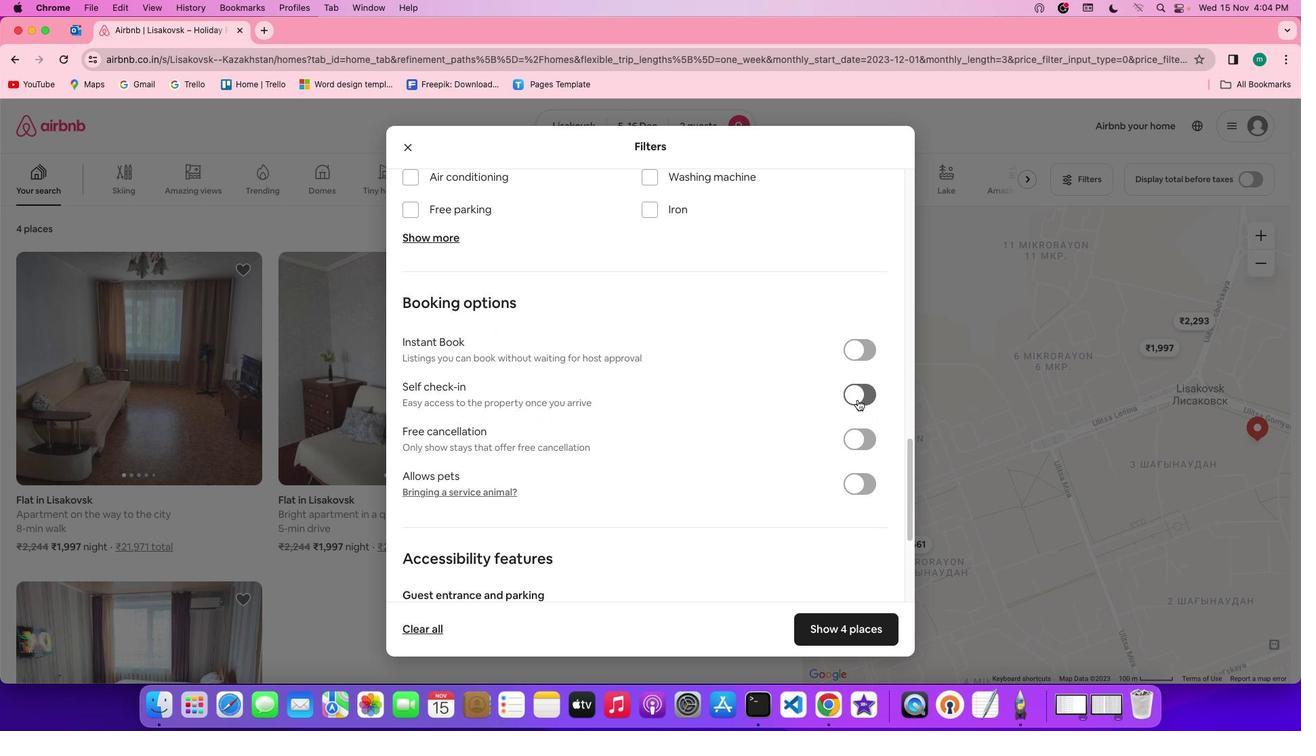 
Action: Mouse moved to (701, 478)
Screenshot: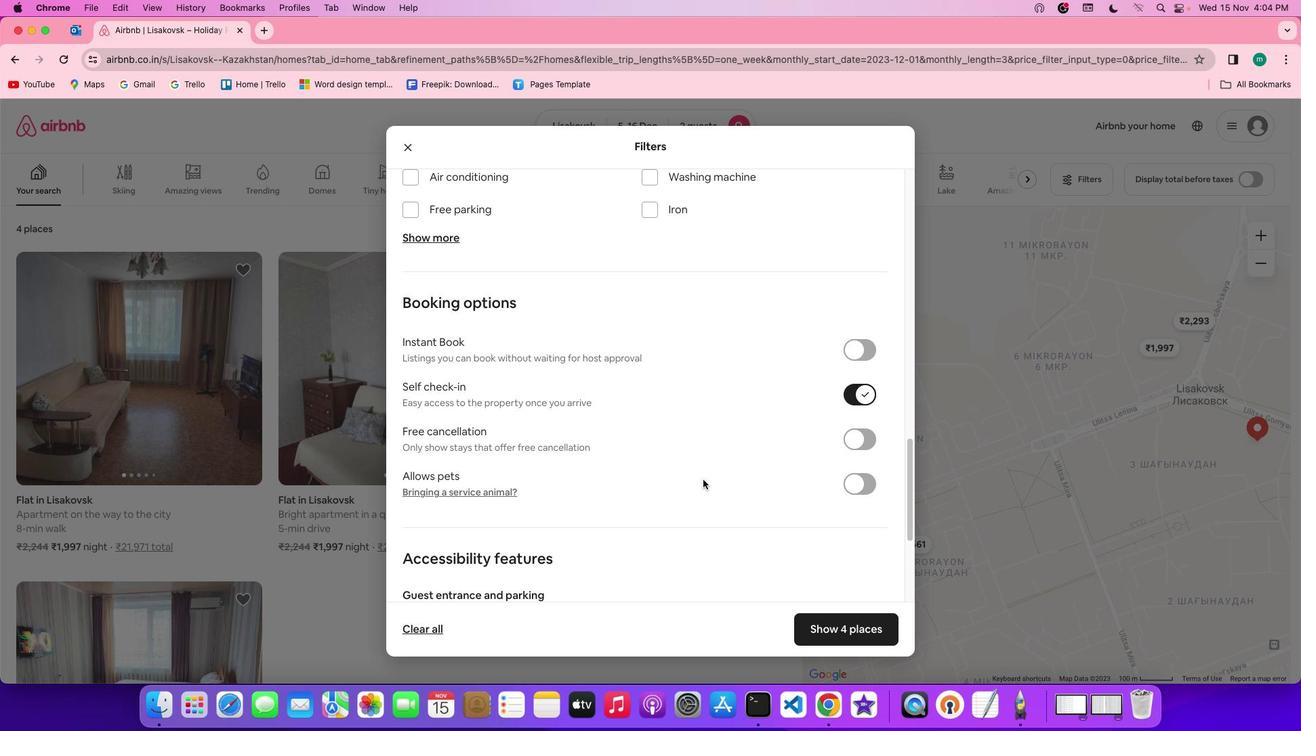 
Action: Mouse scrolled (701, 478) with delta (0, -1)
Screenshot: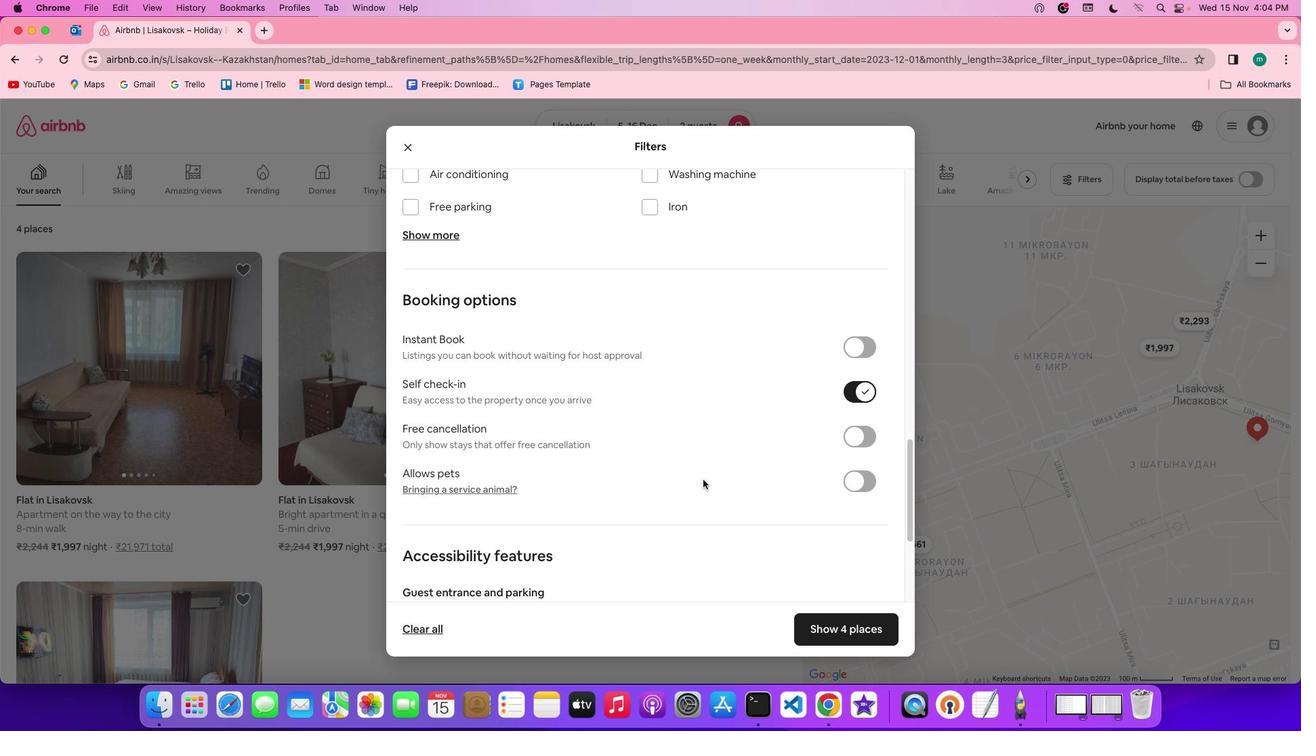 
Action: Mouse scrolled (701, 478) with delta (0, -1)
Screenshot: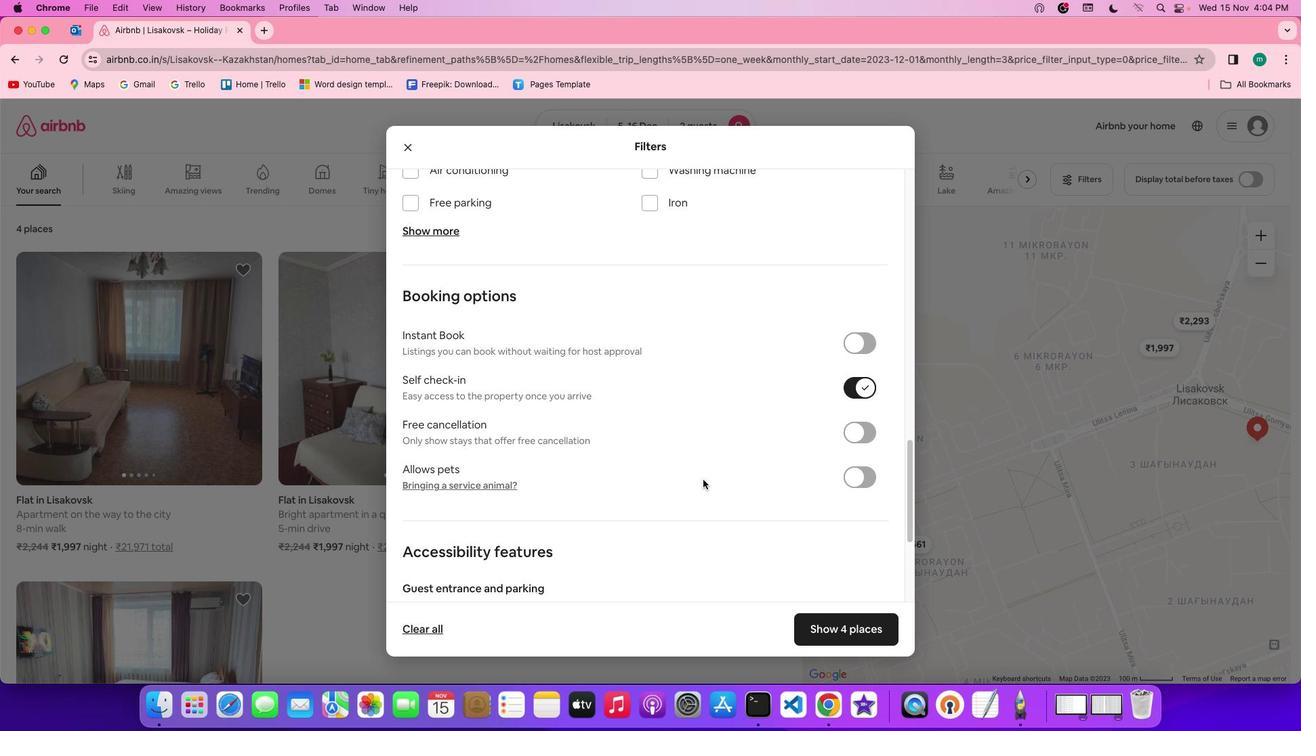 
Action: Mouse scrolled (701, 478) with delta (0, -1)
Screenshot: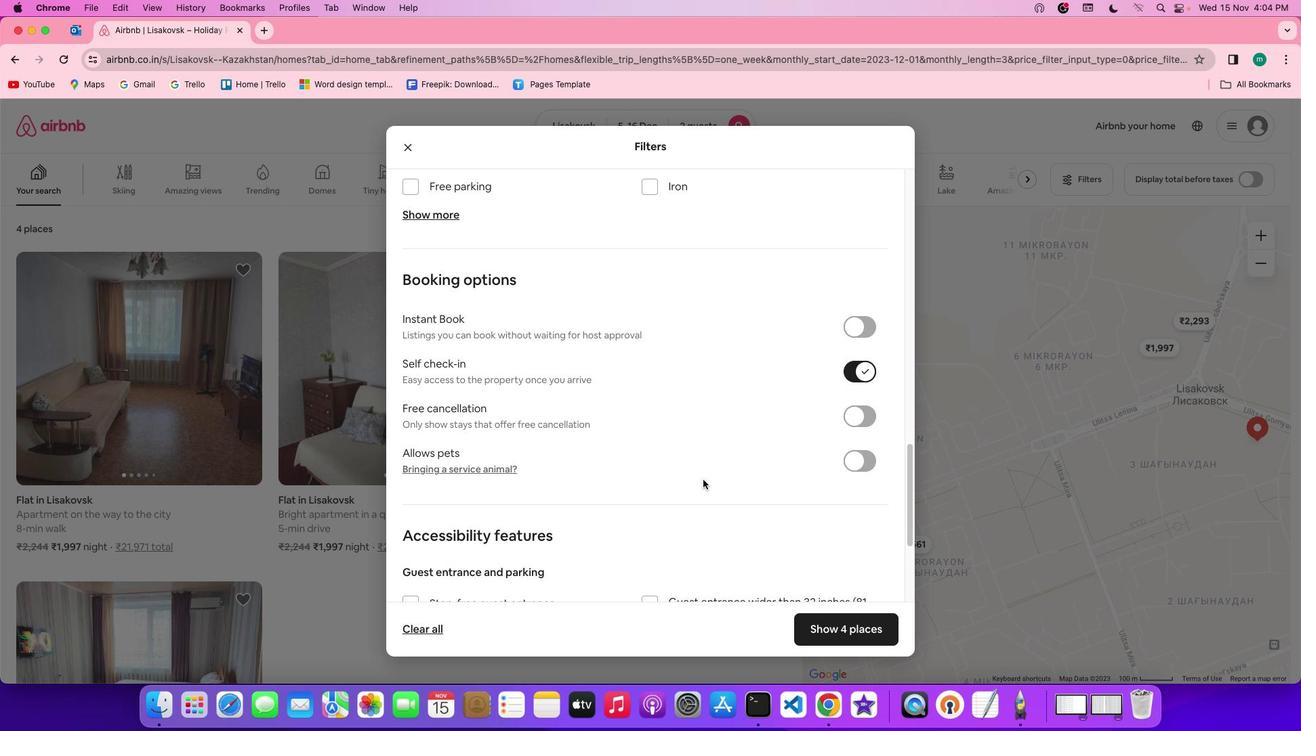 
Action: Mouse scrolled (701, 478) with delta (0, -1)
Screenshot: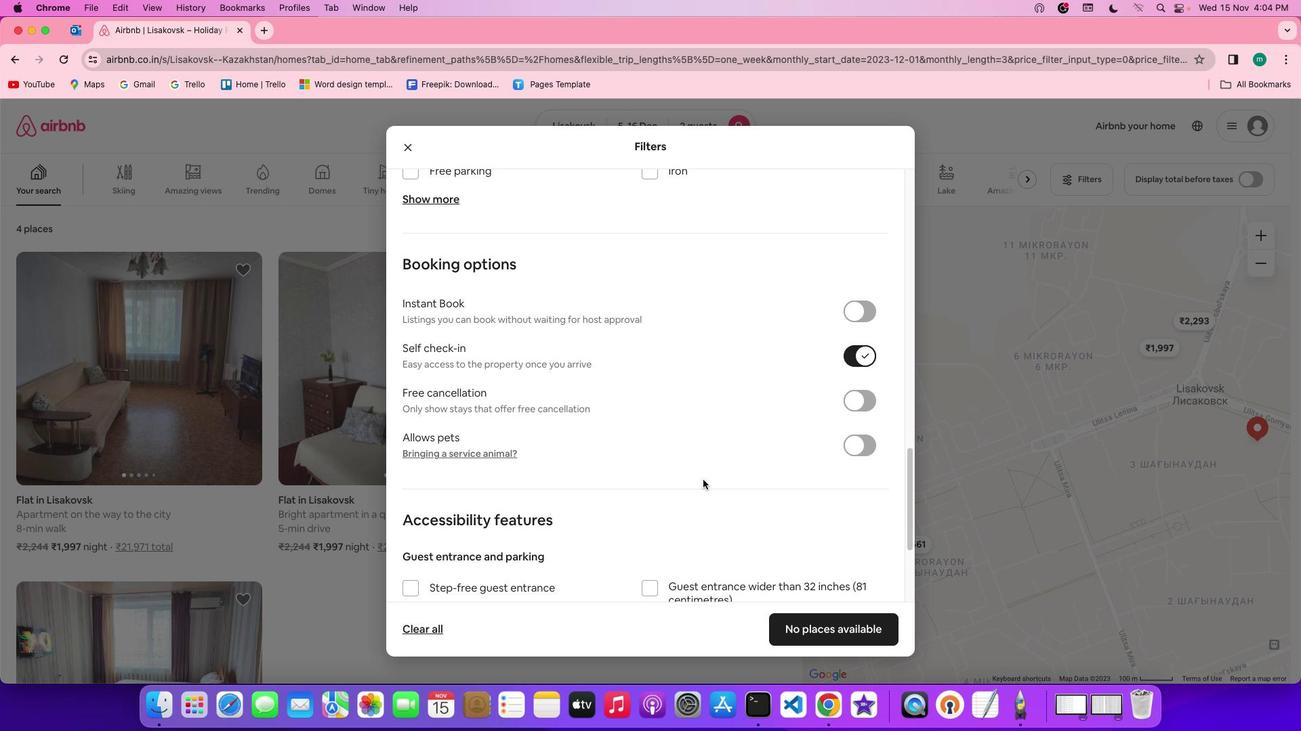 
Action: Mouse scrolled (701, 478) with delta (0, -1)
Screenshot: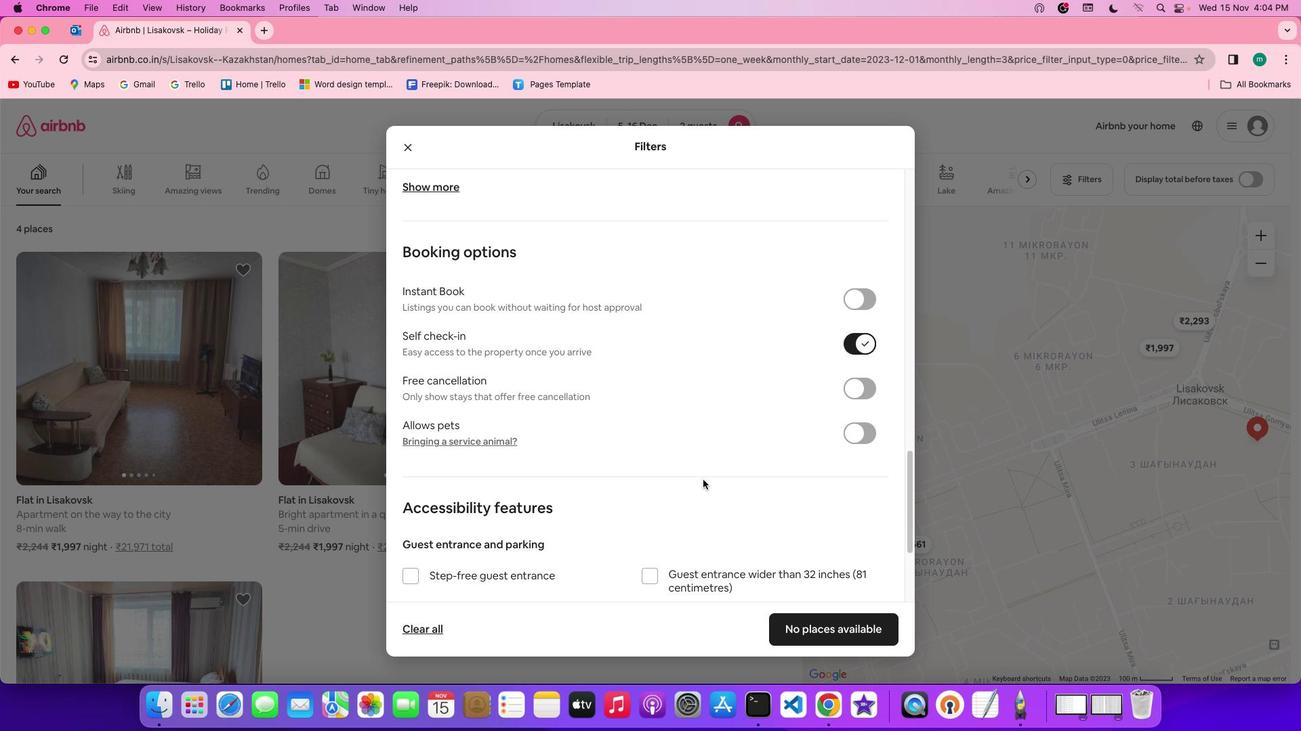 
Action: Mouse scrolled (701, 478) with delta (0, -1)
Screenshot: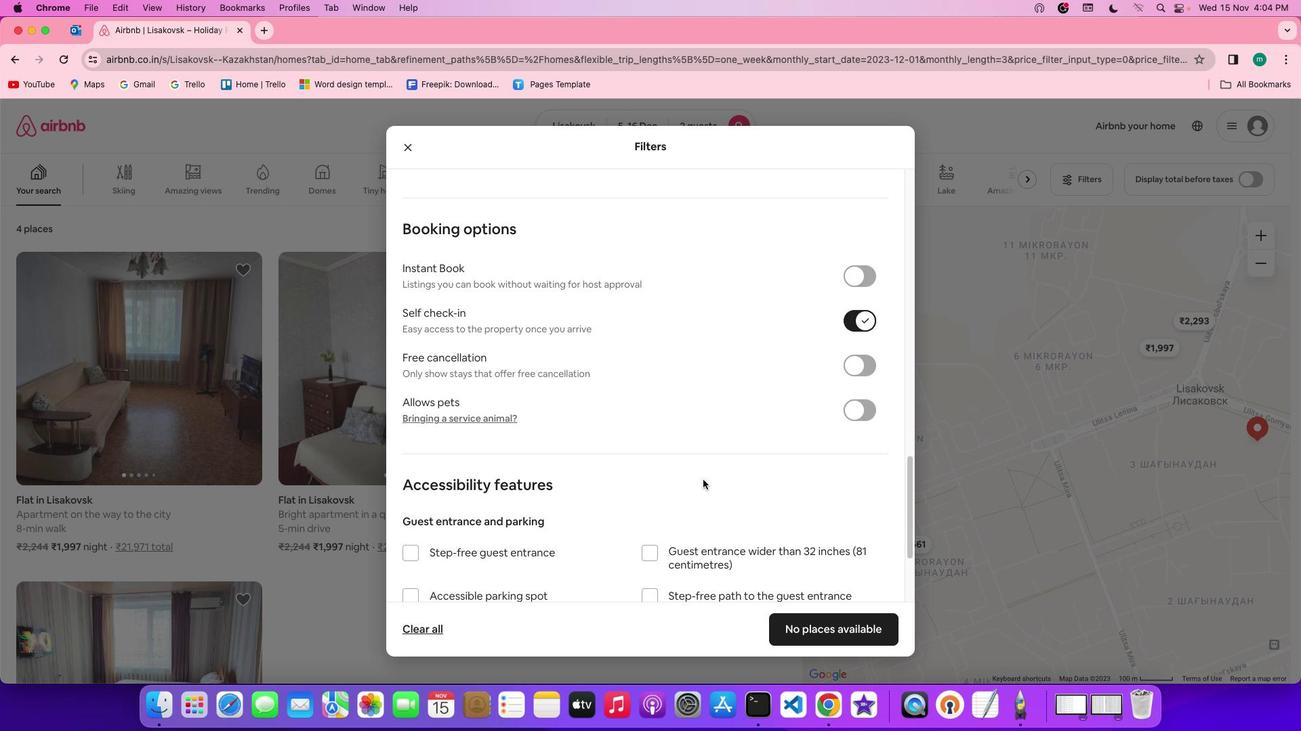 
Action: Mouse scrolled (701, 478) with delta (0, -2)
Screenshot: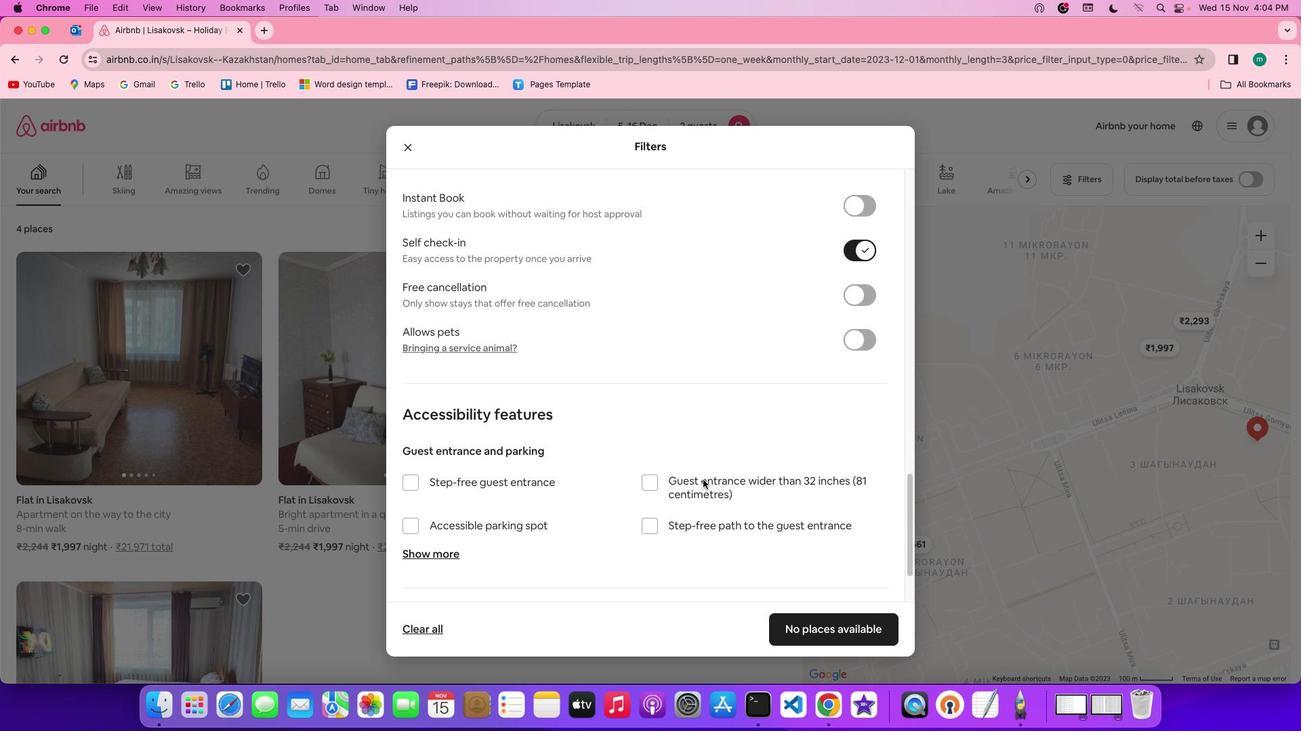 
Action: Mouse moved to (702, 478)
Screenshot: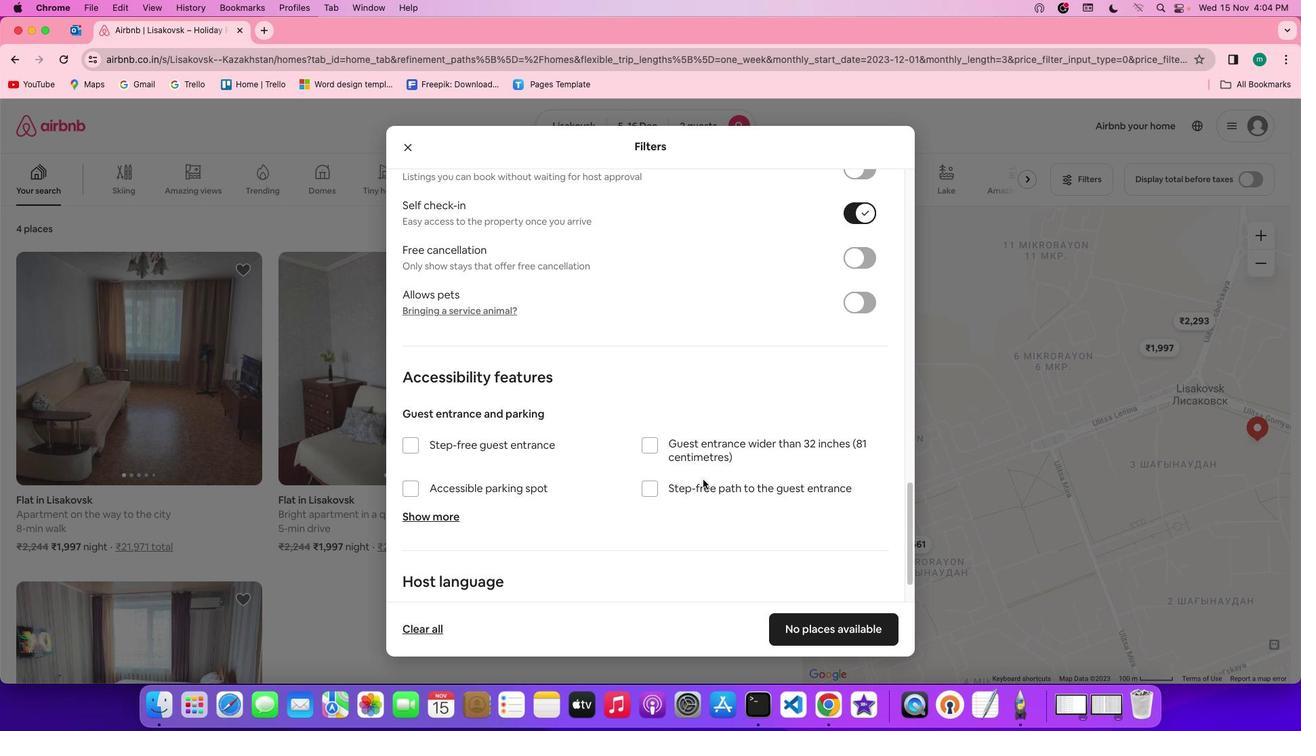 
Action: Mouse scrolled (702, 478) with delta (0, -1)
Screenshot: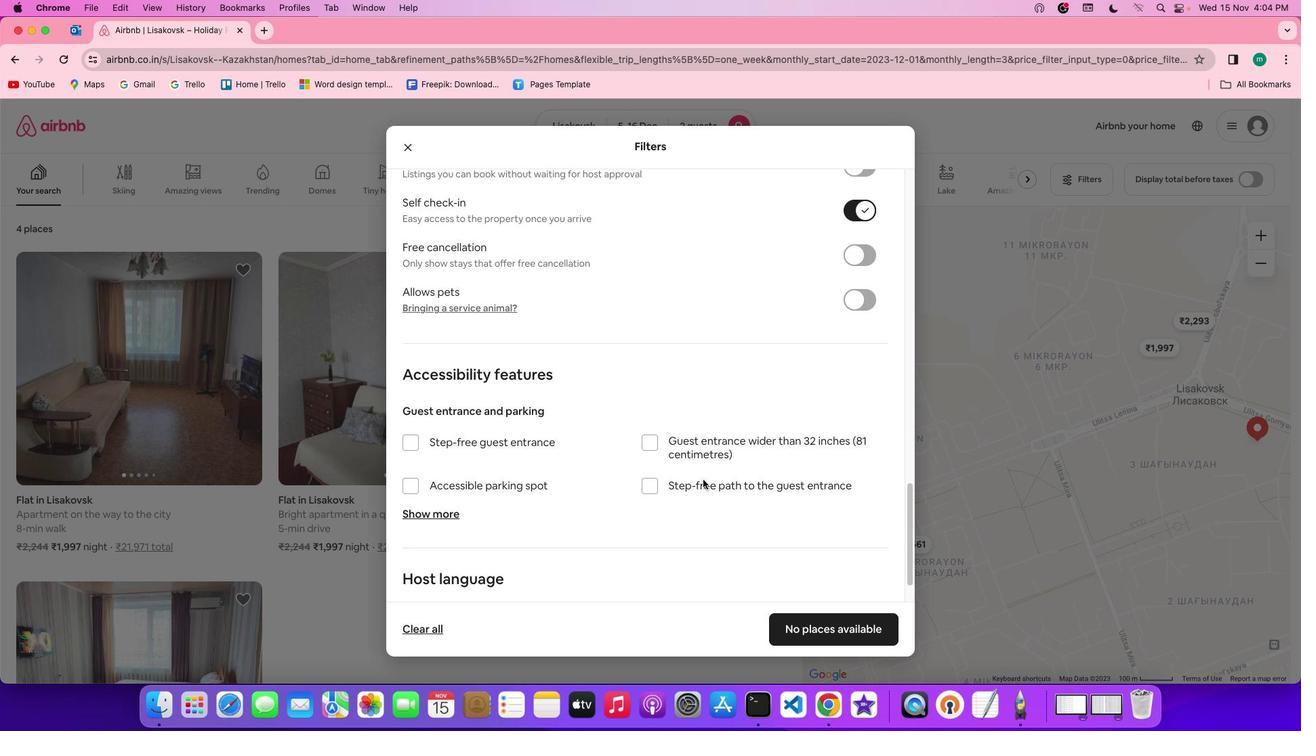 
Action: Mouse scrolled (702, 478) with delta (0, -1)
Screenshot: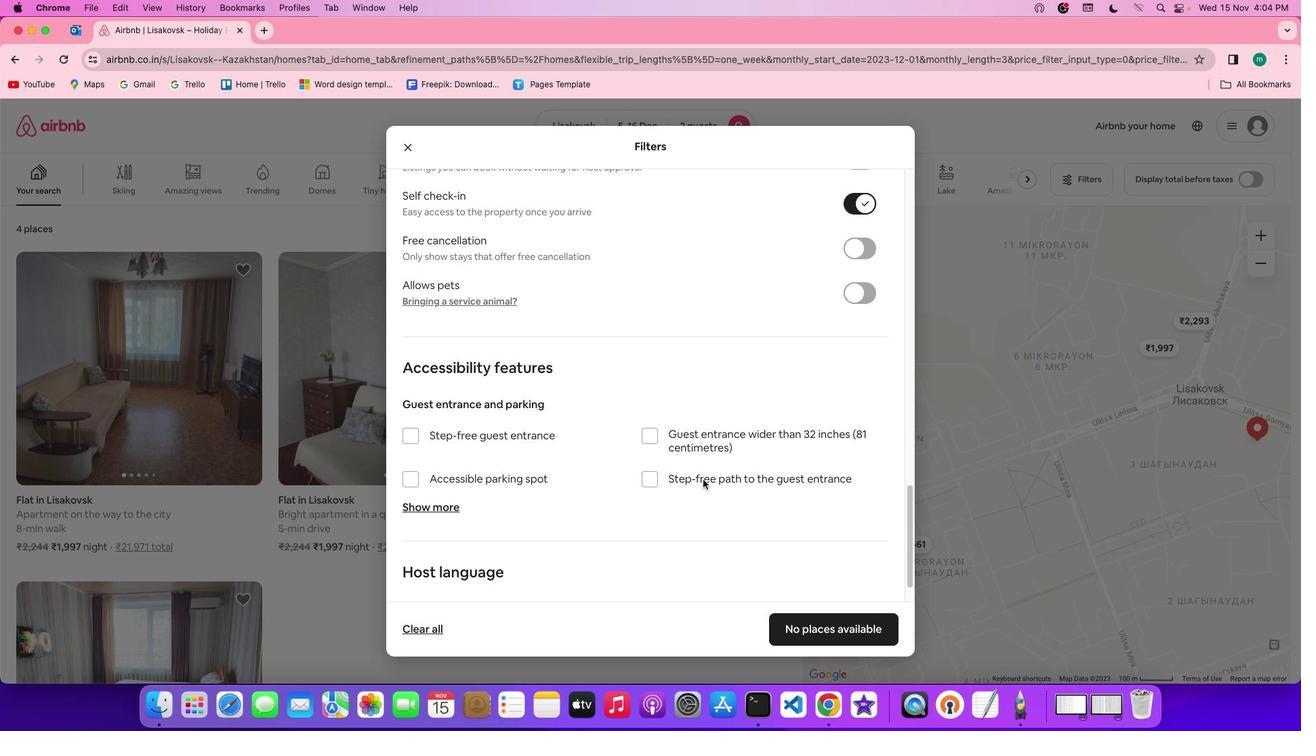 
Action: Mouse scrolled (702, 478) with delta (0, -1)
Screenshot: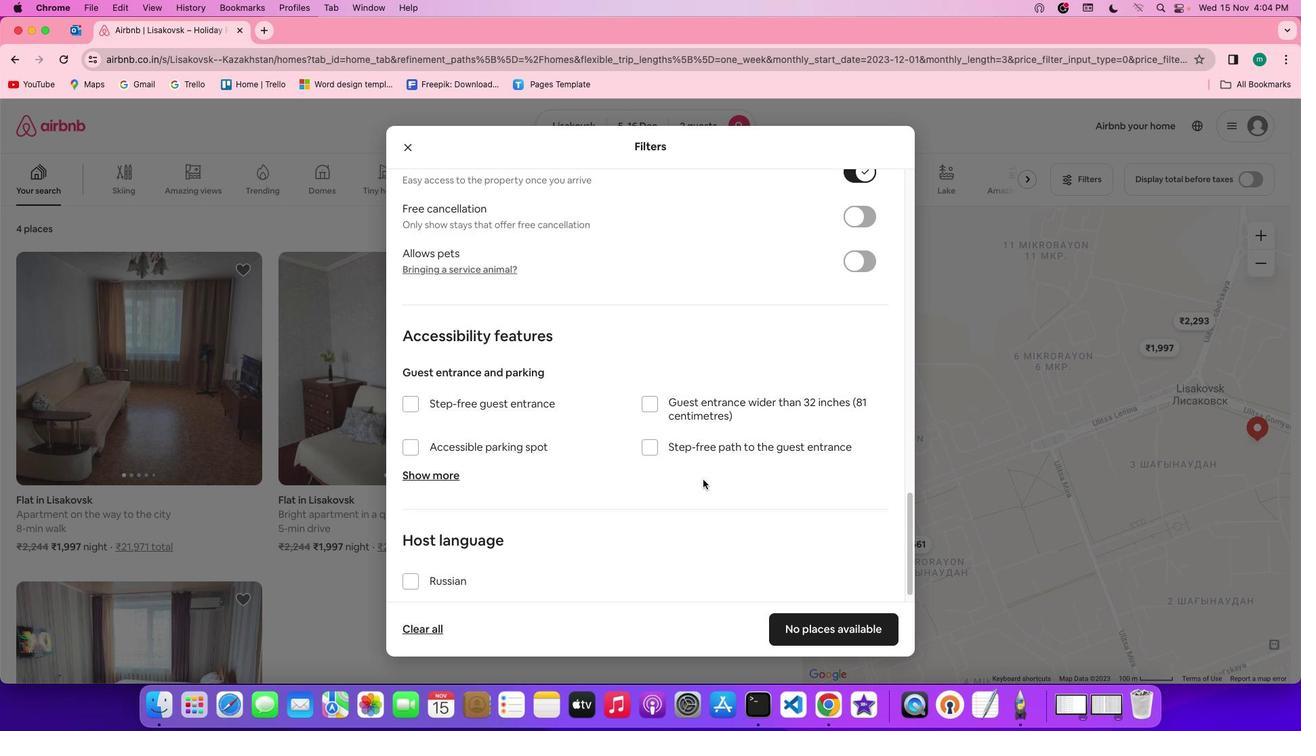 
Action: Mouse moved to (845, 631)
Screenshot: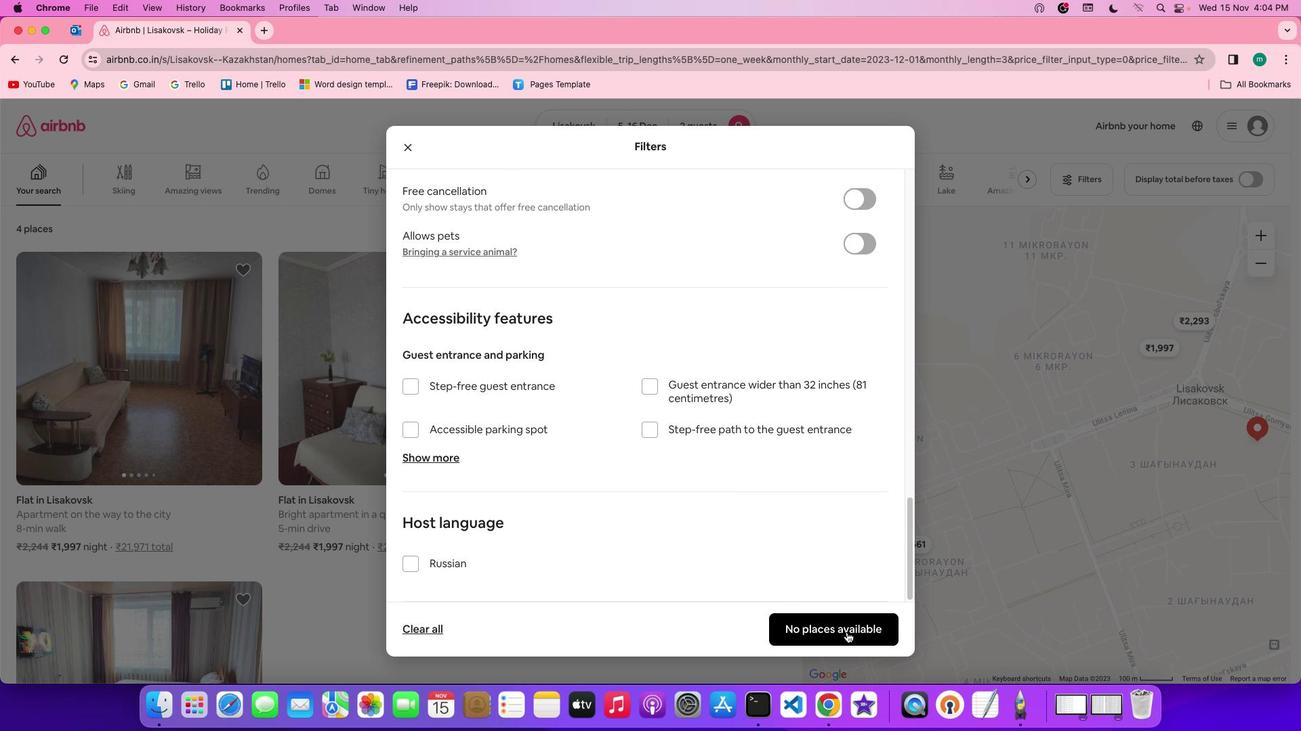 
Action: Mouse pressed left at (845, 631)
Screenshot: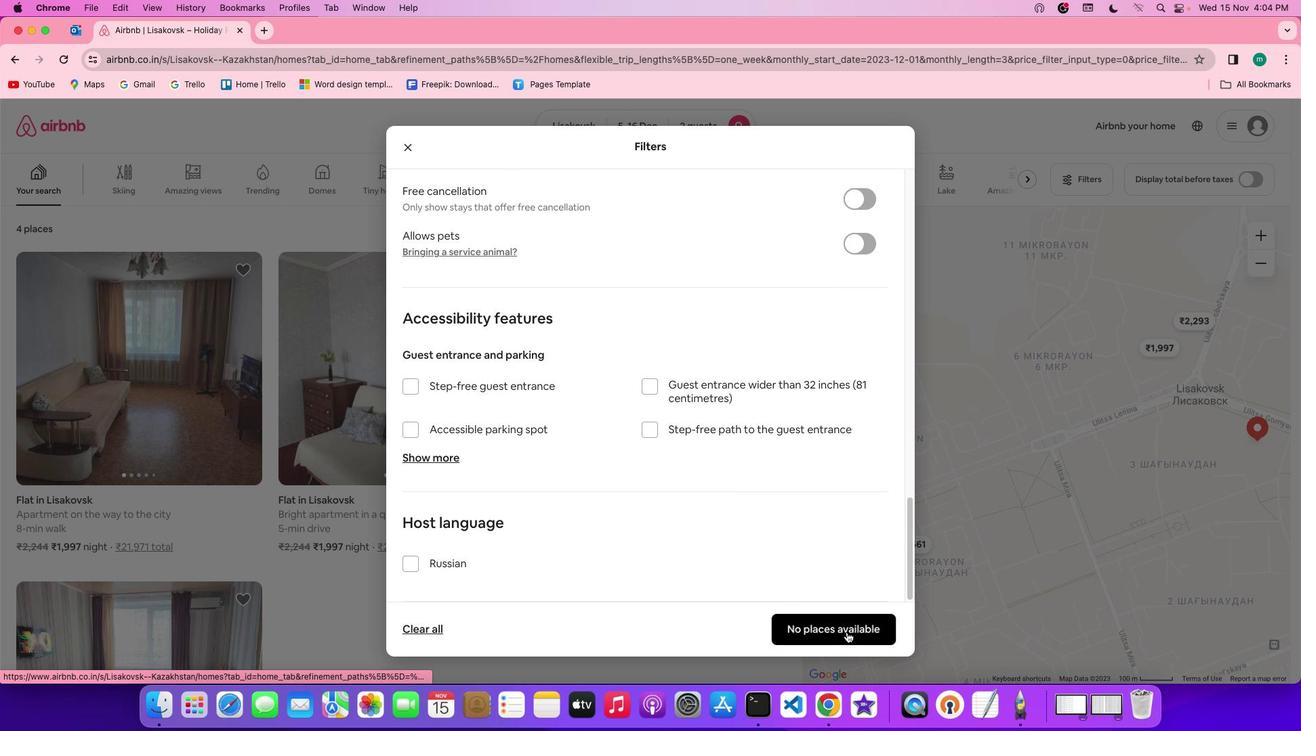 
Action: Mouse moved to (699, 598)
Screenshot: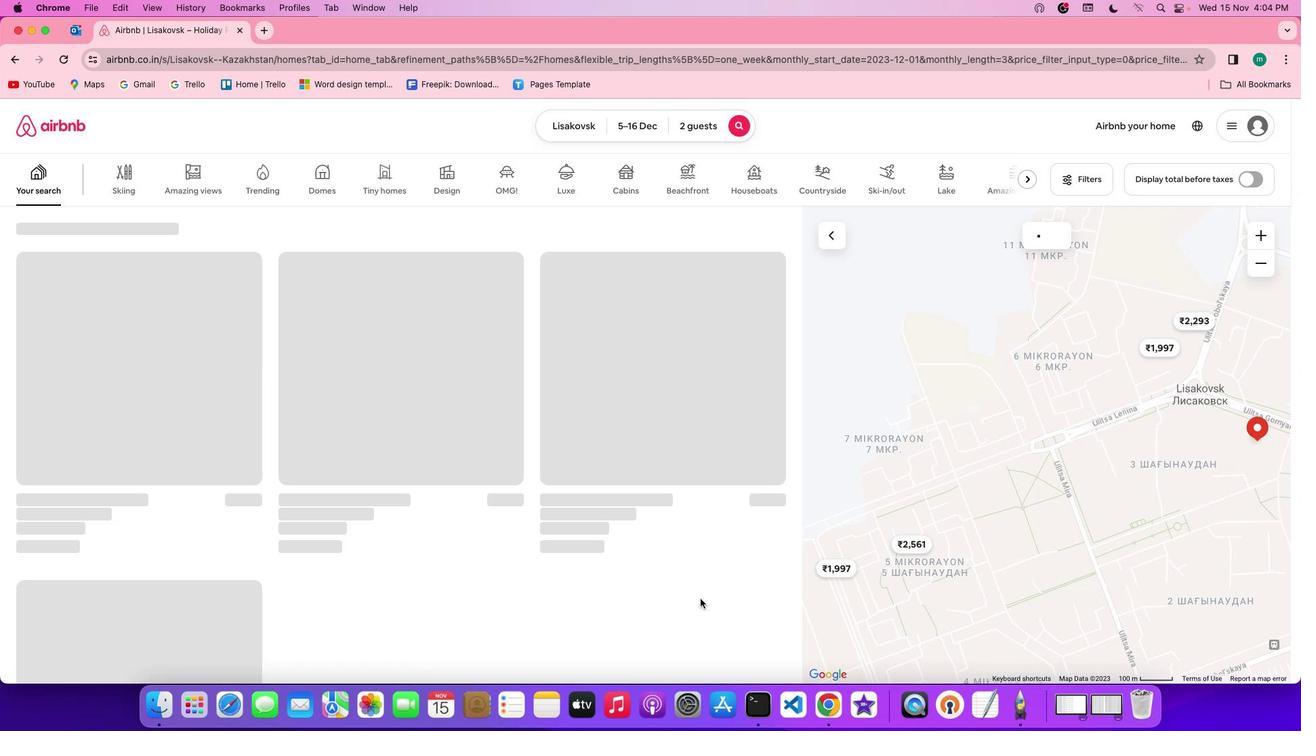 
